 Task: Reply to email with the signature Caleb Scott with the subject Apology from softage.1@softage.net with the message Can you please provide more information about the new company branding initiative? with CC to softage.9@softage.net with an attached document Privacy_policy.pdf
Action: Mouse moved to (465, 588)
Screenshot: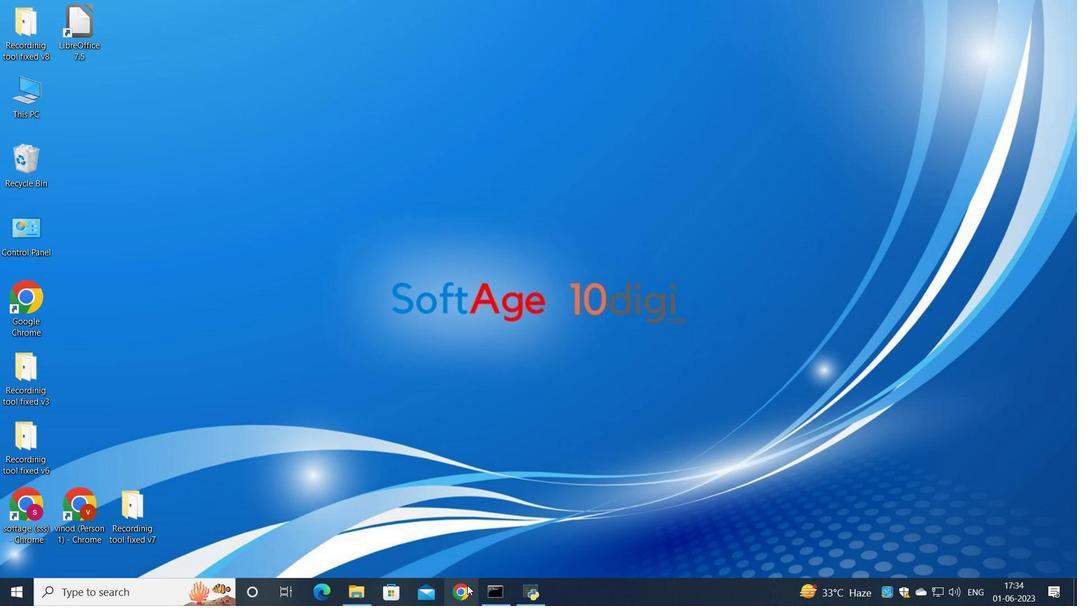 
Action: Mouse pressed left at (465, 588)
Screenshot: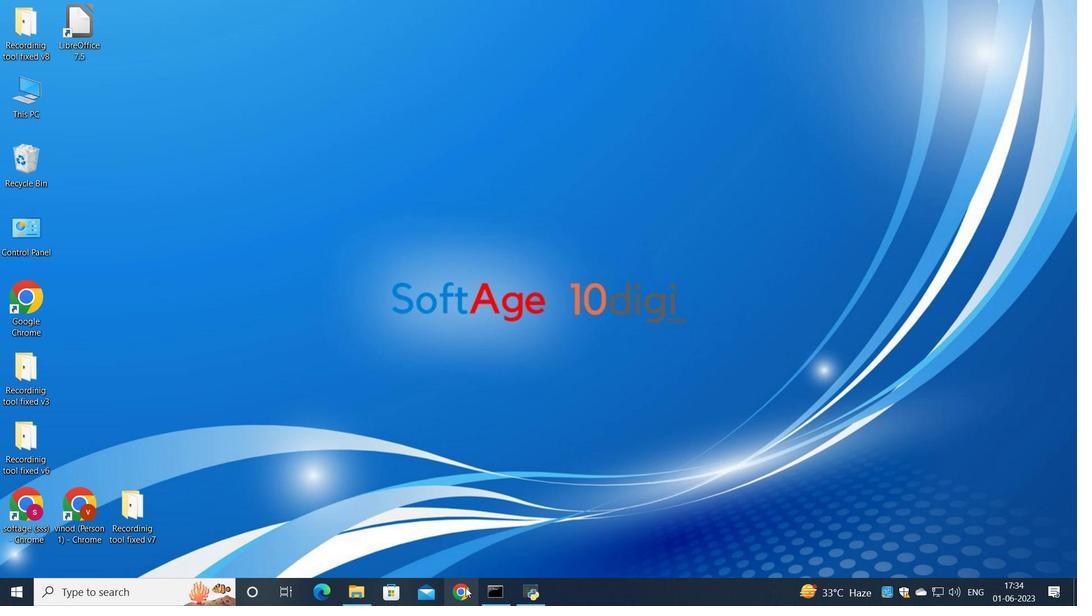 
Action: Mouse moved to (473, 372)
Screenshot: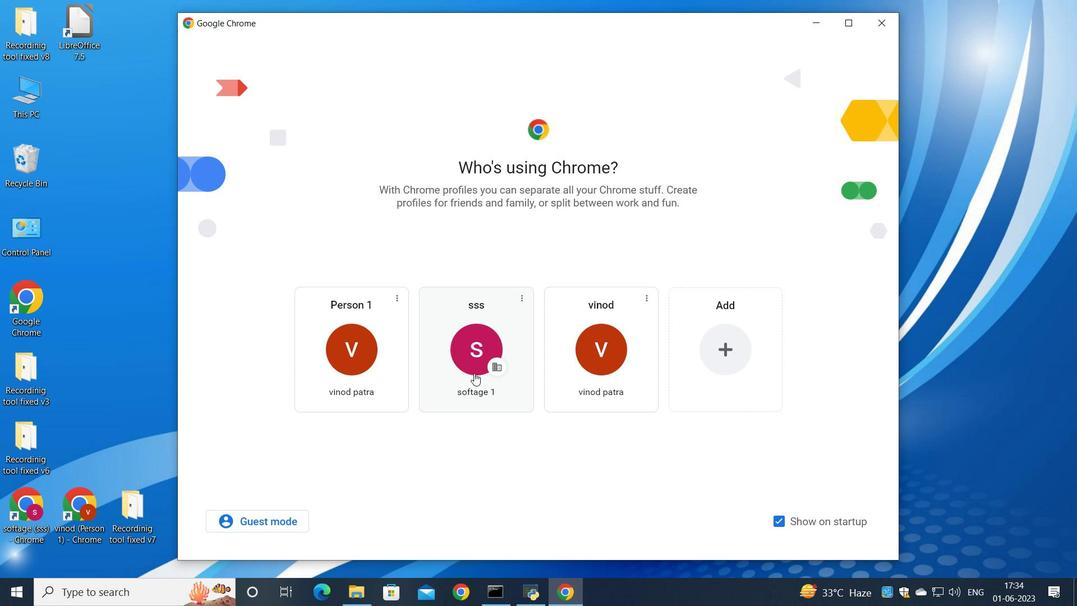 
Action: Mouse pressed left at (473, 372)
Screenshot: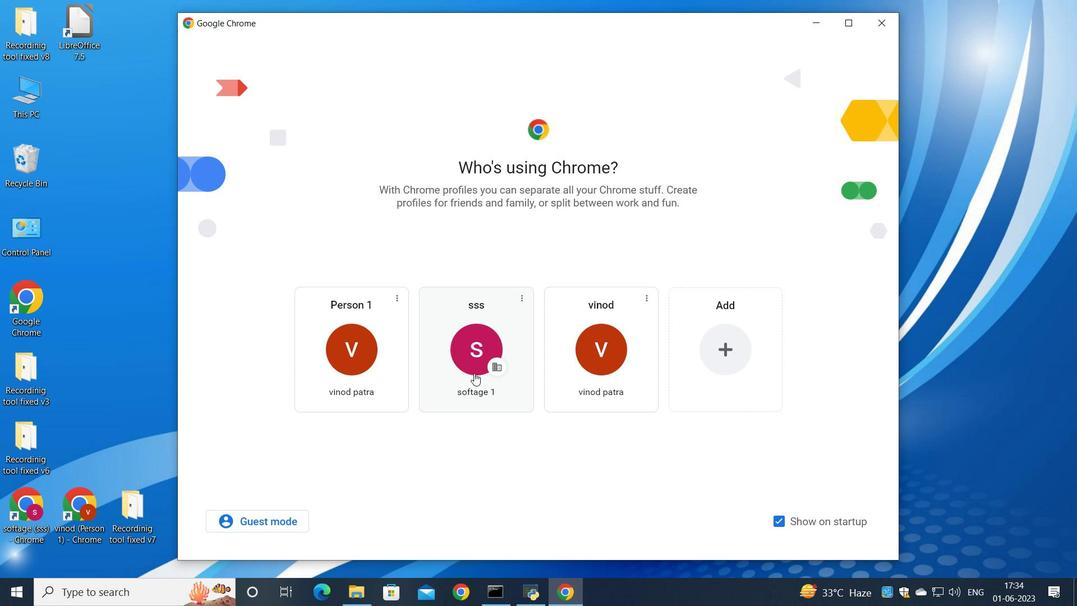 
Action: Mouse moved to (948, 97)
Screenshot: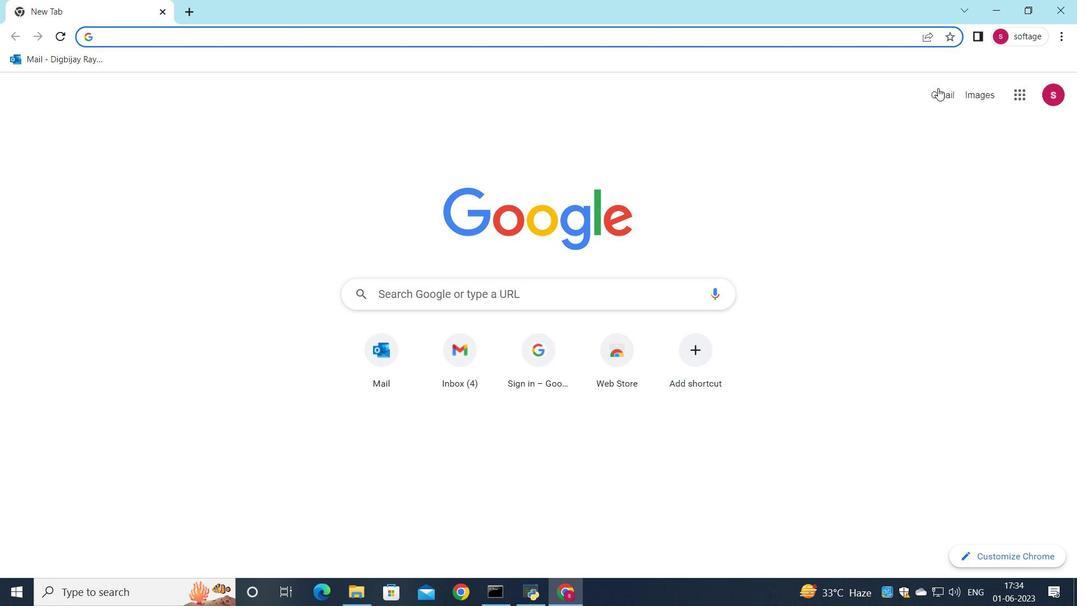 
Action: Mouse pressed left at (948, 97)
Screenshot: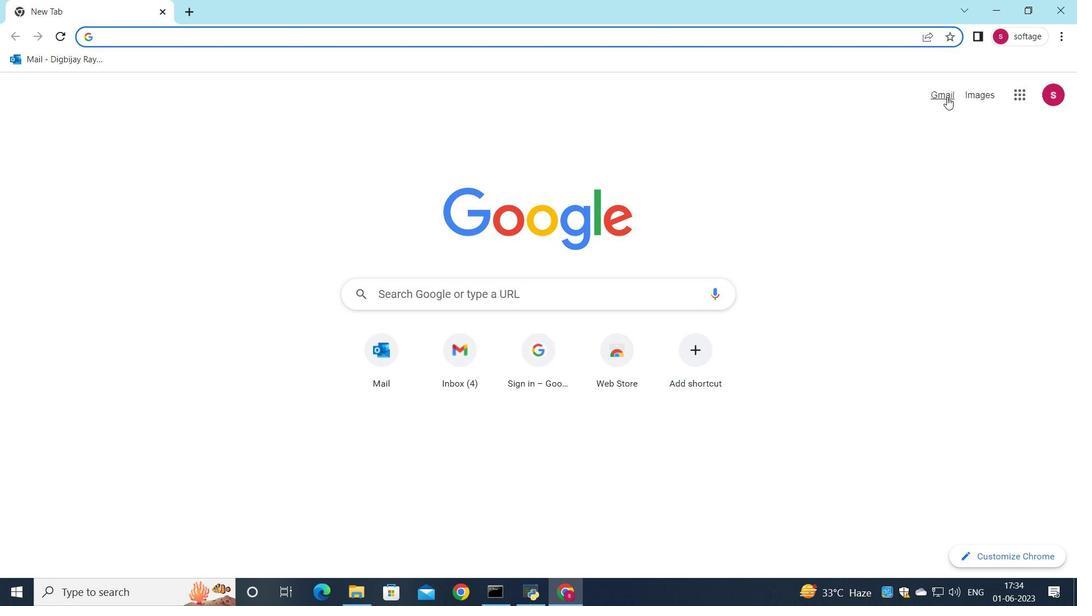 
Action: Mouse moved to (912, 98)
Screenshot: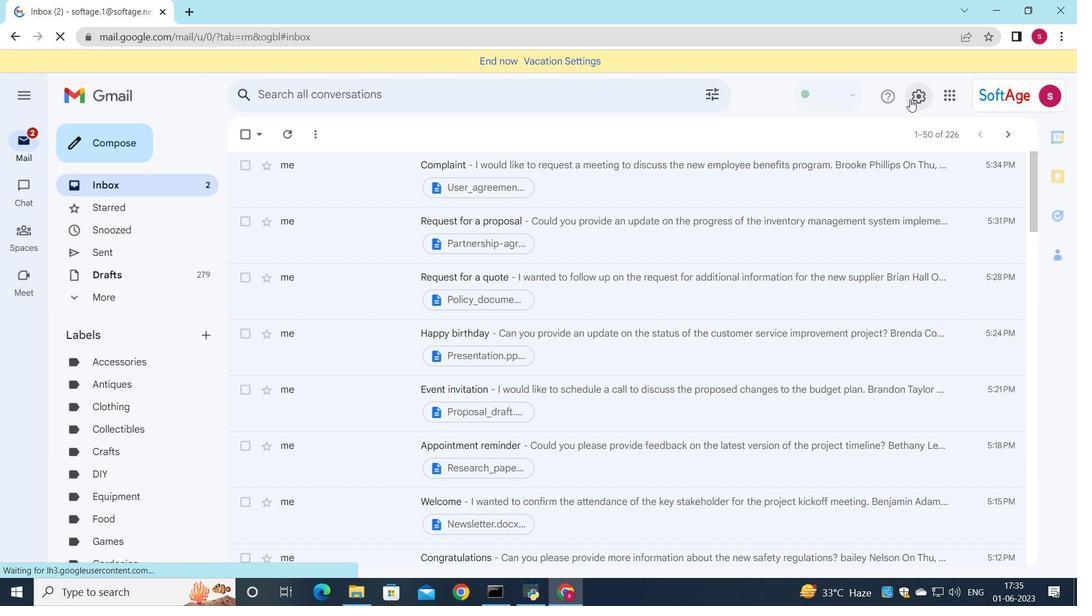 
Action: Mouse pressed left at (912, 98)
Screenshot: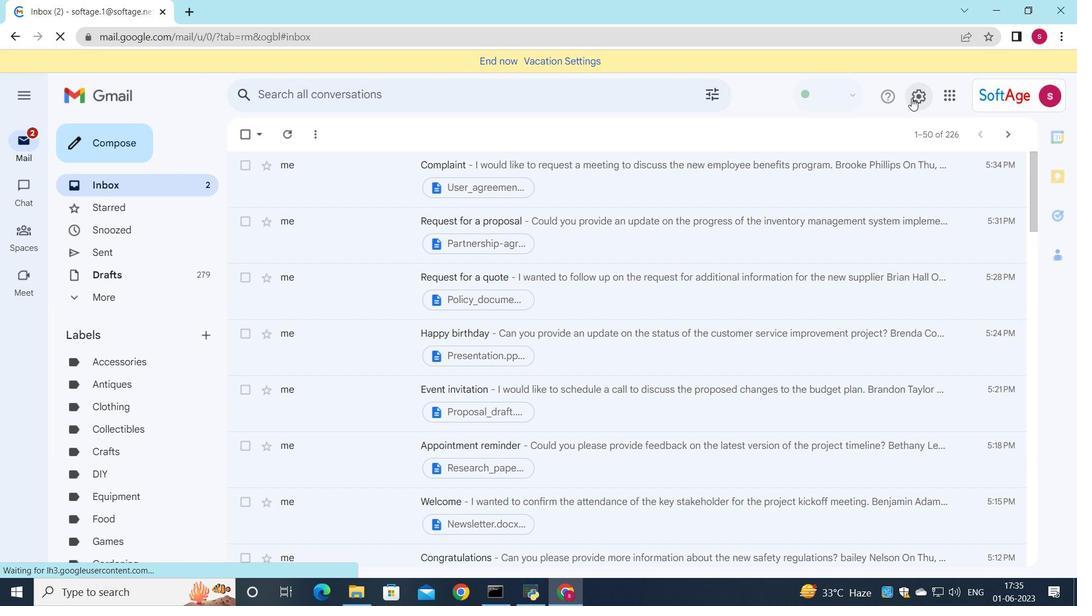 
Action: Mouse moved to (873, 153)
Screenshot: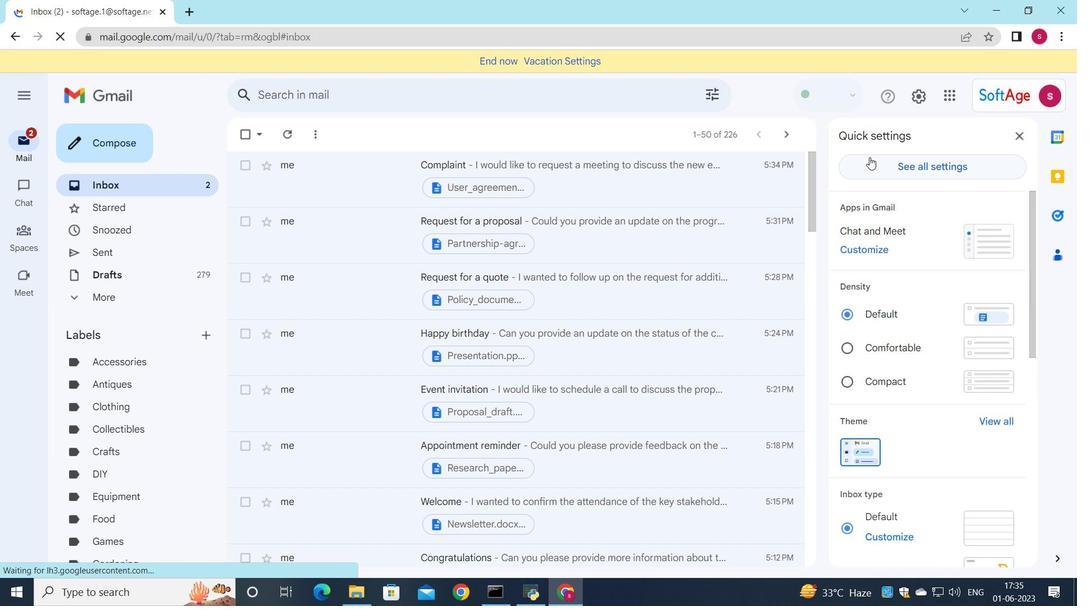 
Action: Mouse pressed left at (873, 153)
Screenshot: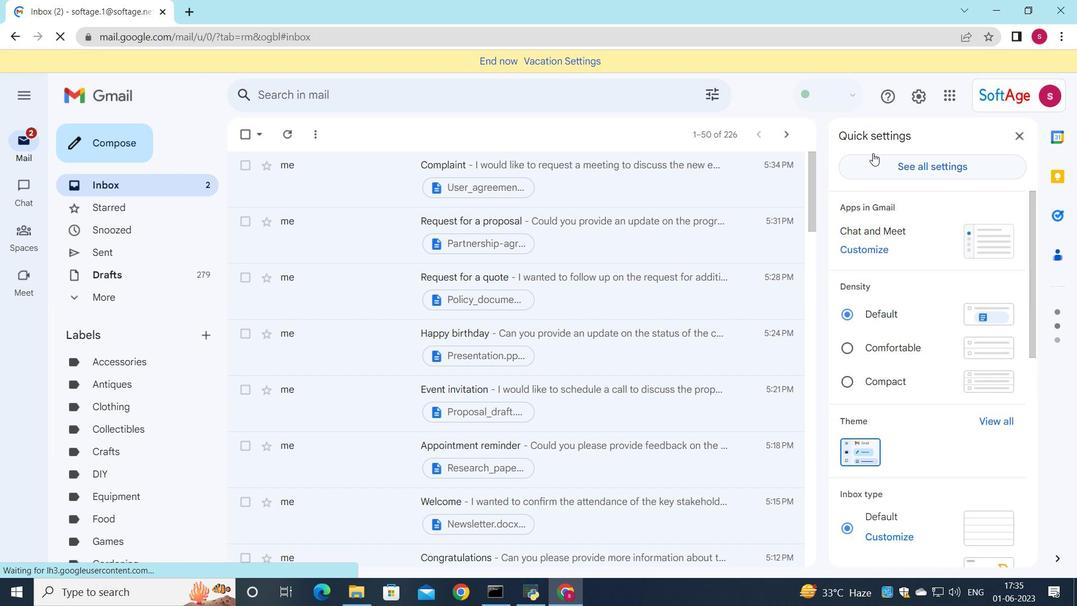 
Action: Mouse moved to (879, 169)
Screenshot: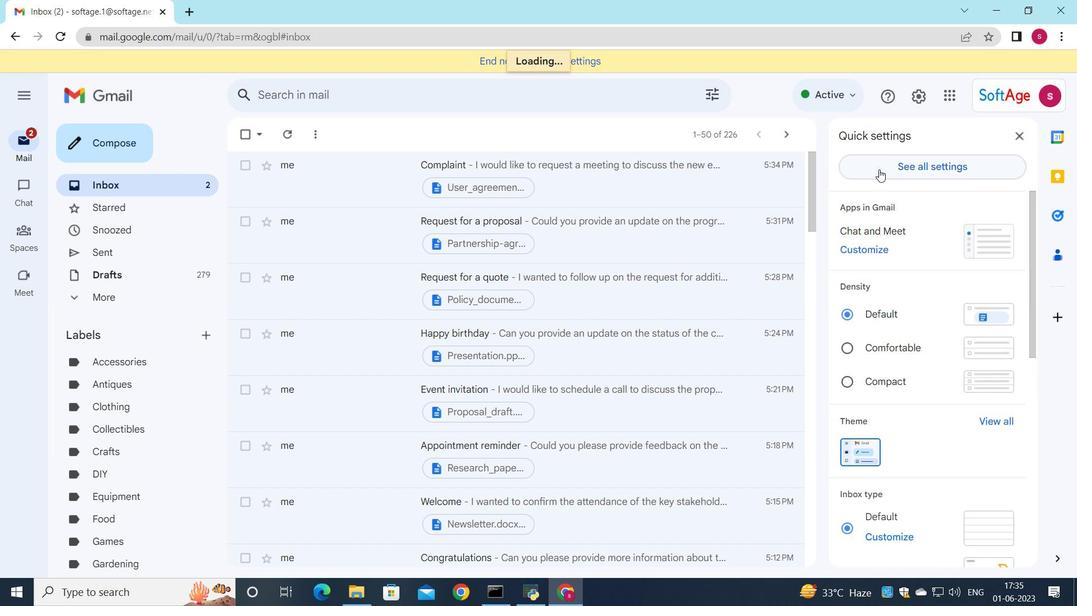 
Action: Mouse pressed left at (879, 169)
Screenshot: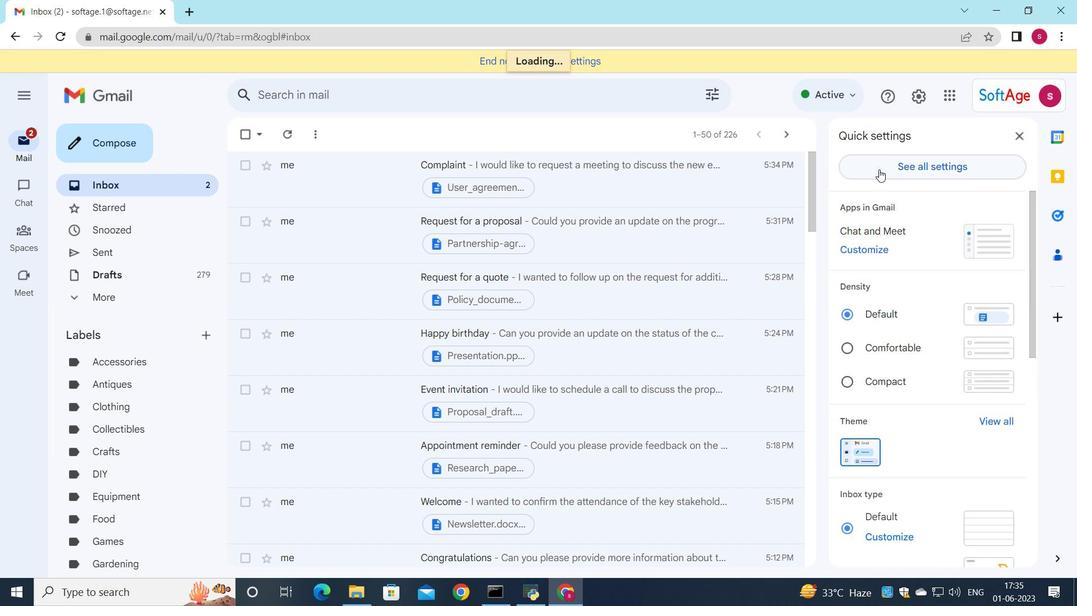 
Action: Mouse moved to (584, 250)
Screenshot: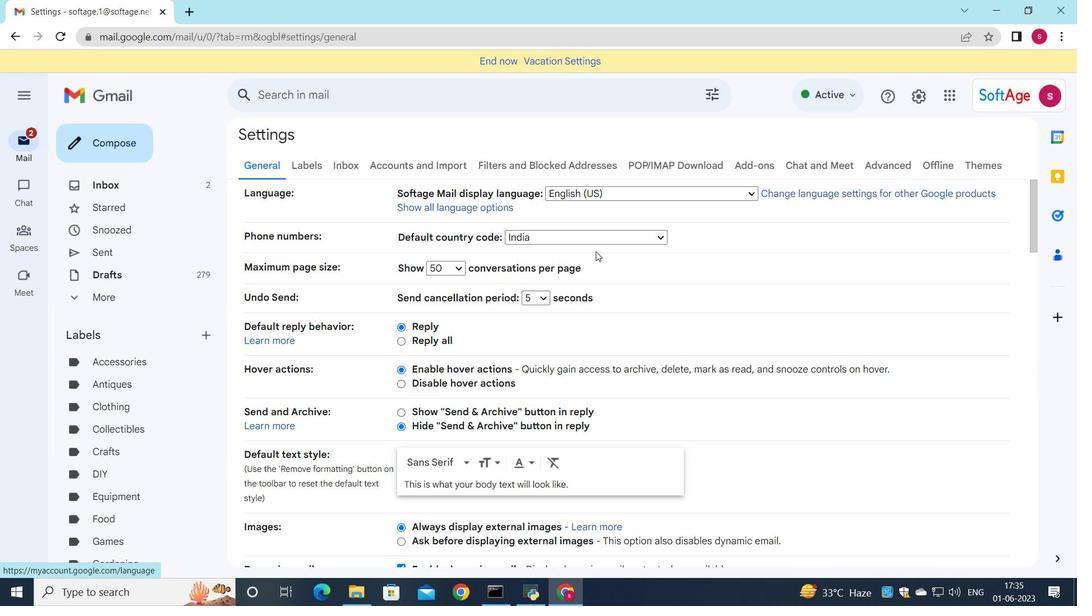 
Action: Mouse scrolled (584, 249) with delta (0, 0)
Screenshot: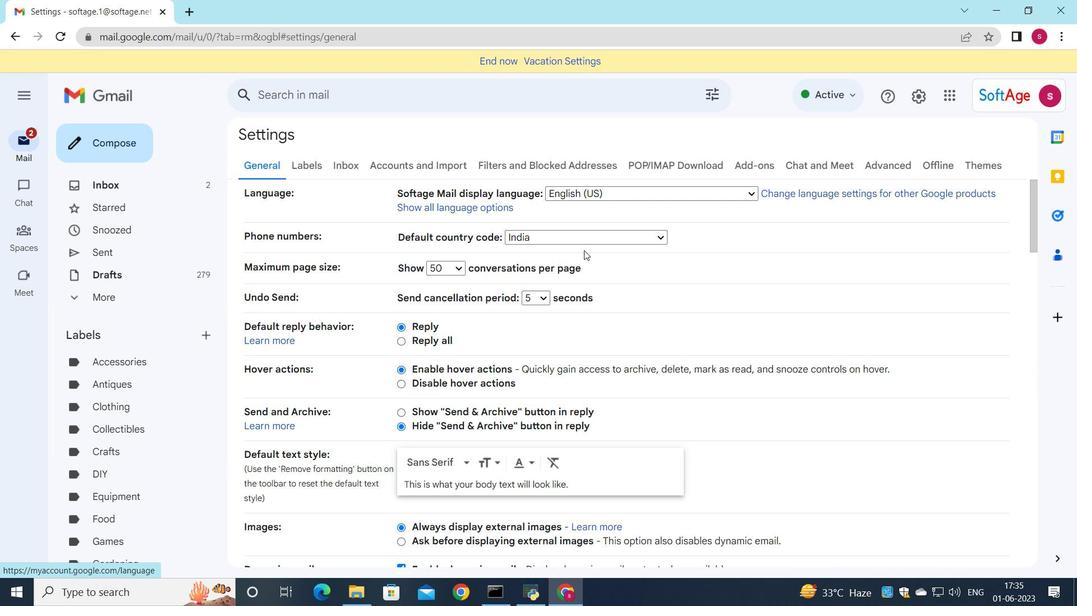 
Action: Mouse scrolled (584, 249) with delta (0, 0)
Screenshot: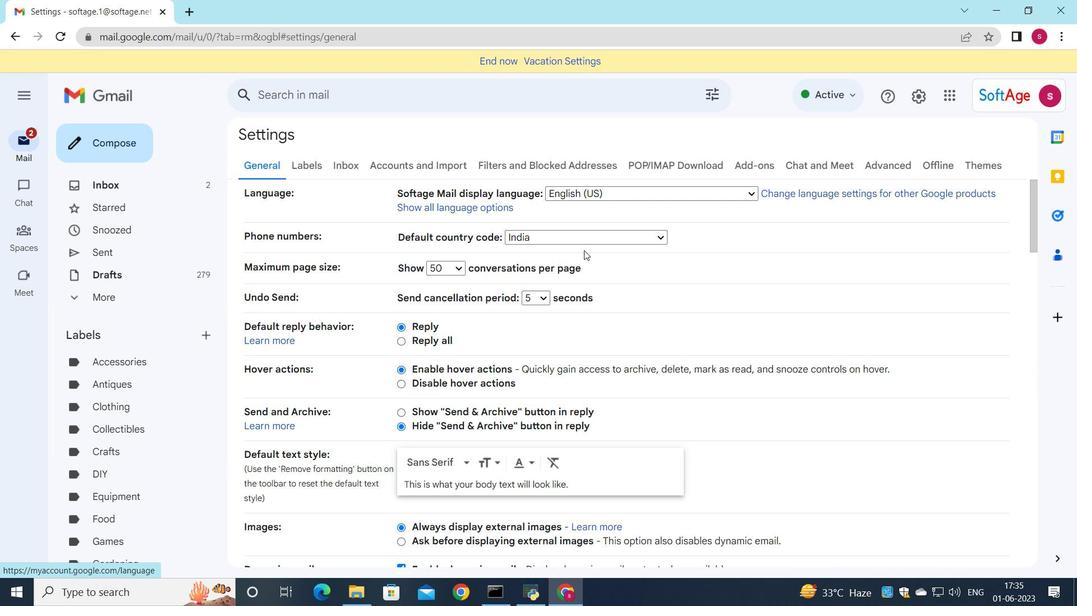 
Action: Mouse scrolled (584, 249) with delta (0, 0)
Screenshot: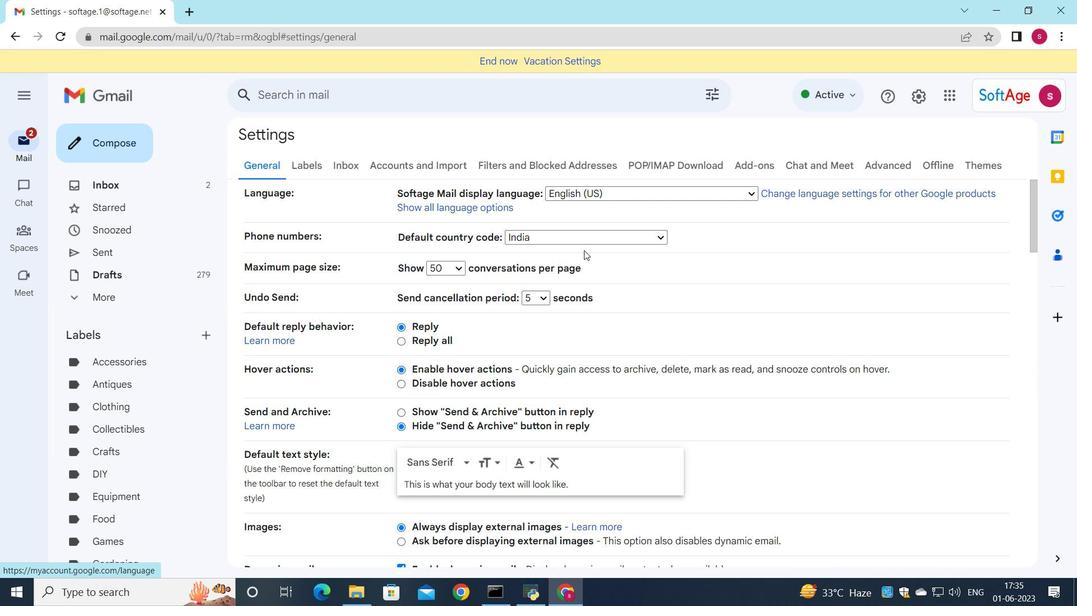 
Action: Mouse scrolled (584, 249) with delta (0, 0)
Screenshot: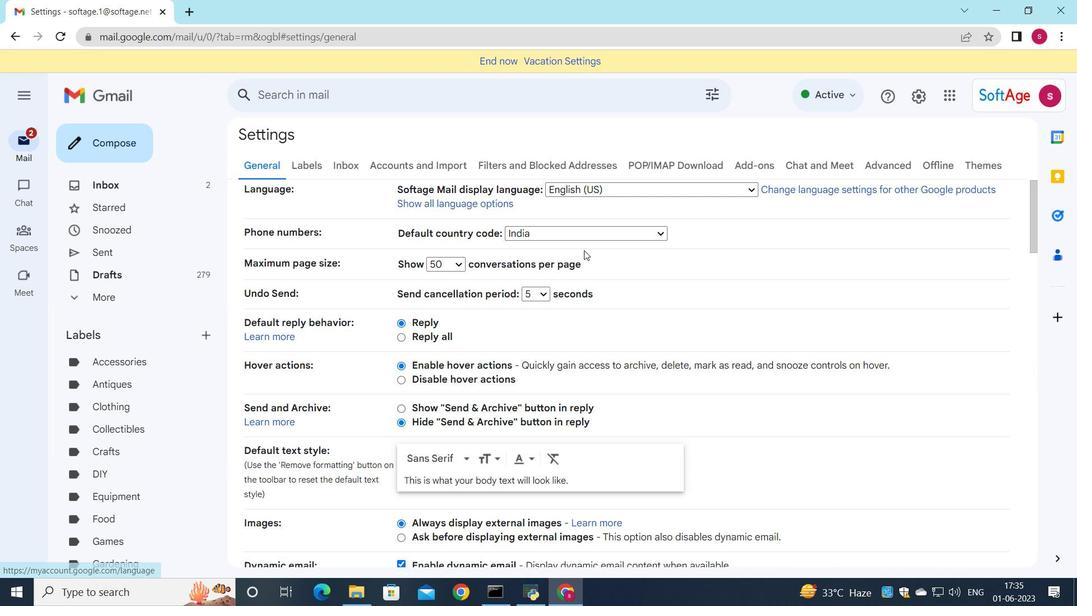 
Action: Mouse scrolled (584, 249) with delta (0, 0)
Screenshot: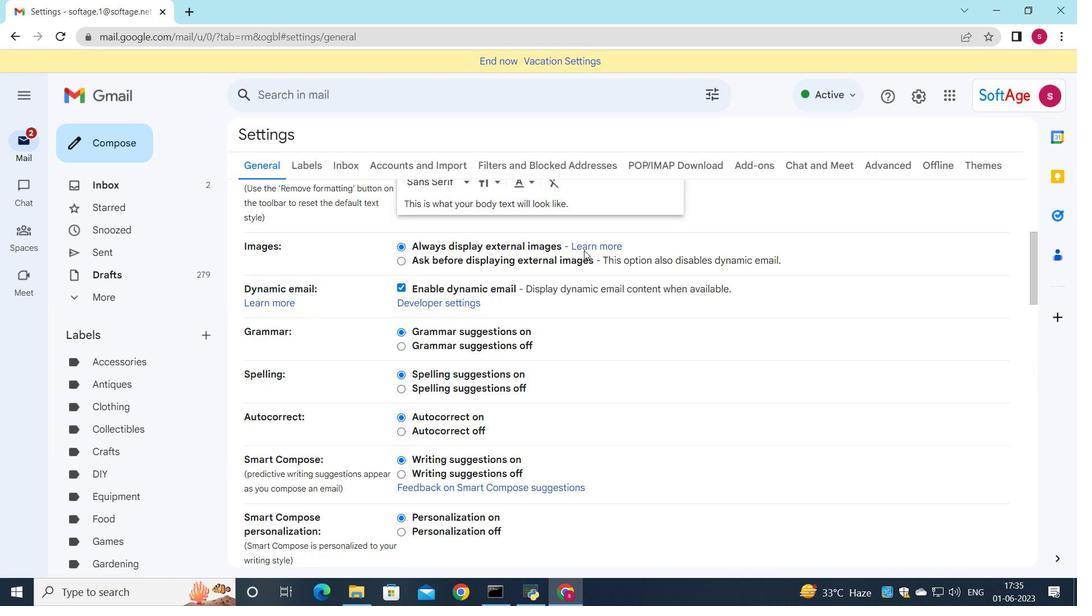 
Action: Mouse scrolled (584, 249) with delta (0, 0)
Screenshot: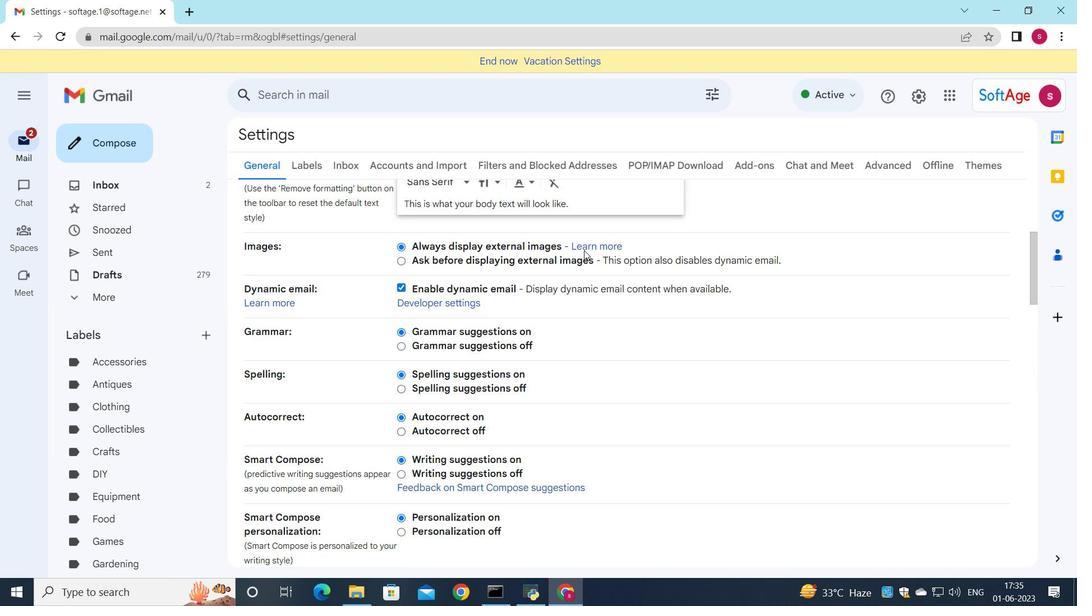 
Action: Mouse scrolled (584, 249) with delta (0, 0)
Screenshot: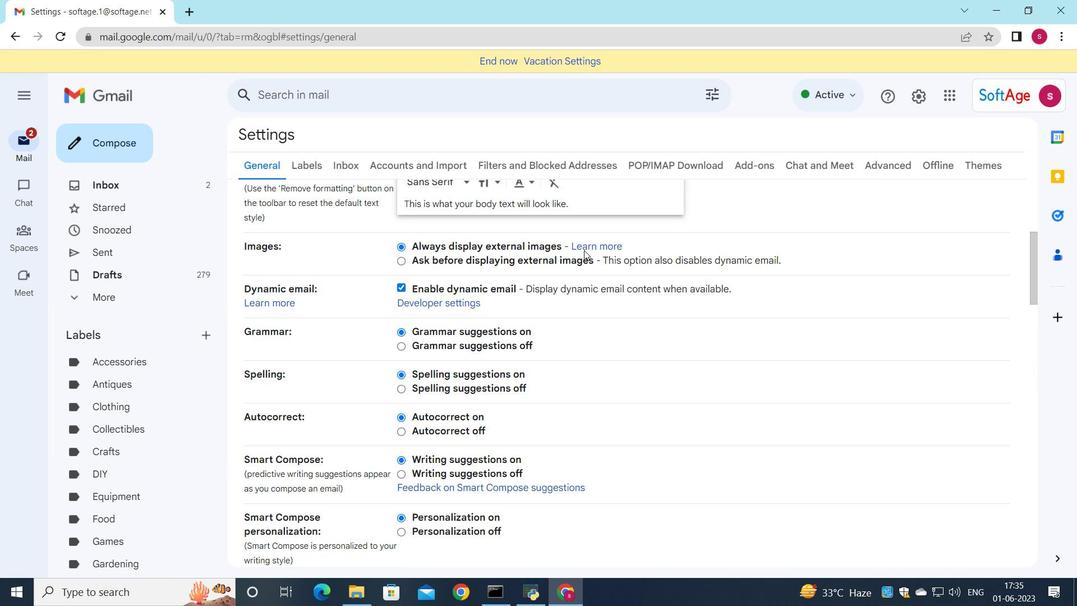 
Action: Mouse scrolled (584, 249) with delta (0, 0)
Screenshot: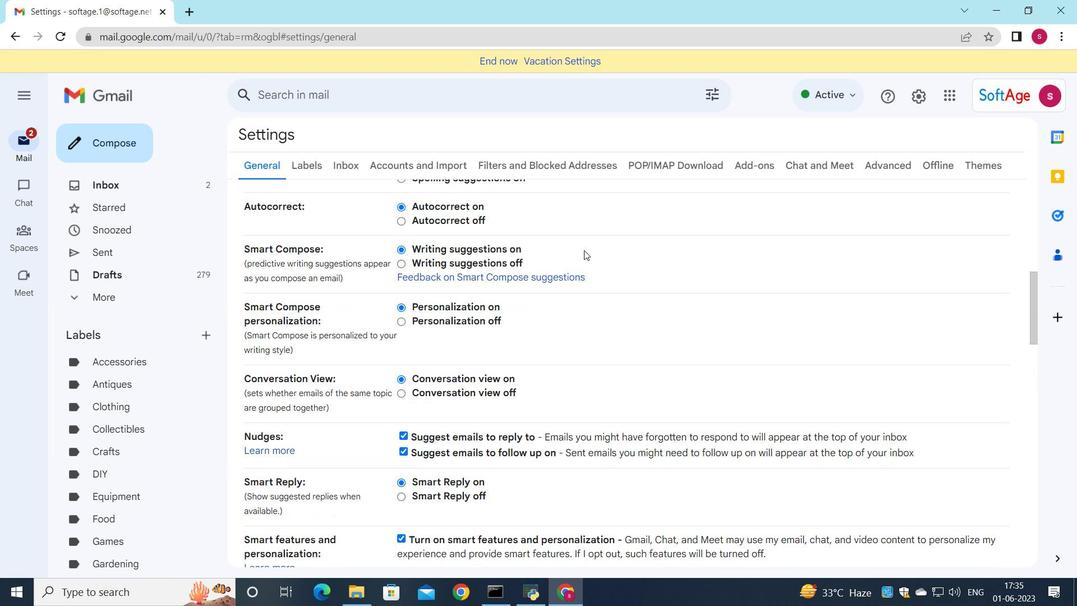 
Action: Mouse scrolled (584, 249) with delta (0, 0)
Screenshot: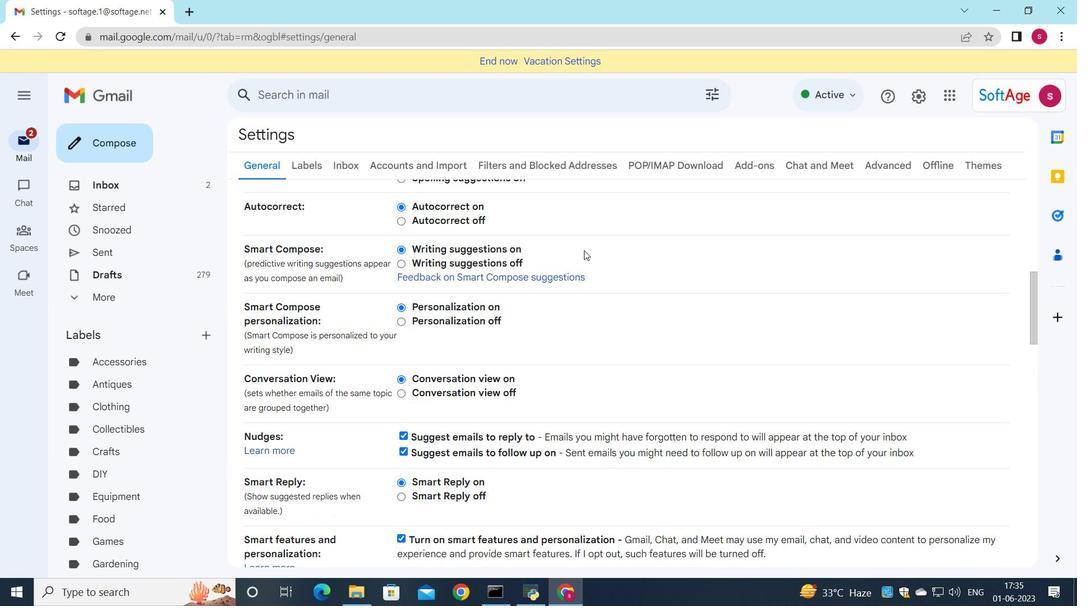 
Action: Mouse scrolled (584, 249) with delta (0, 0)
Screenshot: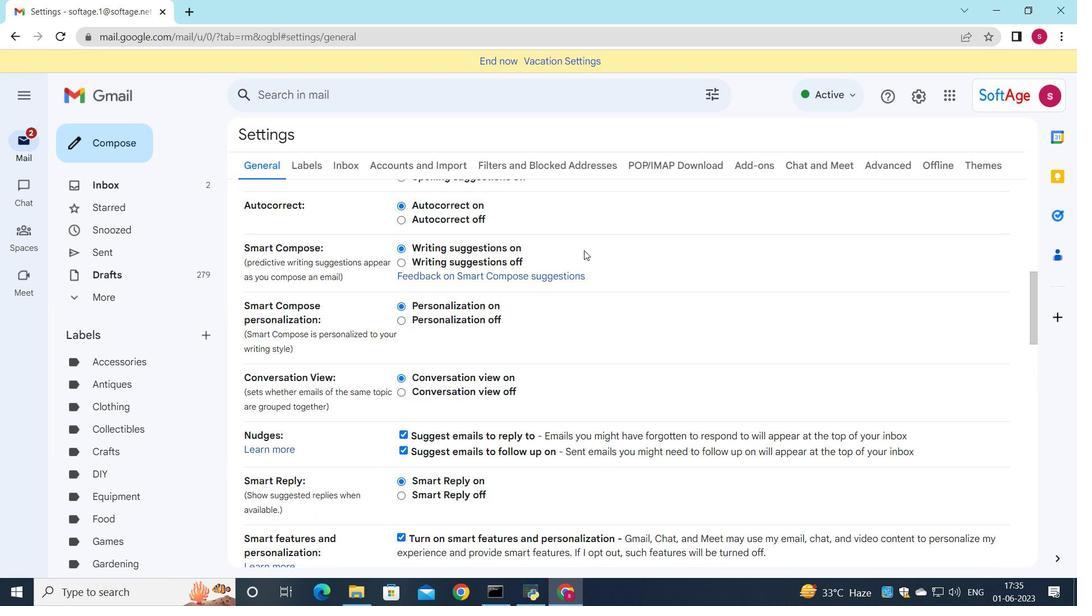 
Action: Mouse moved to (581, 229)
Screenshot: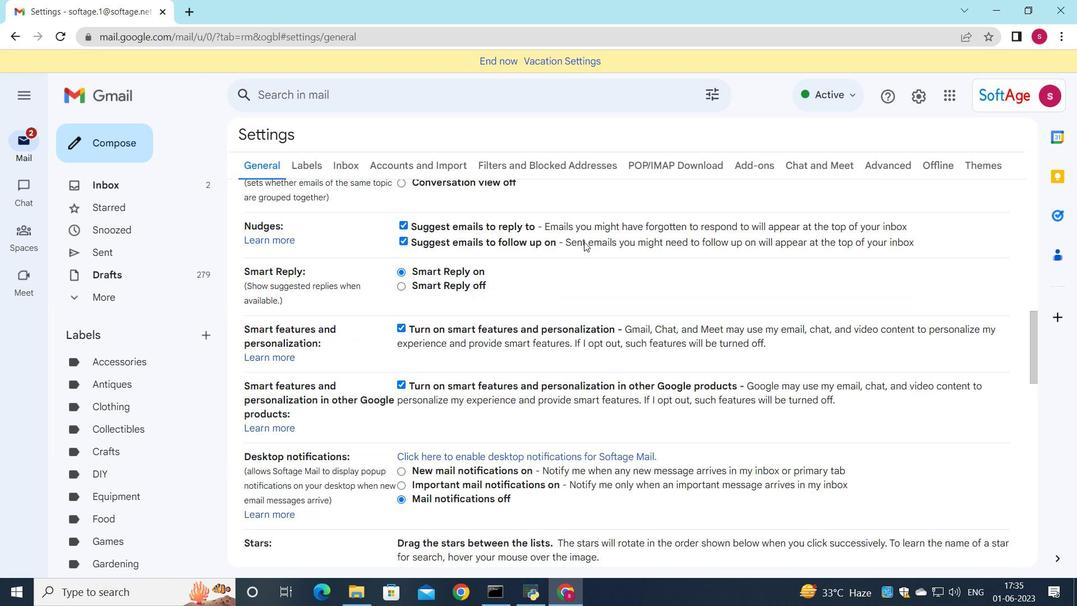 
Action: Mouse scrolled (581, 228) with delta (0, 0)
Screenshot: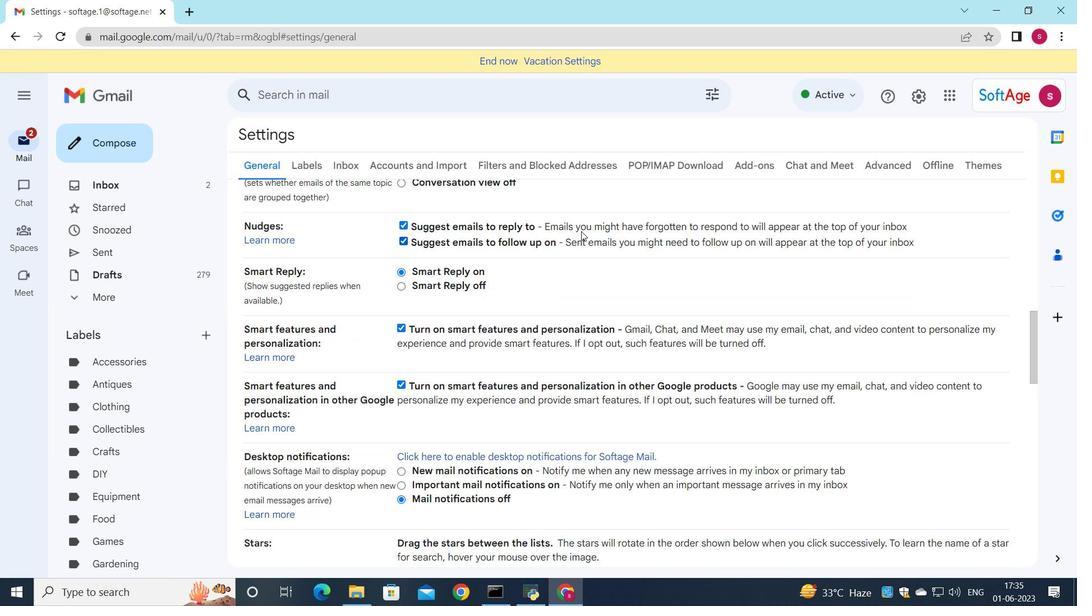 
Action: Mouse scrolled (581, 228) with delta (0, 0)
Screenshot: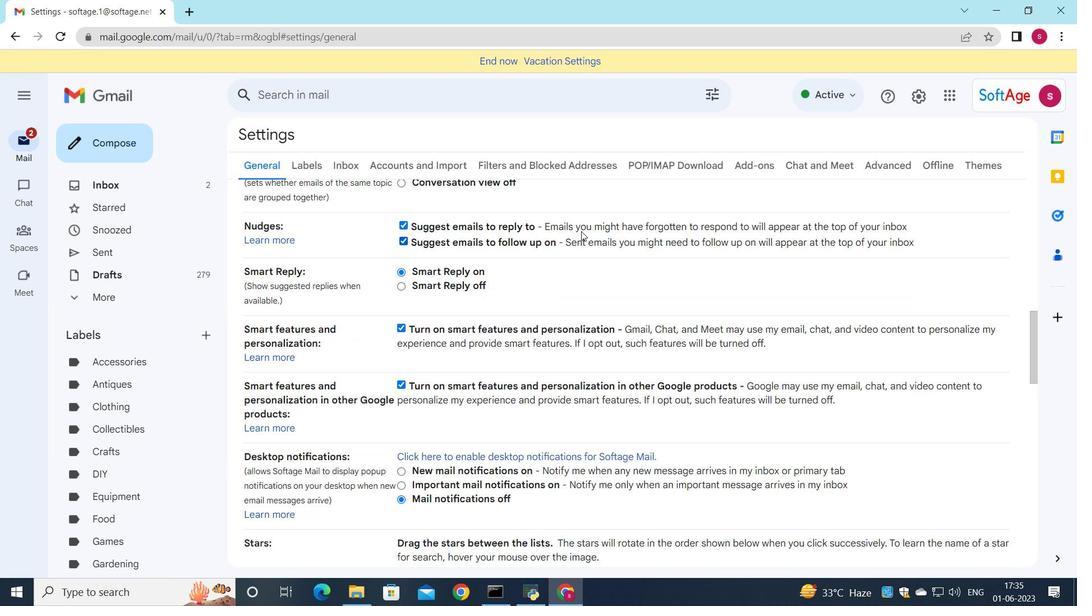
Action: Mouse scrolled (581, 228) with delta (0, 0)
Screenshot: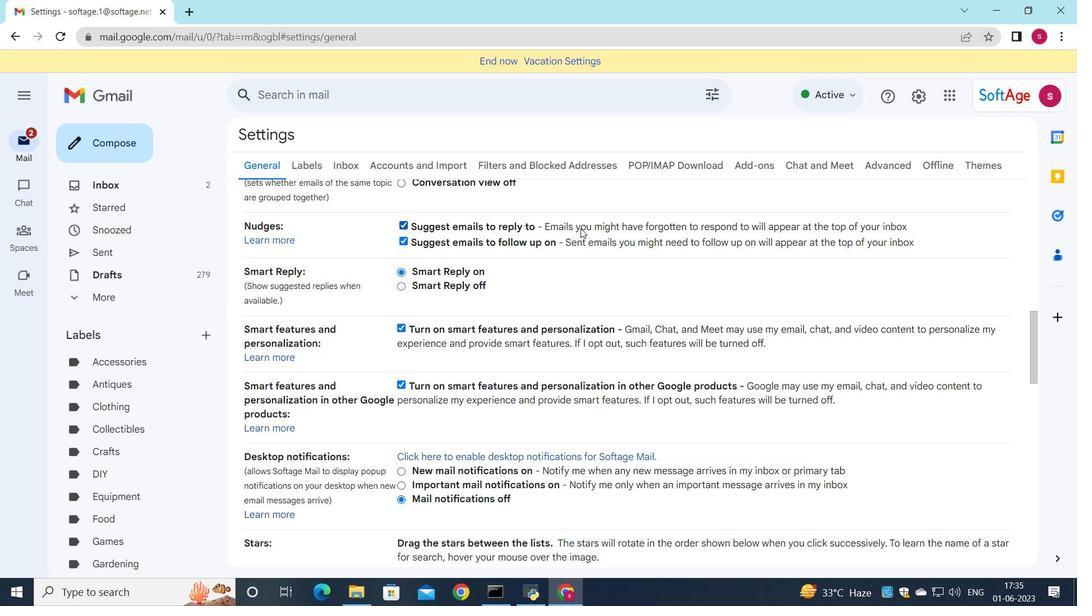 
Action: Mouse scrolled (581, 228) with delta (0, 0)
Screenshot: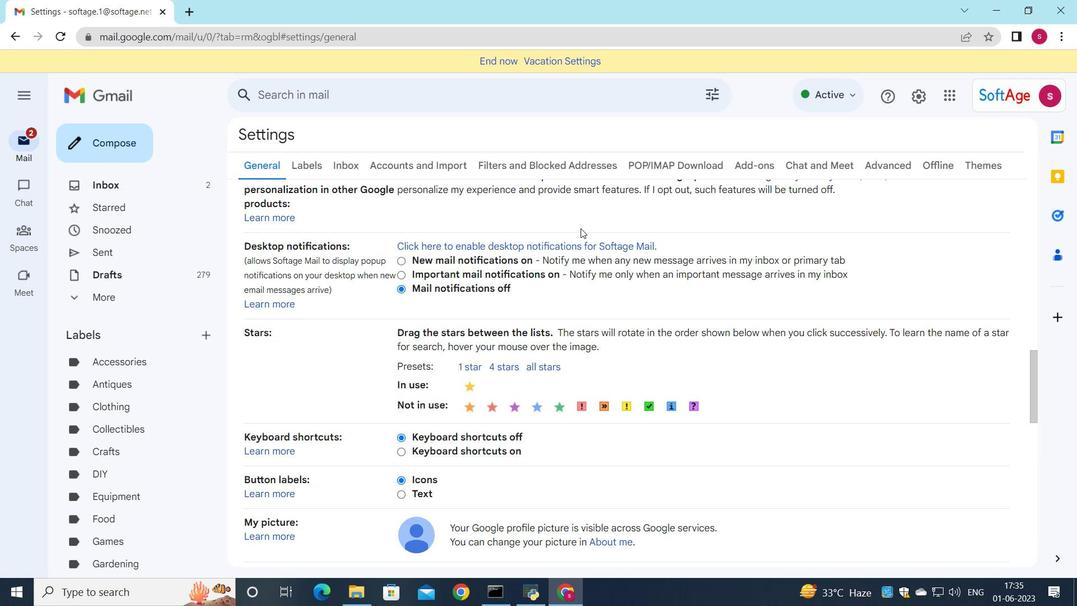 
Action: Mouse scrolled (581, 228) with delta (0, 0)
Screenshot: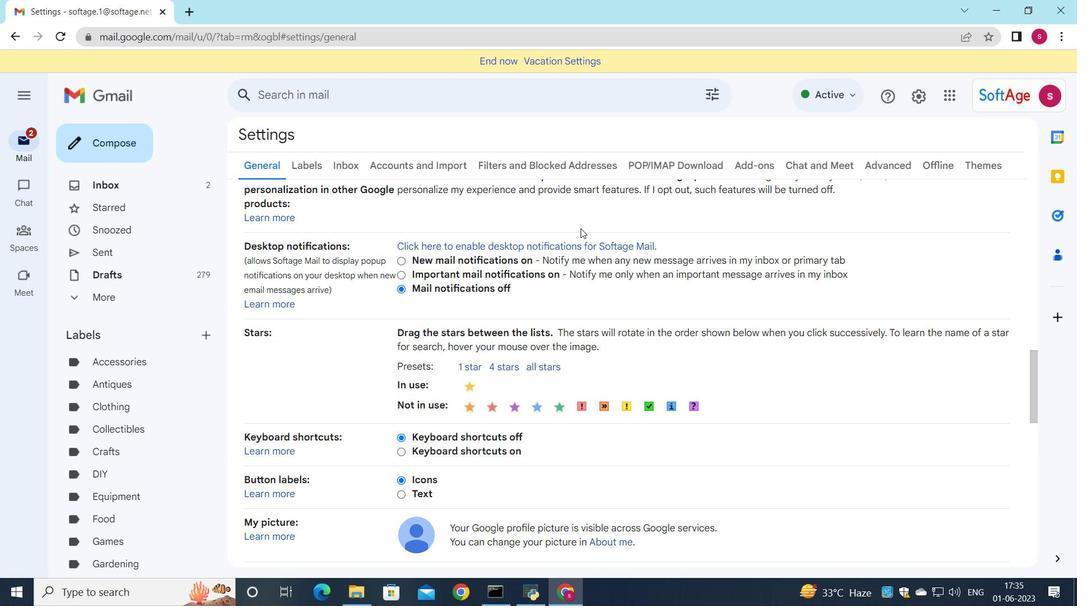 
Action: Mouse moved to (573, 229)
Screenshot: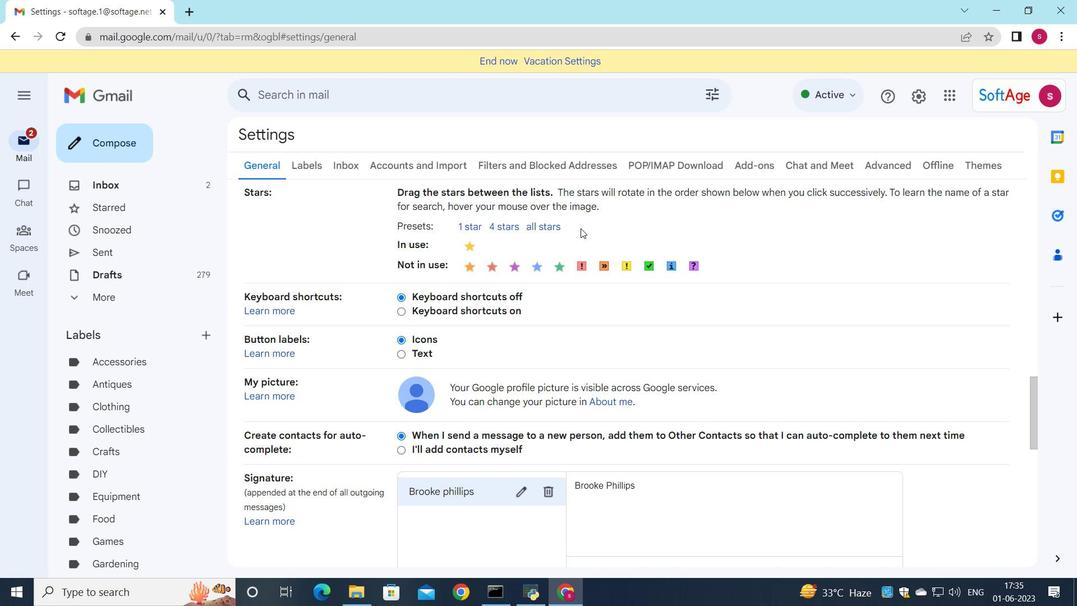 
Action: Mouse scrolled (573, 228) with delta (0, 0)
Screenshot: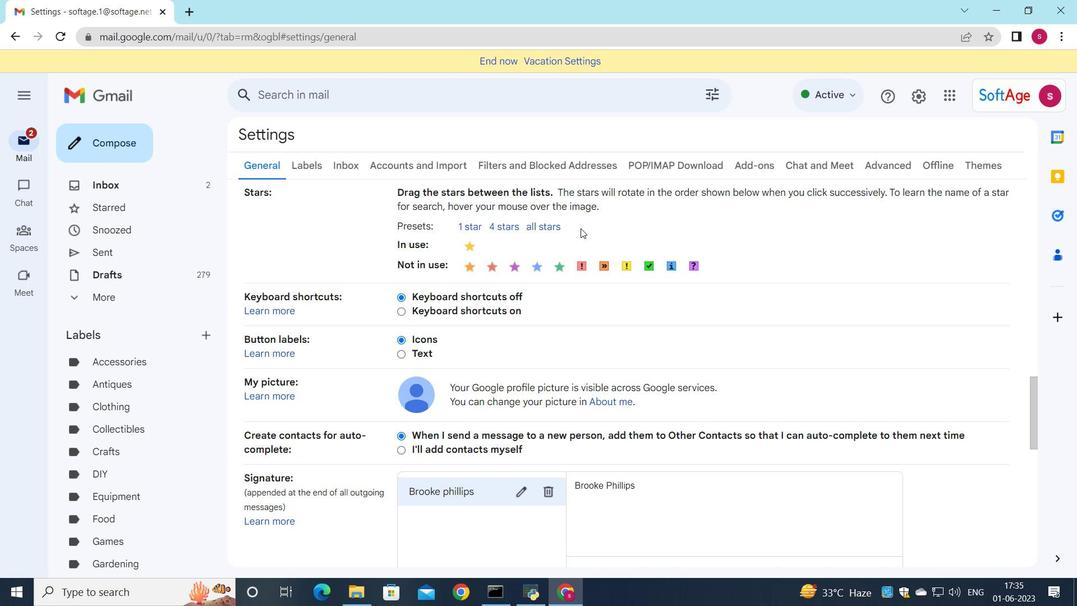 
Action: Mouse scrolled (573, 228) with delta (0, 0)
Screenshot: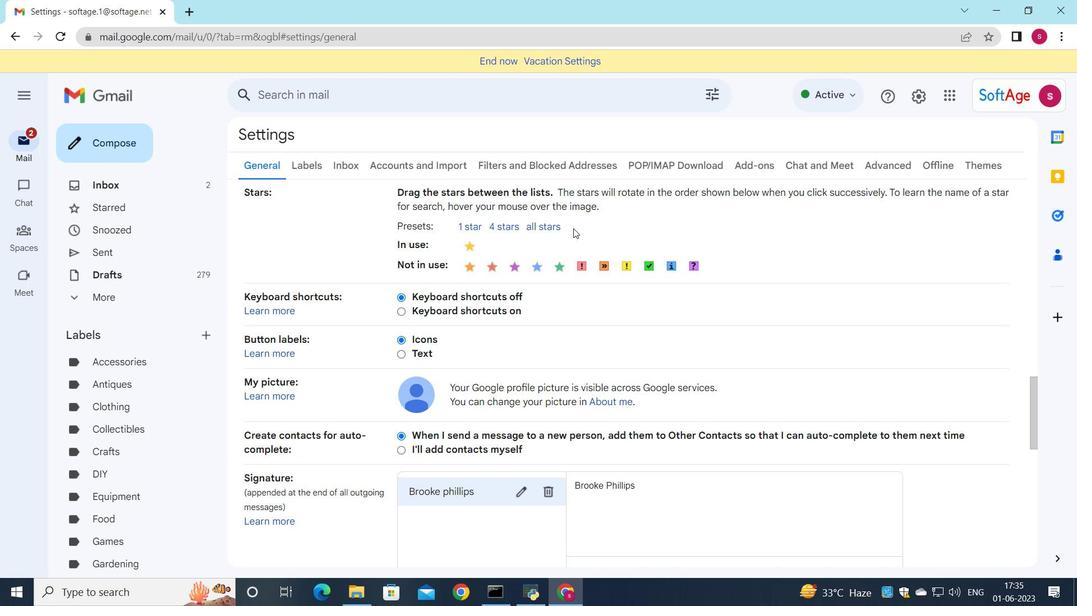 
Action: Mouse moved to (554, 346)
Screenshot: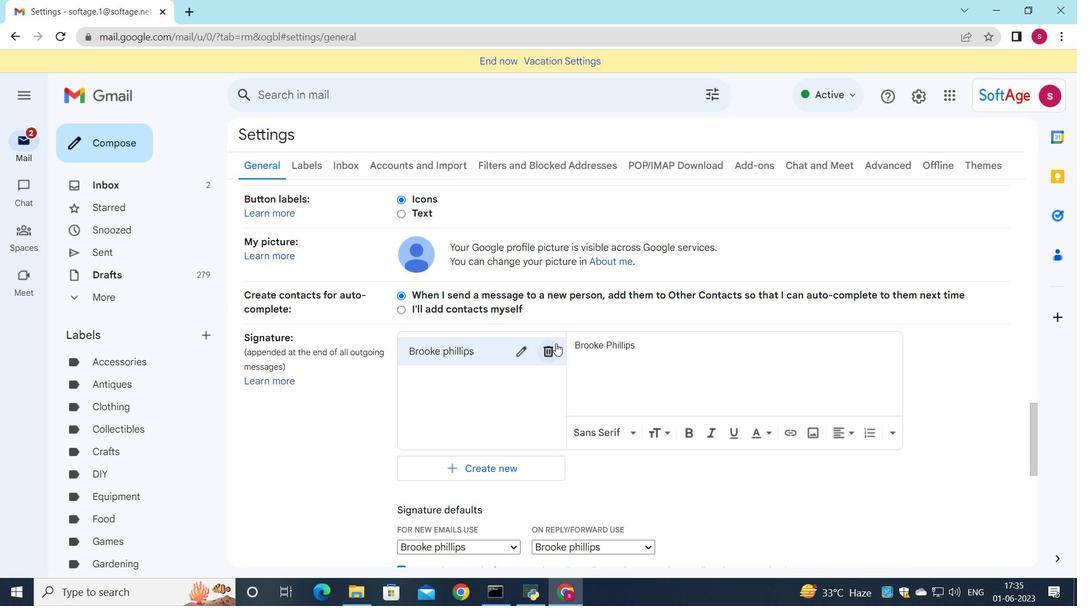
Action: Mouse pressed left at (554, 346)
Screenshot: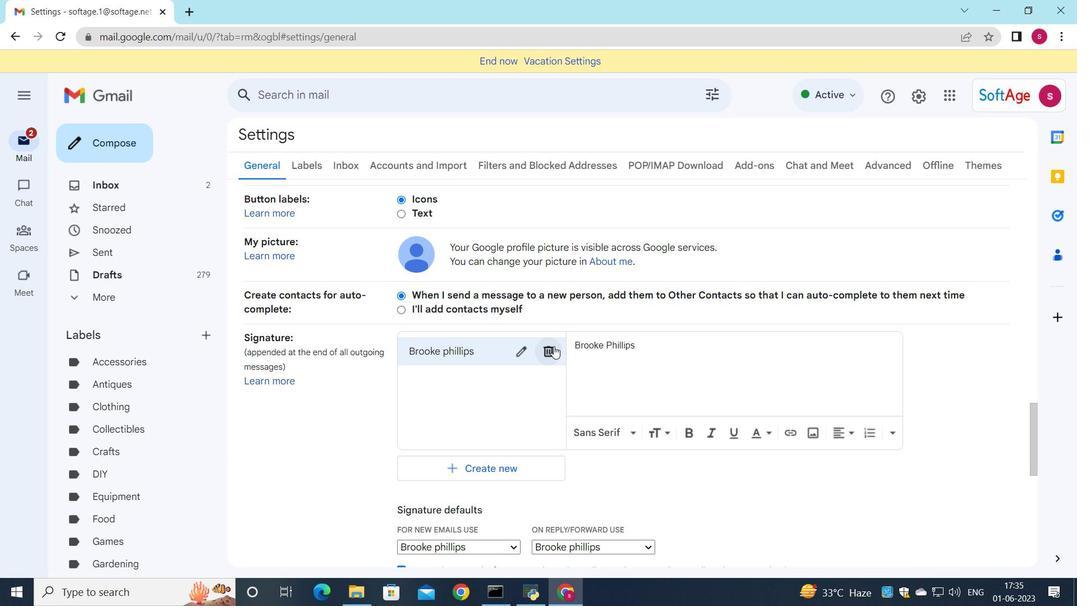 
Action: Mouse moved to (649, 346)
Screenshot: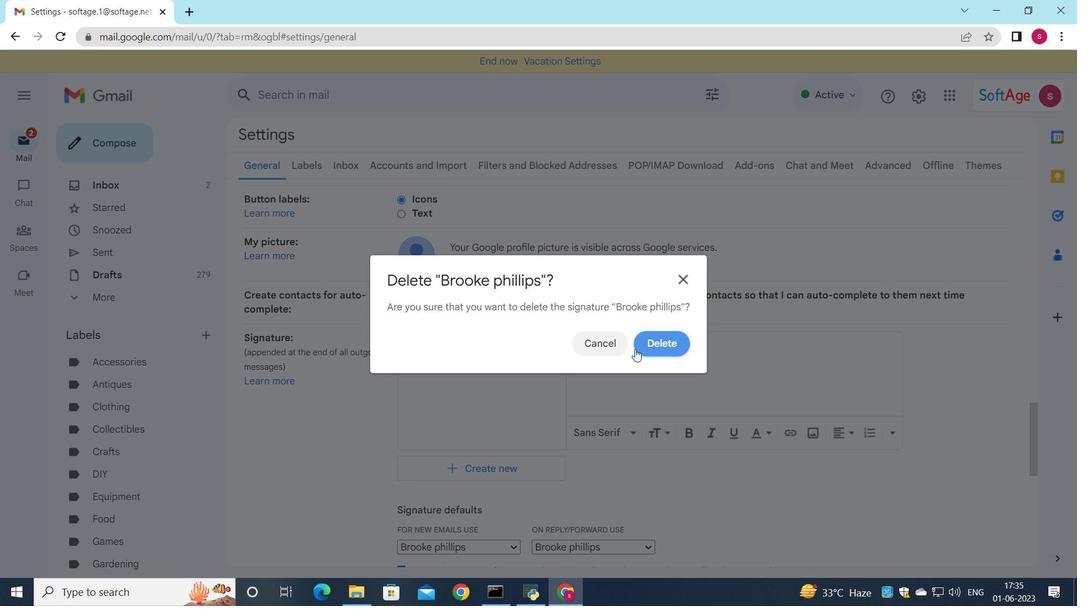 
Action: Mouse pressed left at (649, 346)
Screenshot: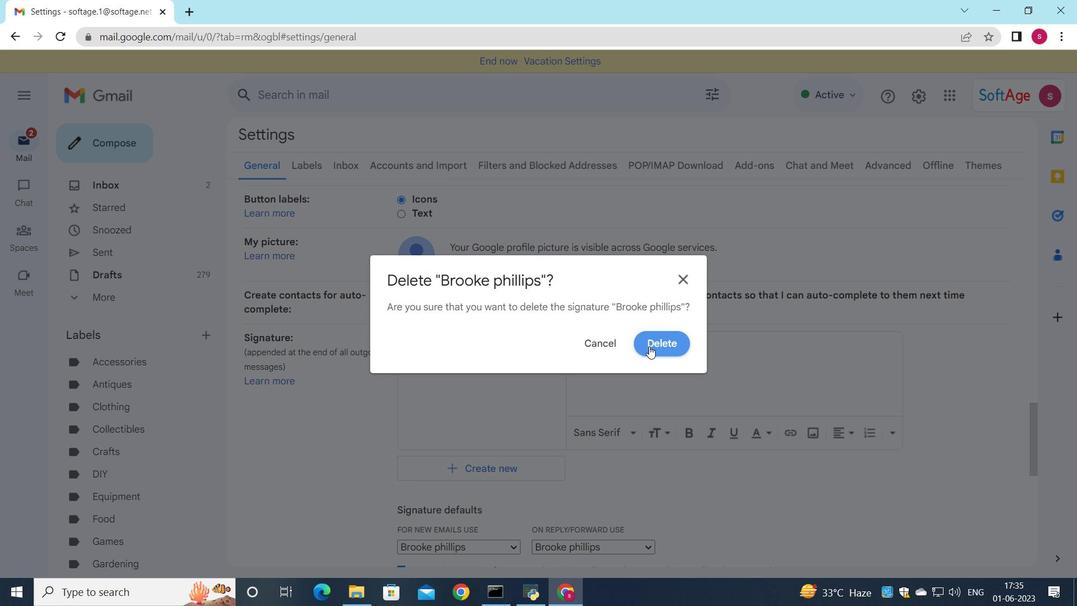 
Action: Mouse moved to (470, 364)
Screenshot: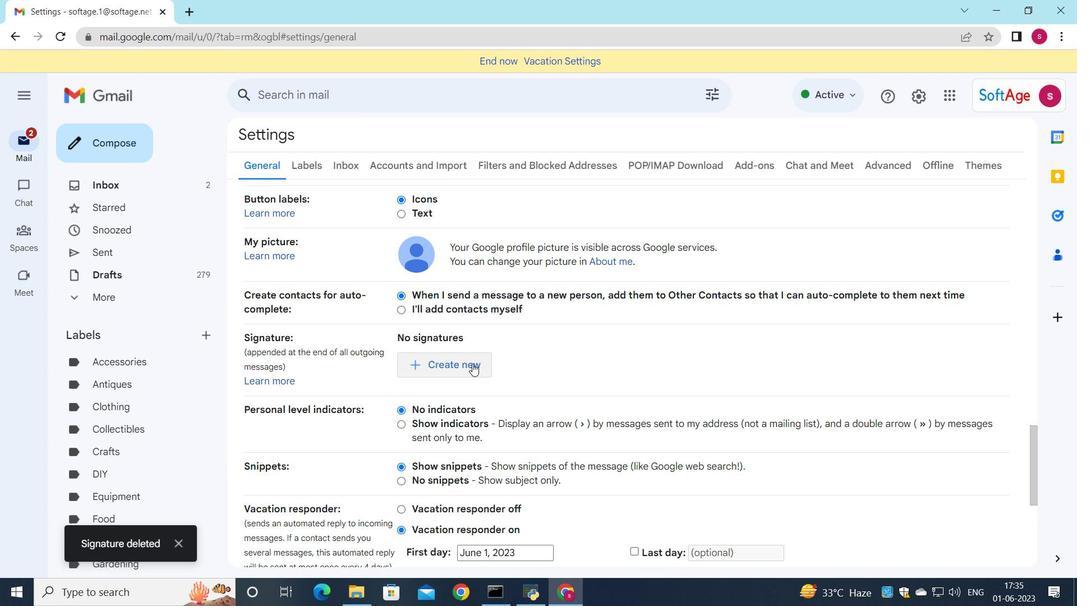 
Action: Mouse pressed left at (470, 364)
Screenshot: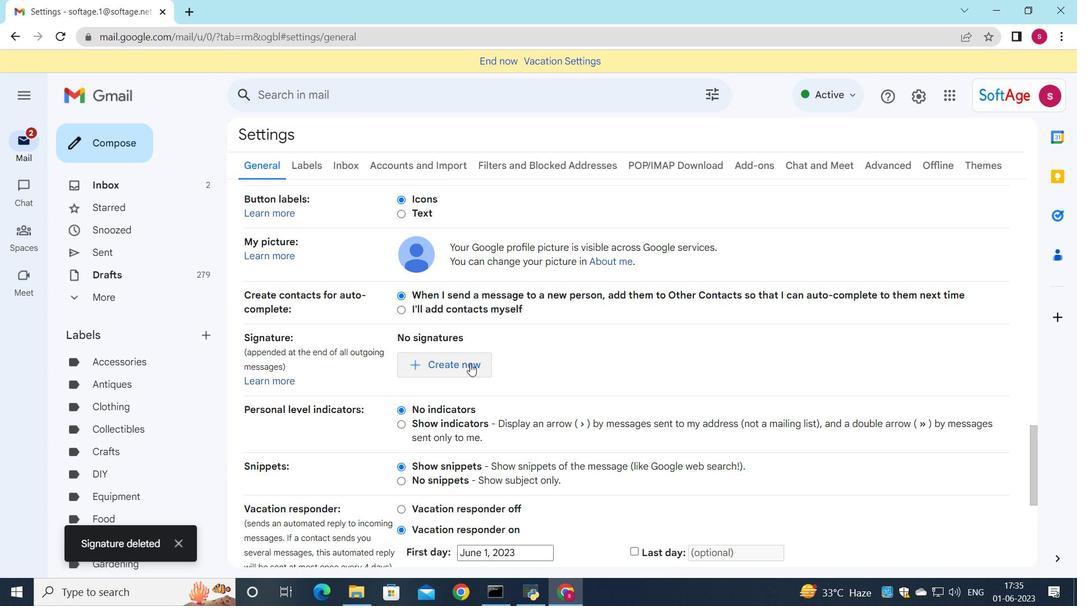 
Action: Mouse moved to (714, 271)
Screenshot: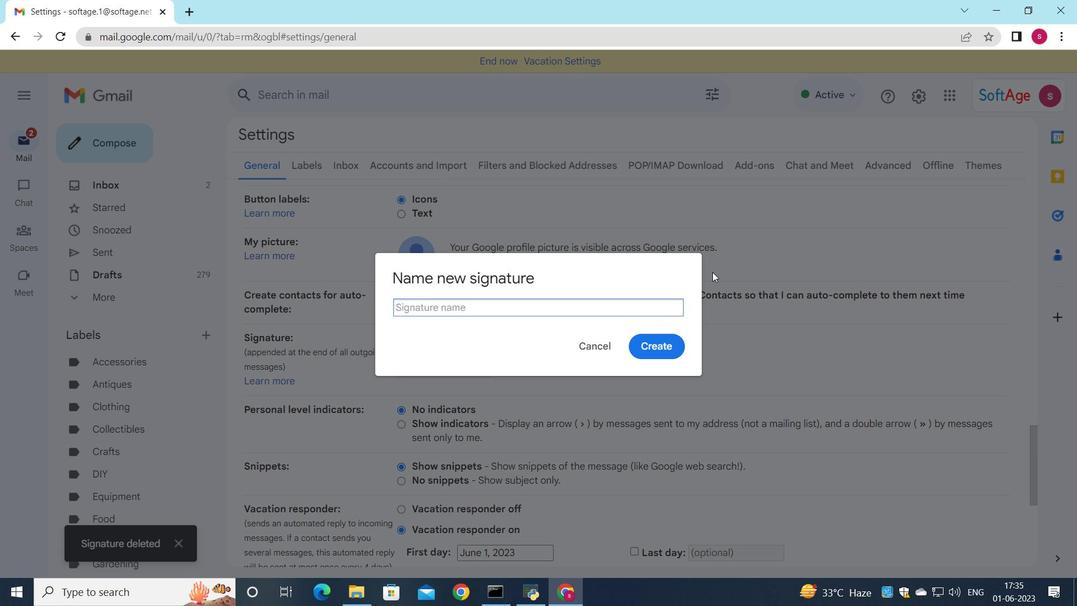 
Action: Key pressed <Key.shift>caleb<Key.space><Key.shift>Scott
Screenshot: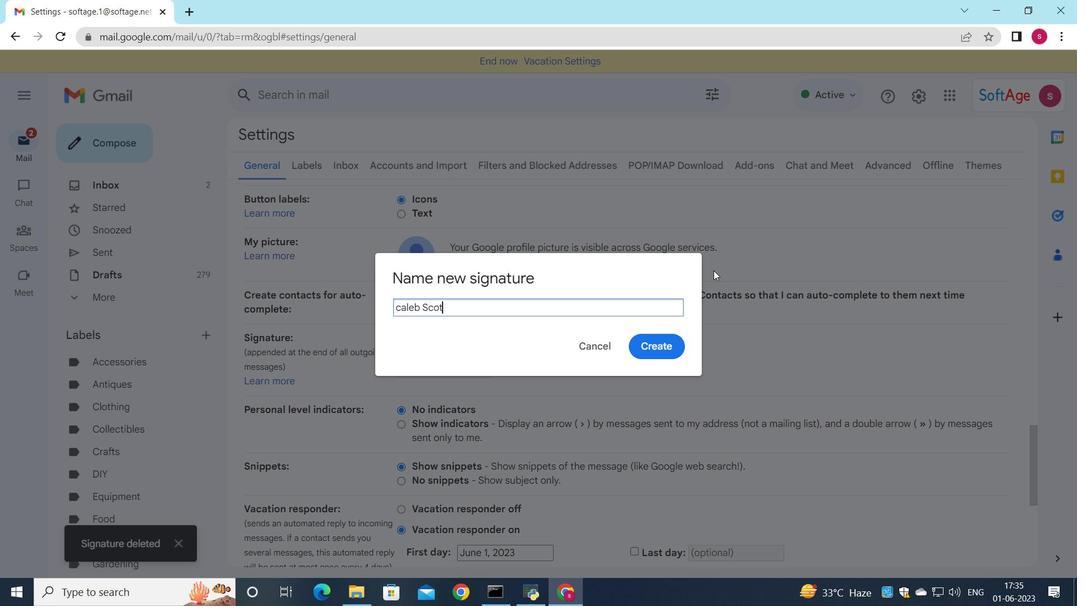 
Action: Mouse moved to (403, 309)
Screenshot: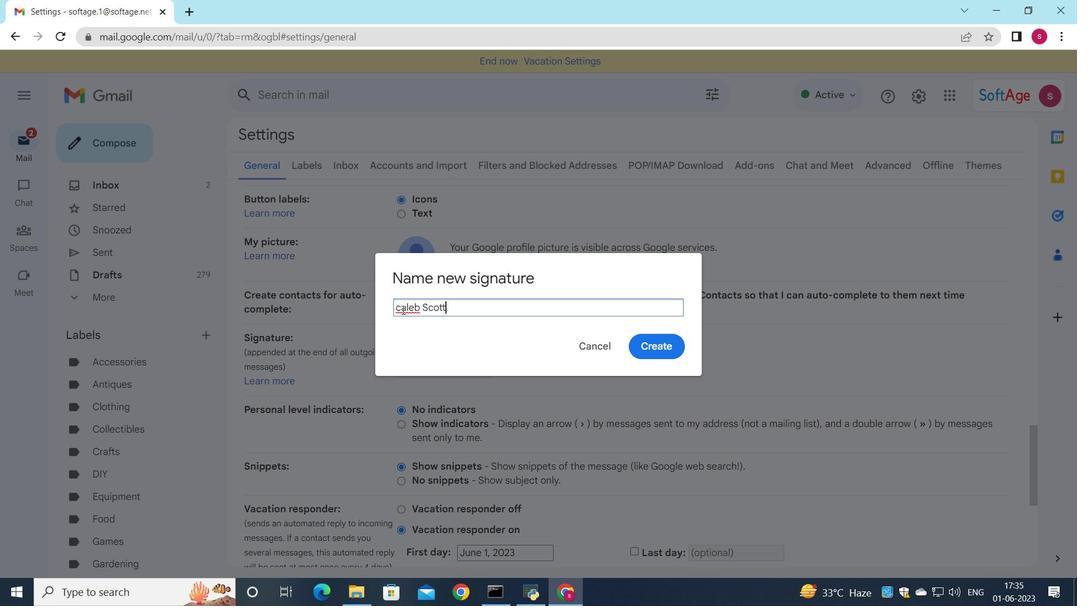 
Action: Mouse pressed left at (403, 309)
Screenshot: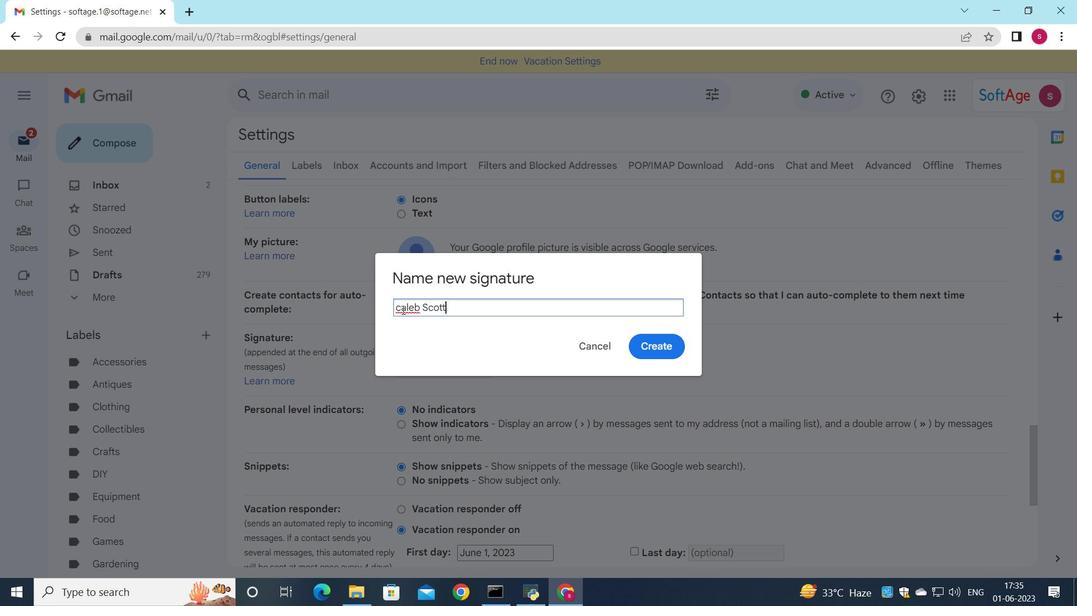 
Action: Key pressed <Key.backspace><Key.shift>C
Screenshot: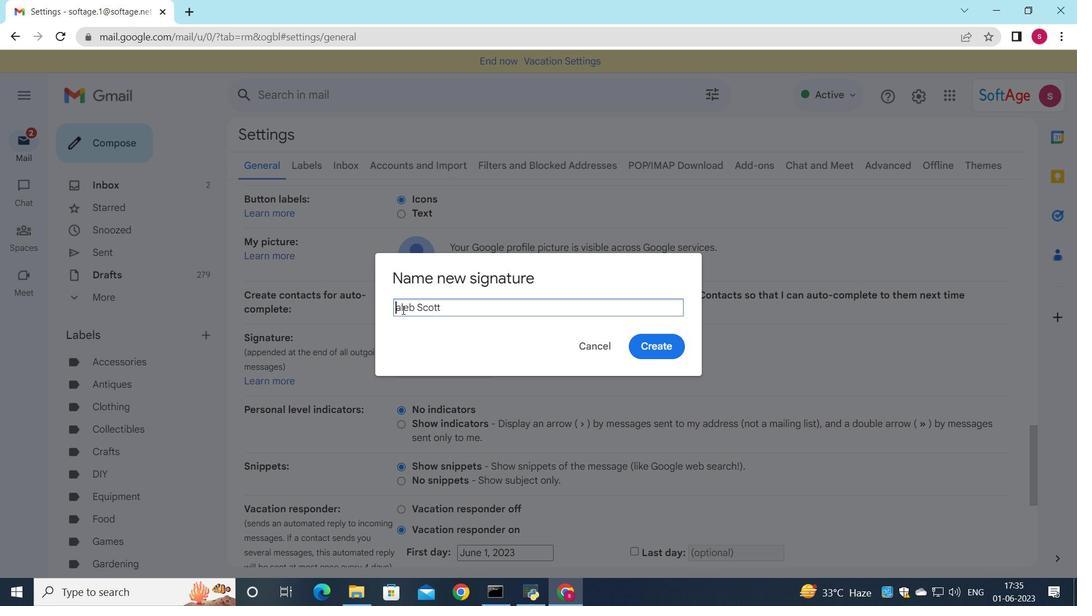 
Action: Mouse moved to (652, 343)
Screenshot: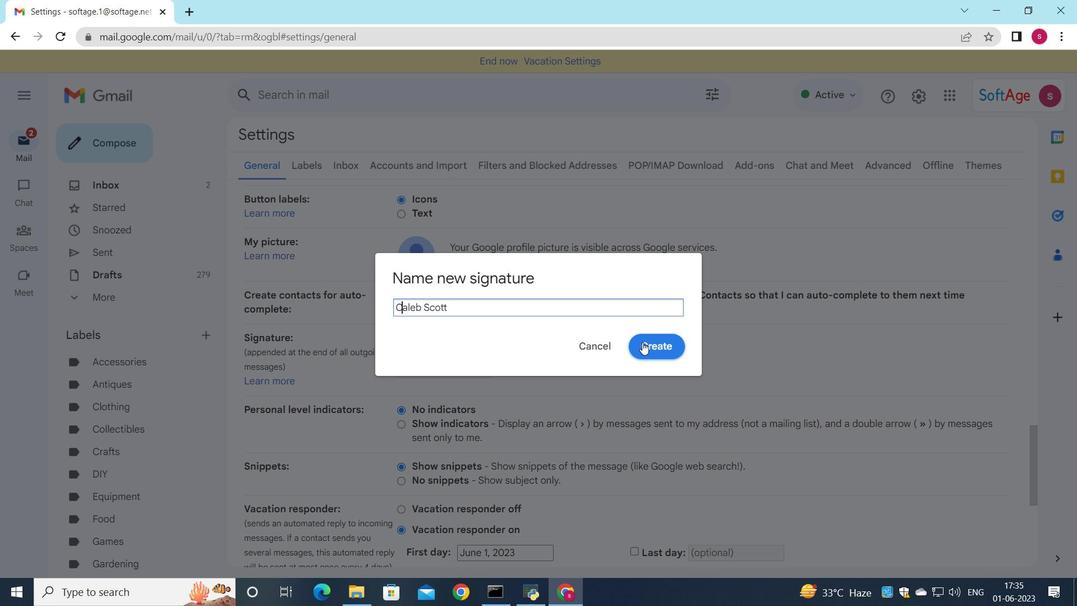 
Action: Mouse pressed left at (652, 343)
Screenshot: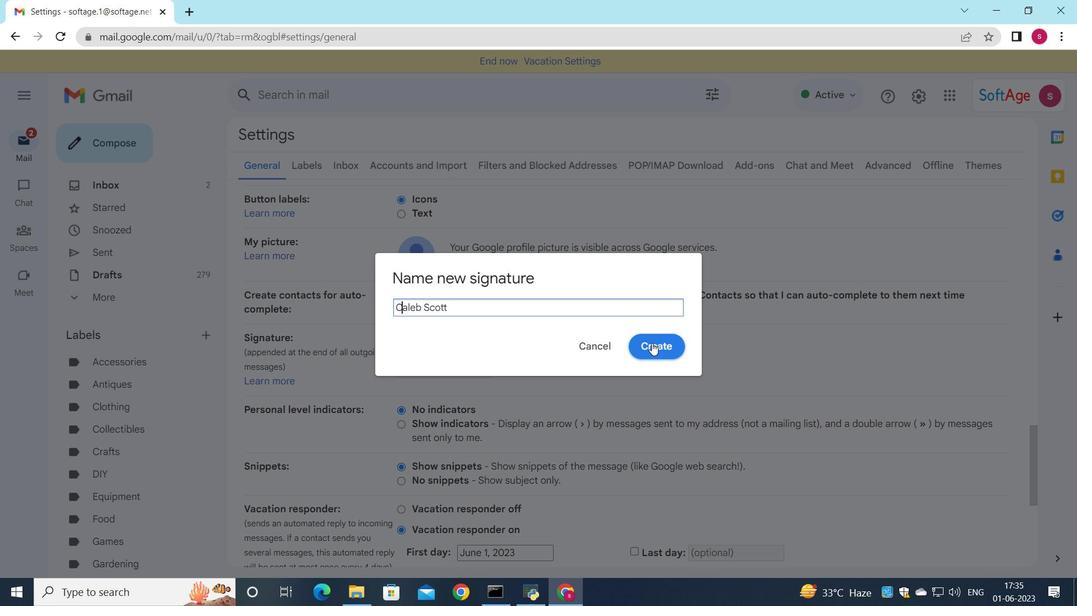 
Action: Mouse moved to (649, 343)
Screenshot: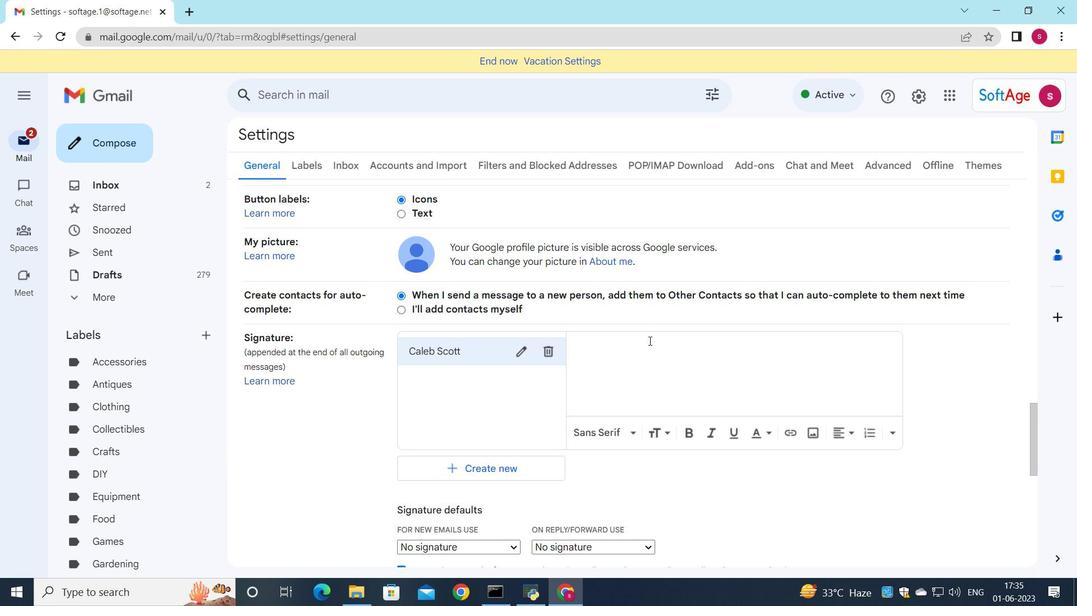 
Action: Mouse pressed left at (649, 343)
Screenshot: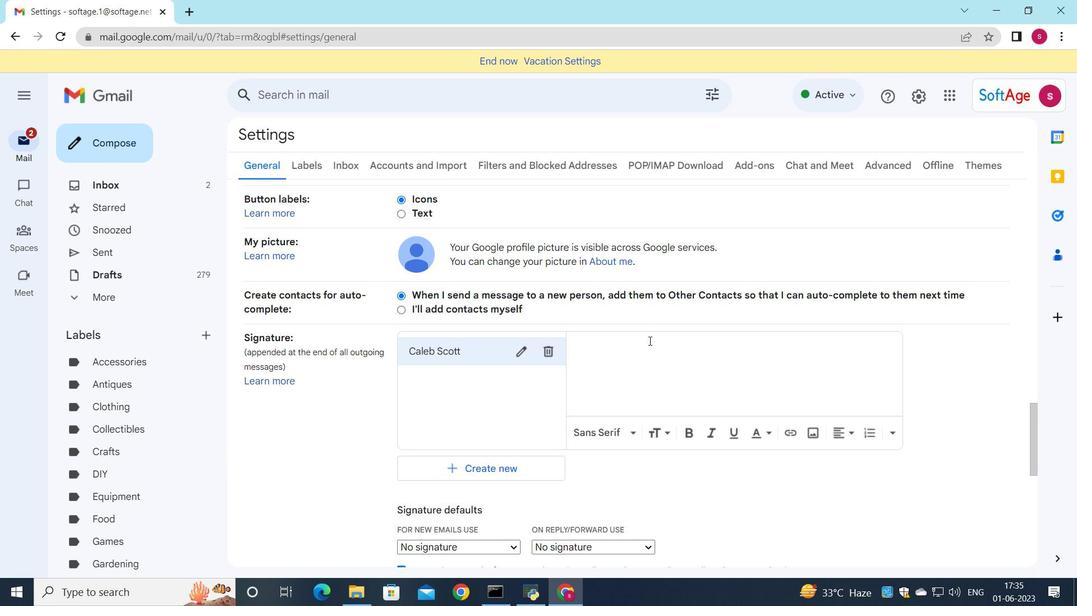 
Action: Mouse moved to (649, 343)
Screenshot: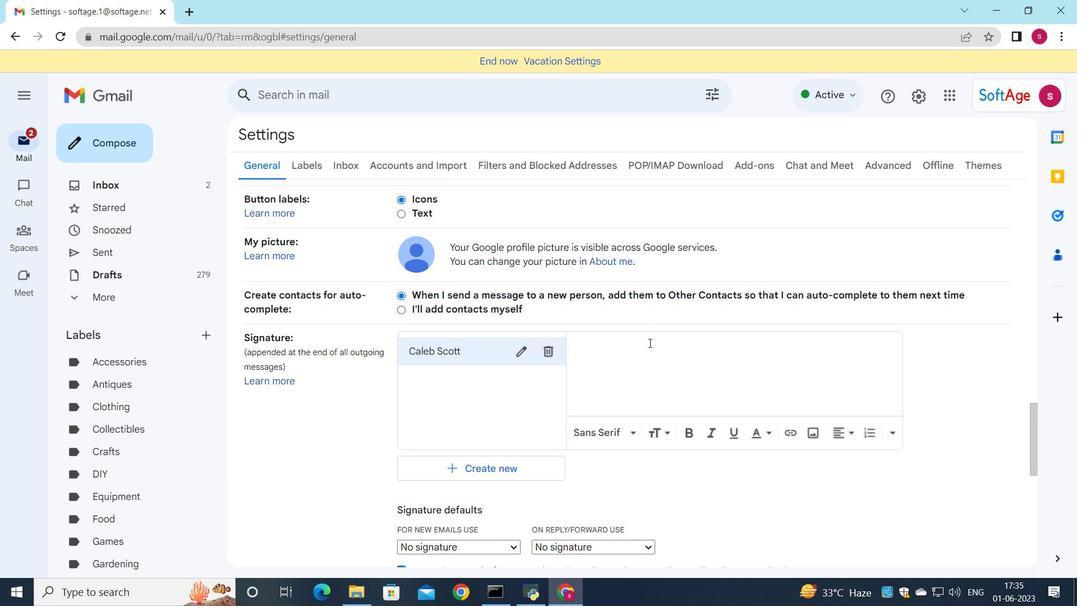 
Action: Key pressed <Key.shift>Caleb<Key.space><Key.shift>Sci<Key.backspace>ott
Screenshot: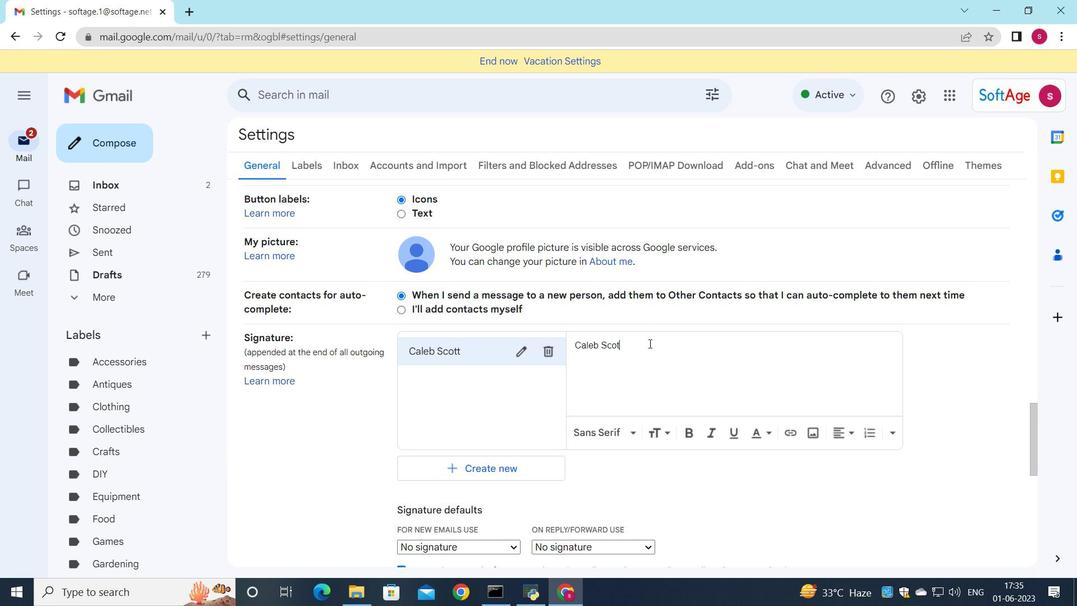 
Action: Mouse scrolled (649, 343) with delta (0, 0)
Screenshot: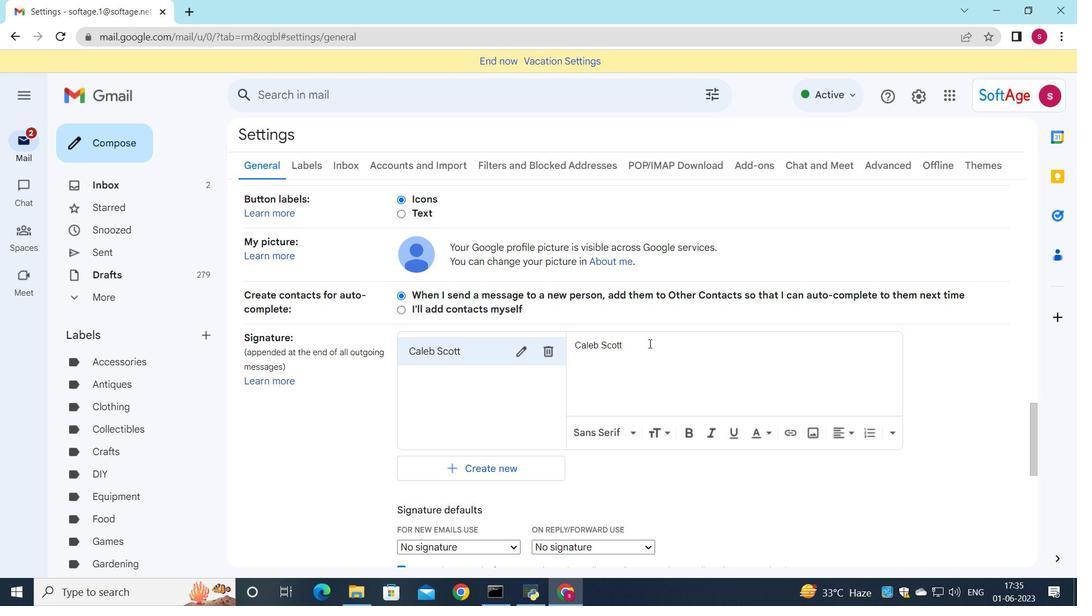 
Action: Mouse scrolled (649, 343) with delta (0, 0)
Screenshot: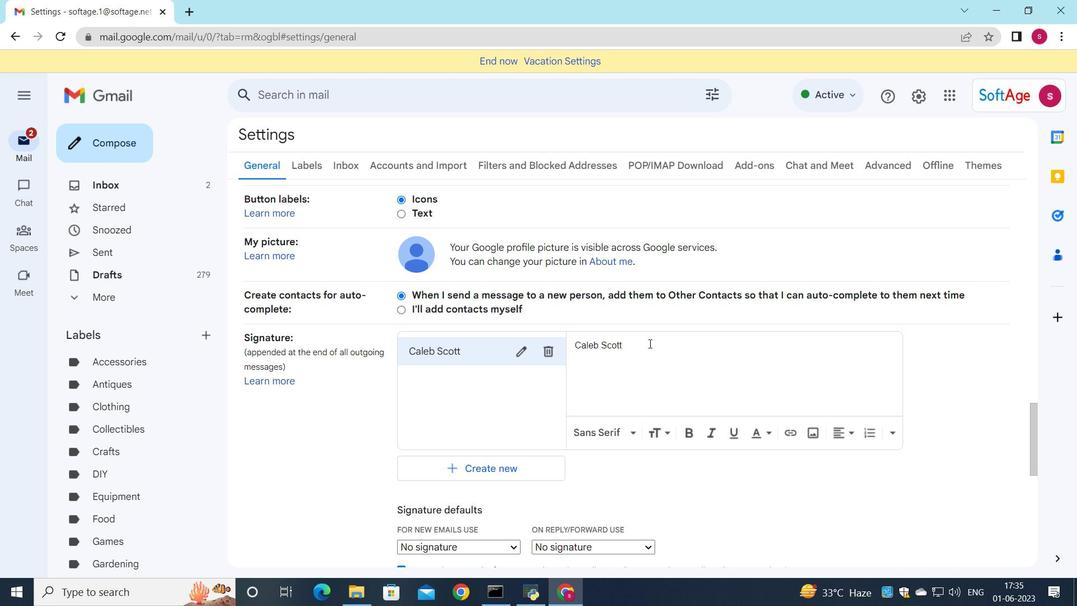 
Action: Mouse scrolled (649, 343) with delta (0, 0)
Screenshot: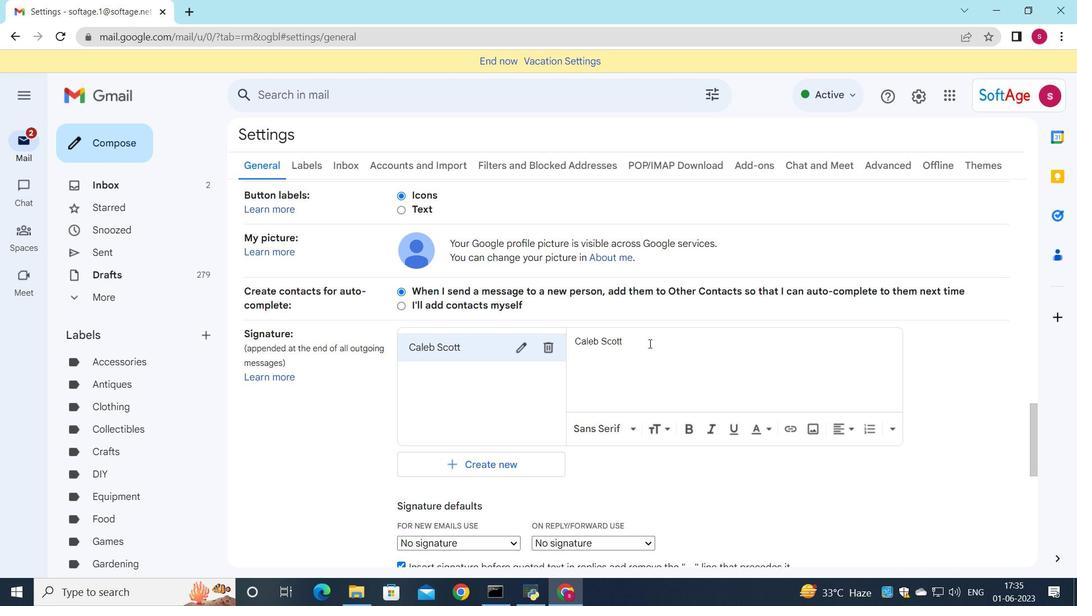 
Action: Mouse moved to (488, 337)
Screenshot: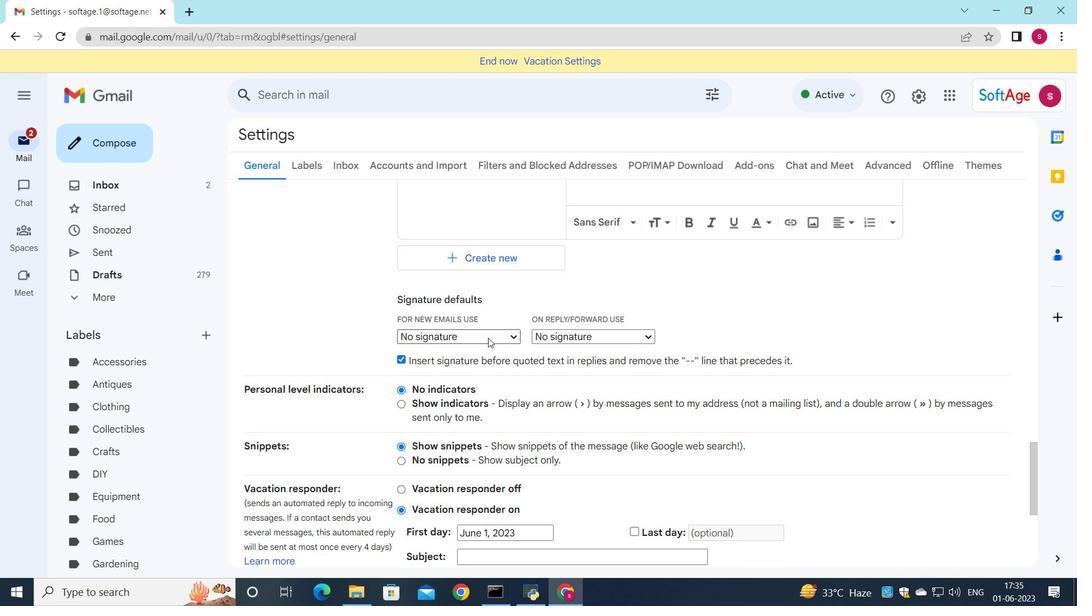 
Action: Mouse pressed left at (488, 337)
Screenshot: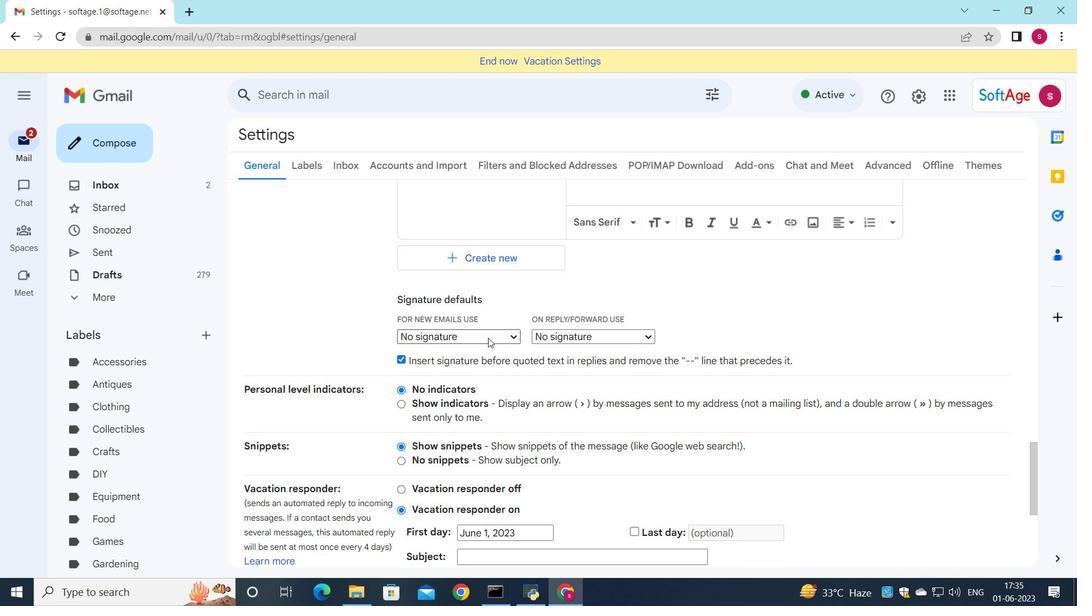 
Action: Mouse moved to (488, 365)
Screenshot: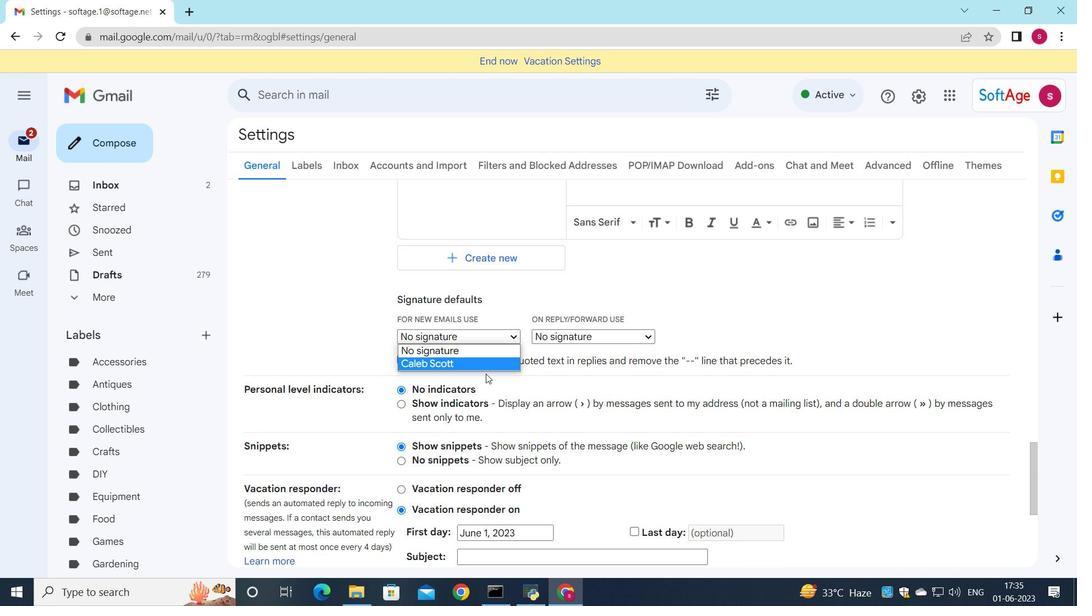 
Action: Mouse pressed left at (488, 365)
Screenshot: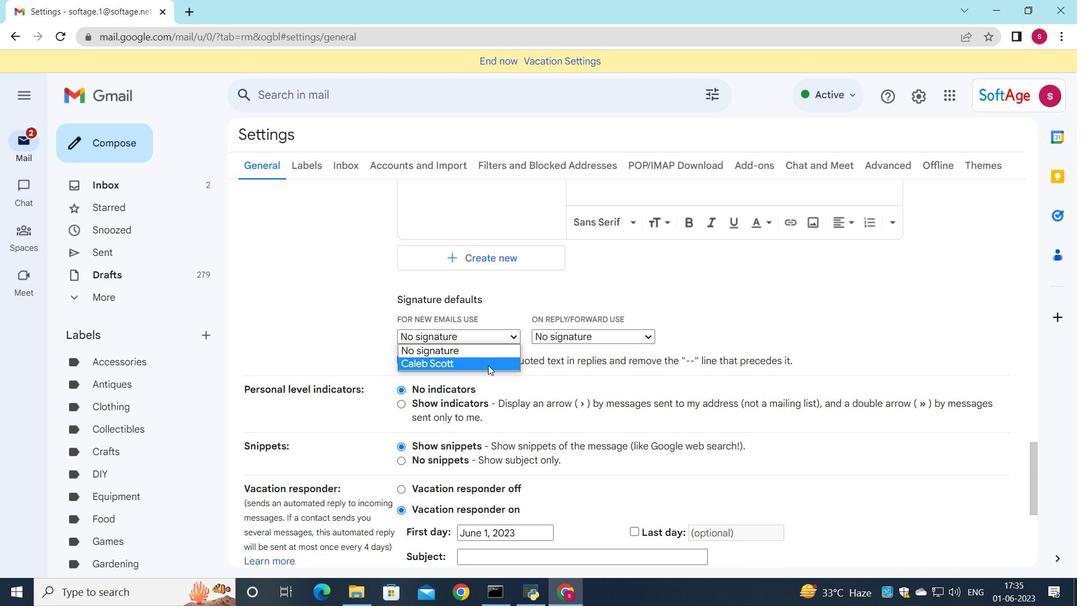 
Action: Mouse moved to (585, 341)
Screenshot: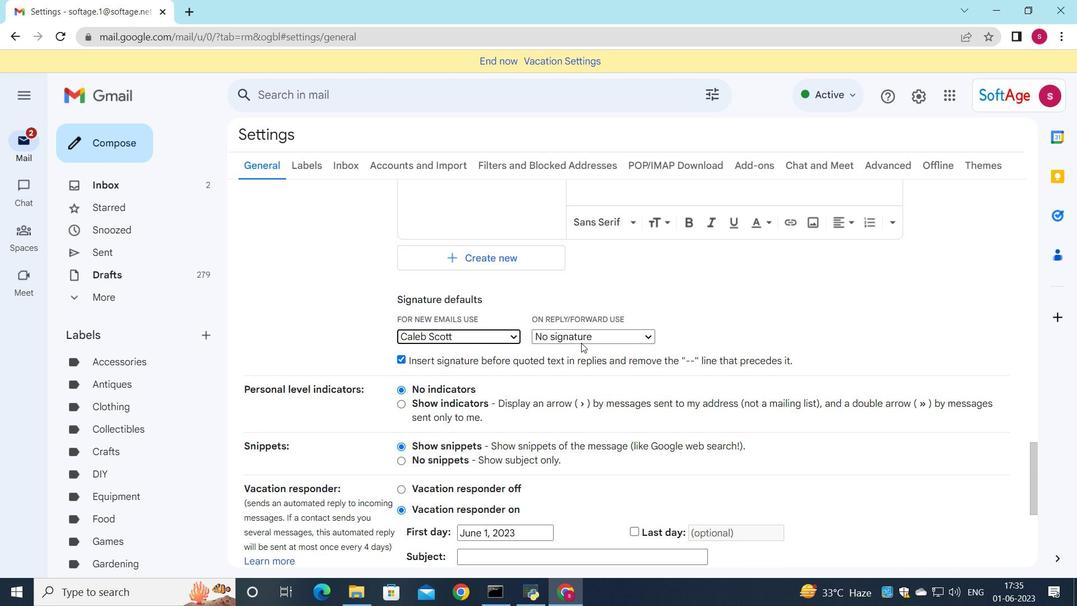 
Action: Mouse pressed left at (585, 341)
Screenshot: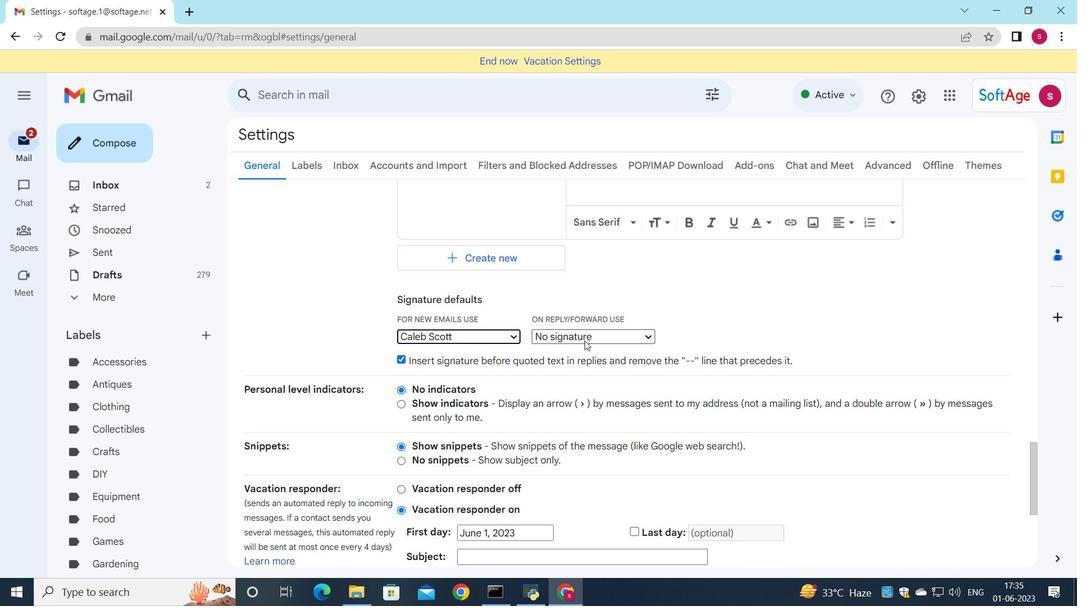 
Action: Mouse moved to (576, 360)
Screenshot: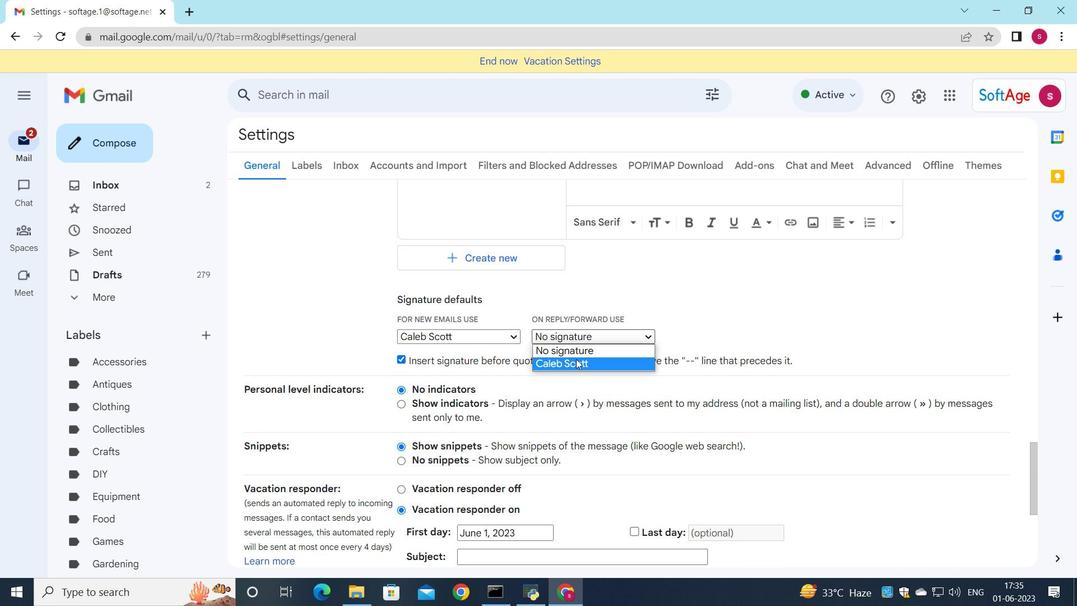 
Action: Mouse pressed left at (576, 360)
Screenshot: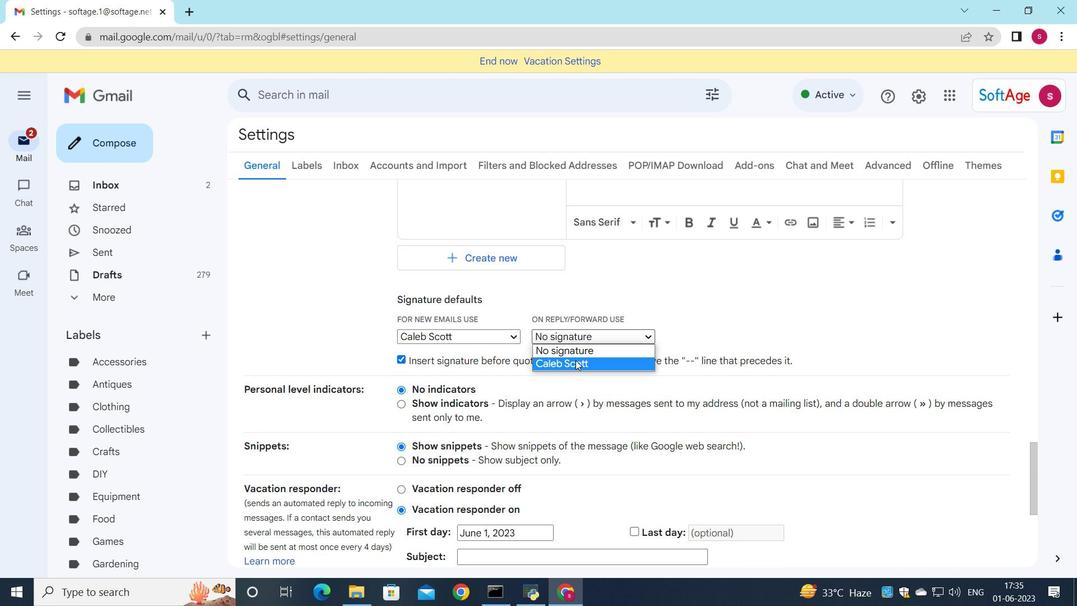 
Action: Mouse moved to (515, 303)
Screenshot: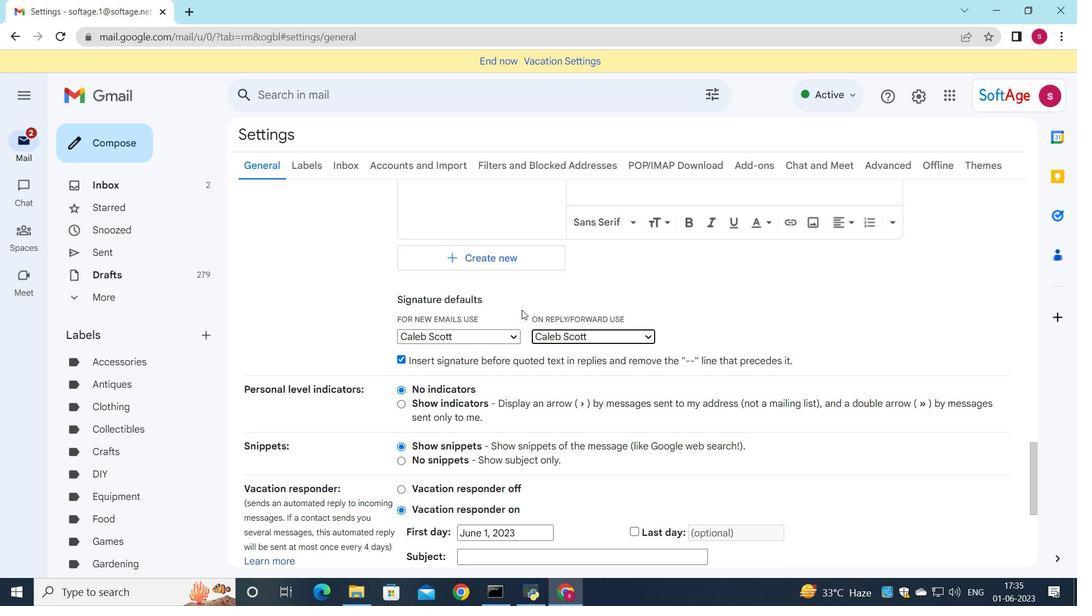 
Action: Mouse scrolled (515, 303) with delta (0, 0)
Screenshot: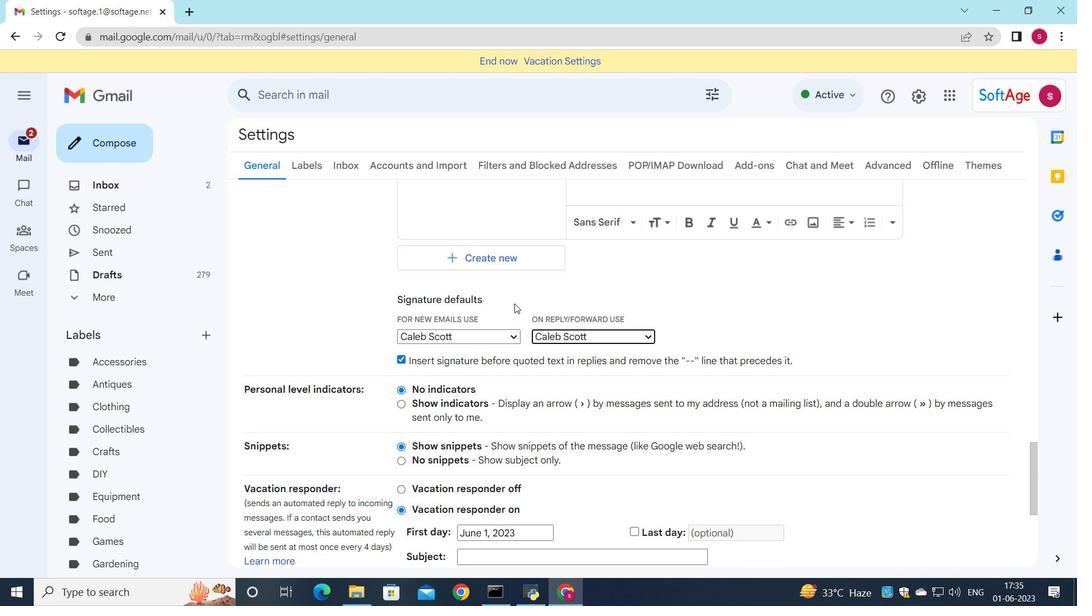 
Action: Mouse scrolled (515, 303) with delta (0, 0)
Screenshot: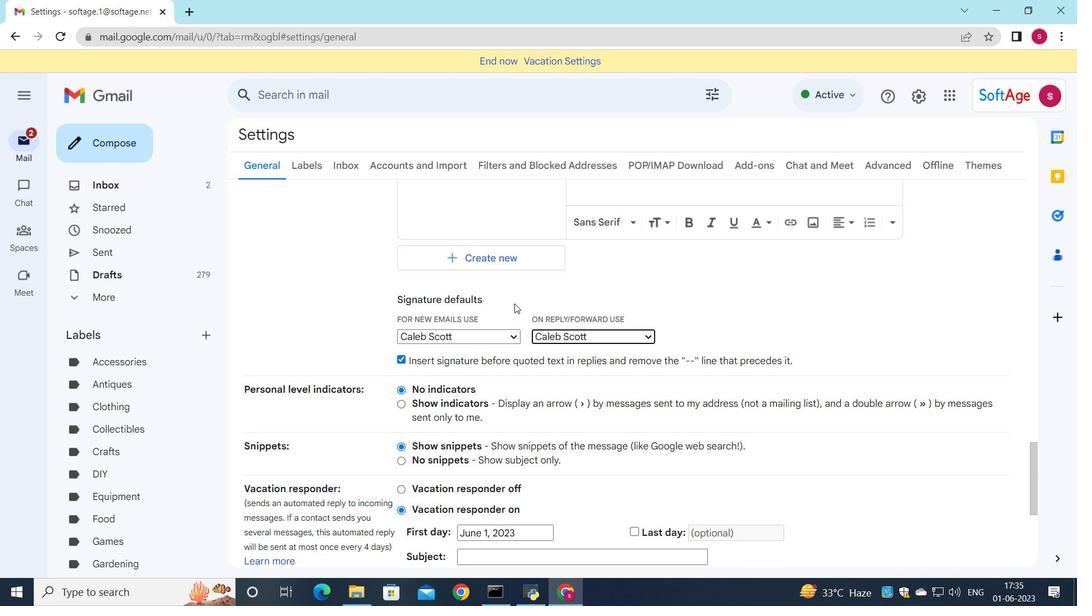 
Action: Mouse moved to (515, 304)
Screenshot: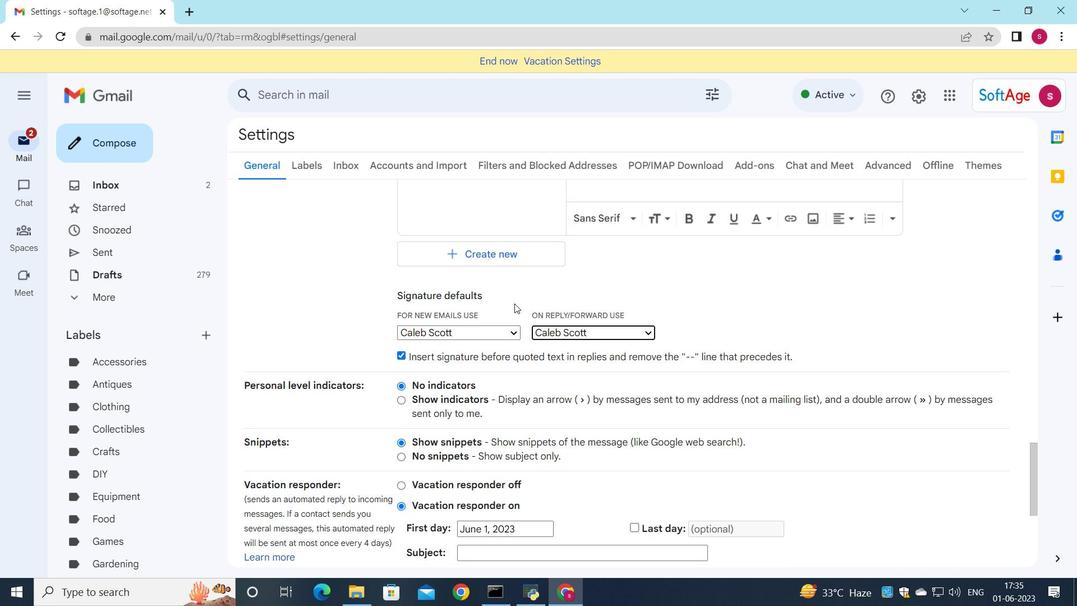 
Action: Mouse scrolled (515, 304) with delta (0, 0)
Screenshot: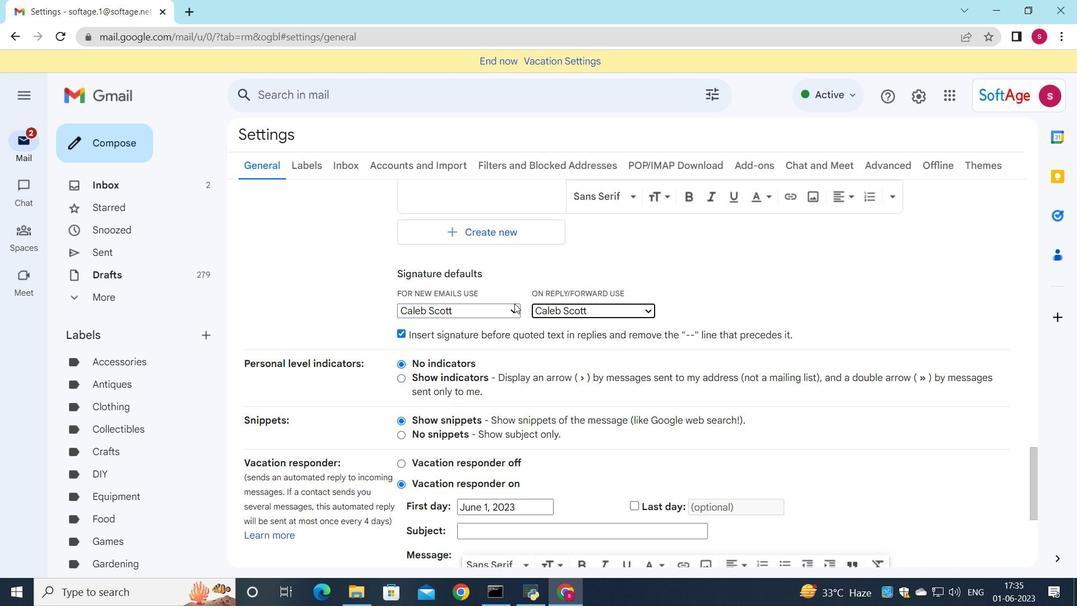 
Action: Mouse moved to (515, 304)
Screenshot: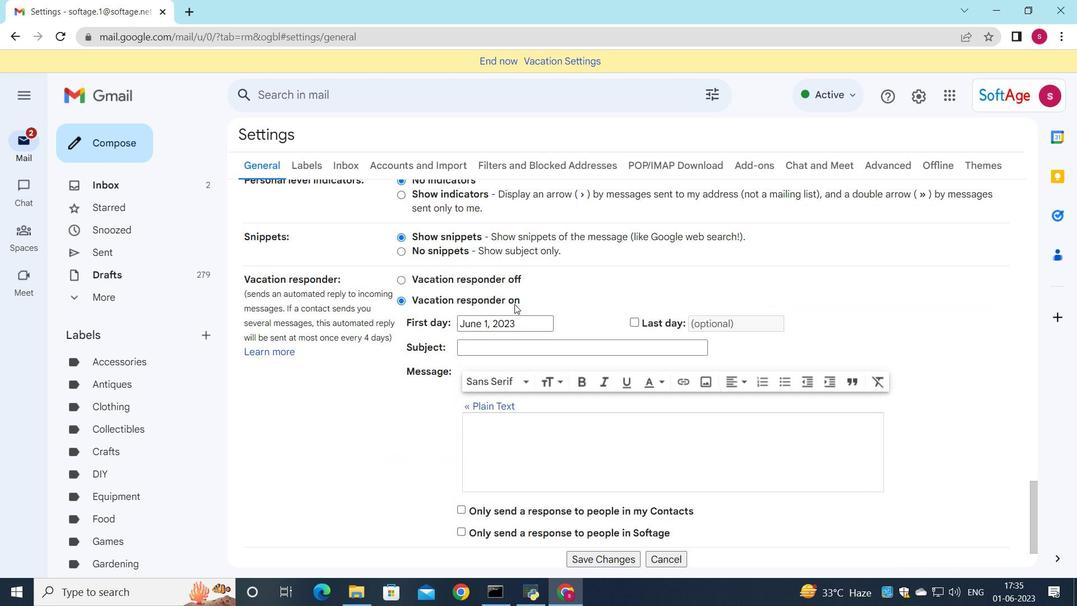 
Action: Mouse scrolled (515, 303) with delta (0, 0)
Screenshot: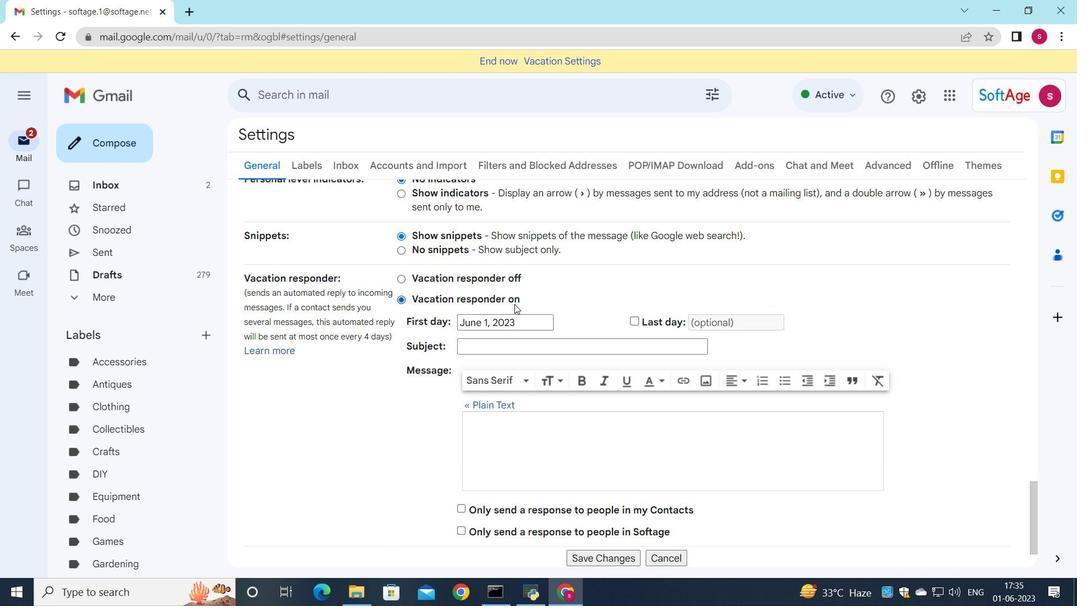 
Action: Mouse moved to (516, 308)
Screenshot: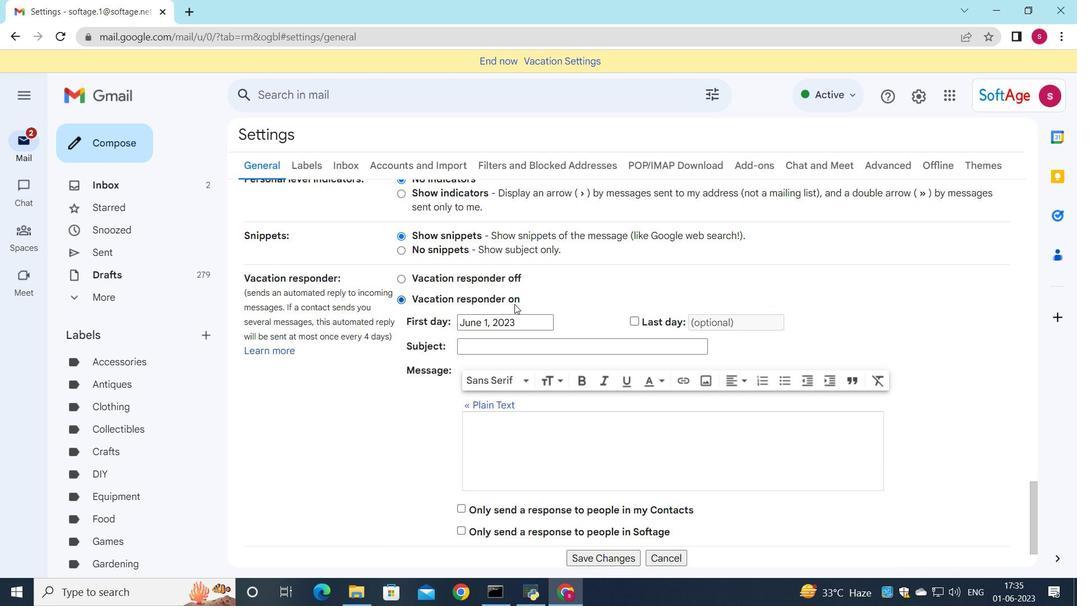 
Action: Mouse scrolled (516, 308) with delta (0, 0)
Screenshot: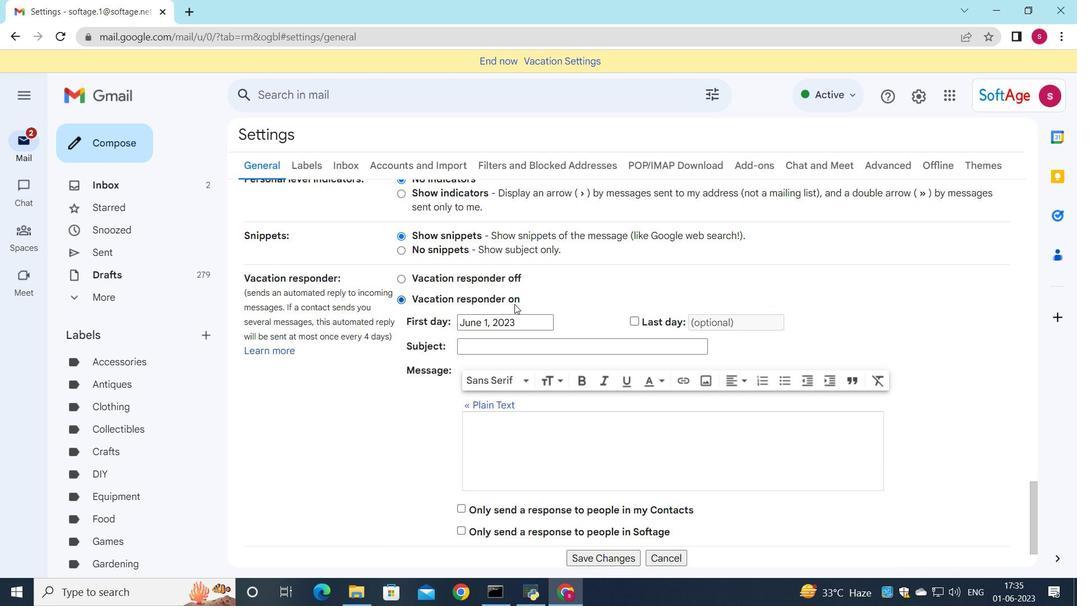 
Action: Mouse moved to (527, 332)
Screenshot: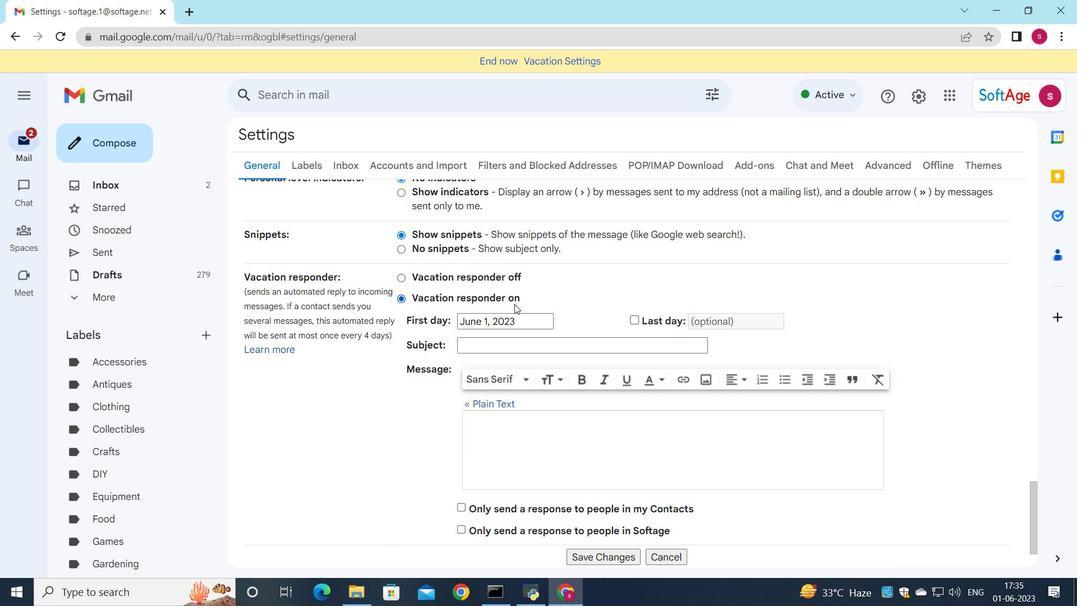
Action: Mouse scrolled (525, 327) with delta (0, 0)
Screenshot: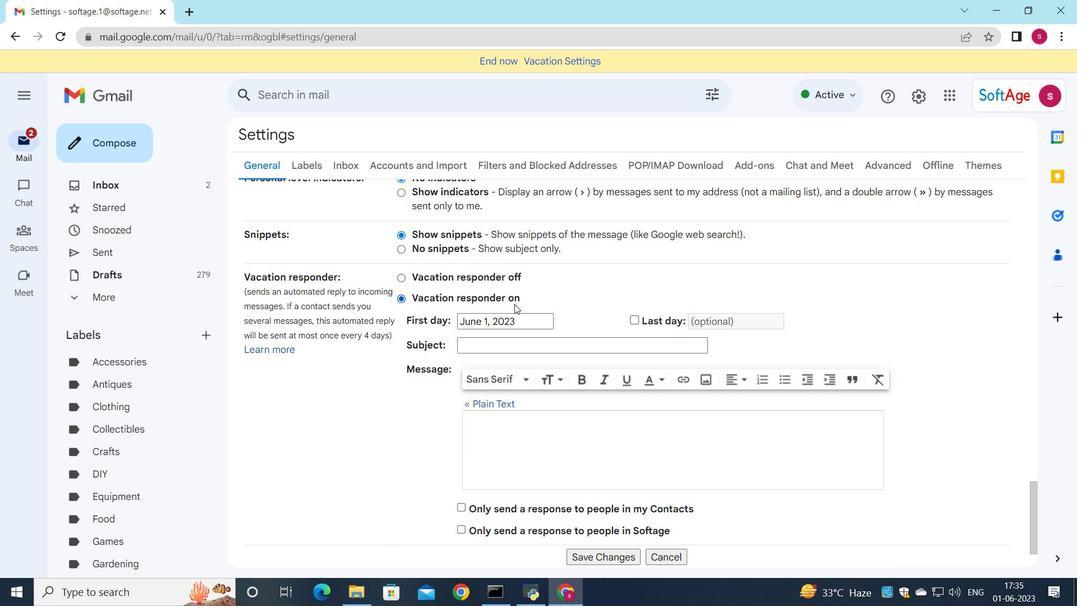 
Action: Mouse moved to (546, 361)
Screenshot: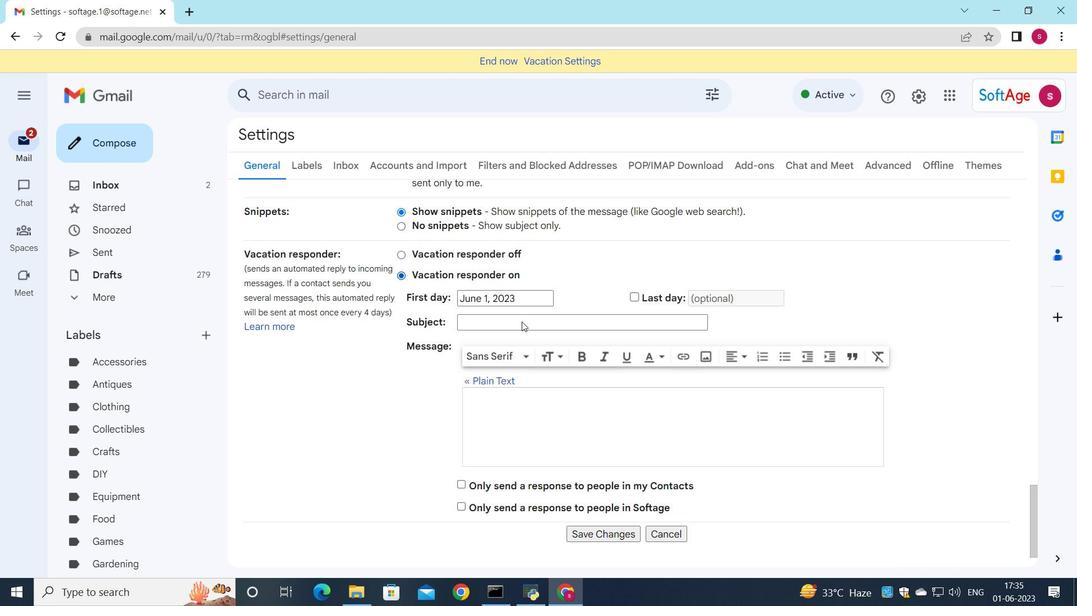 
Action: Mouse scrolled (546, 360) with delta (0, 0)
Screenshot: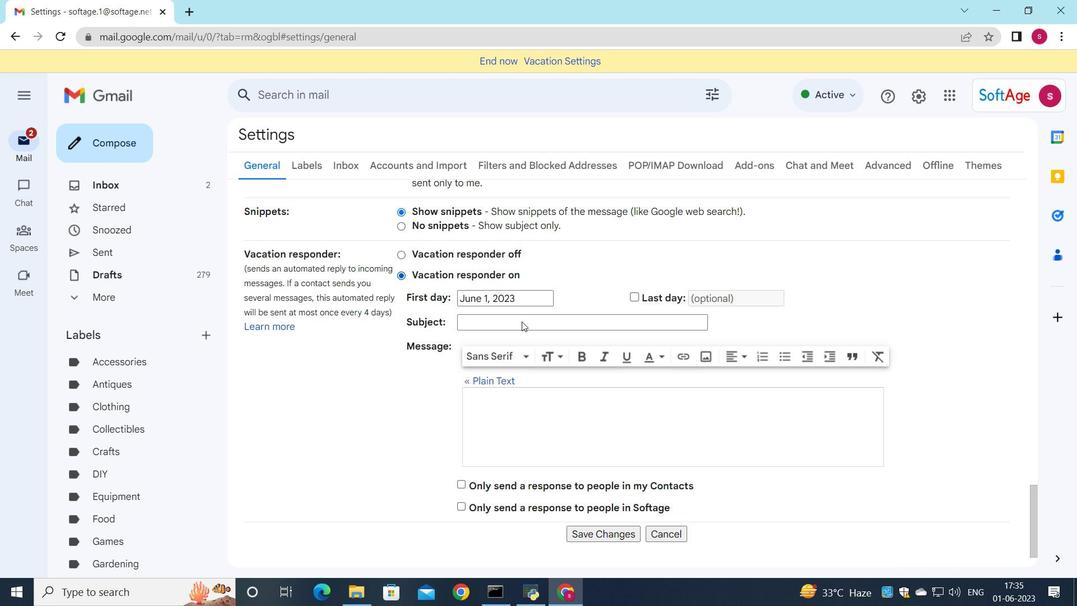 
Action: Mouse moved to (585, 494)
Screenshot: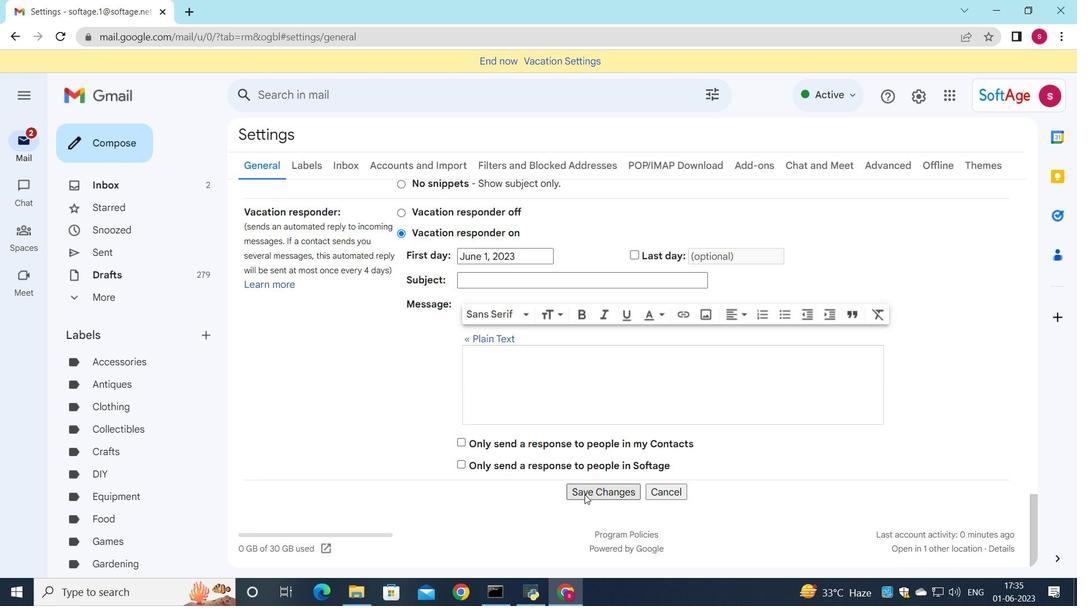 
Action: Mouse pressed left at (585, 494)
Screenshot: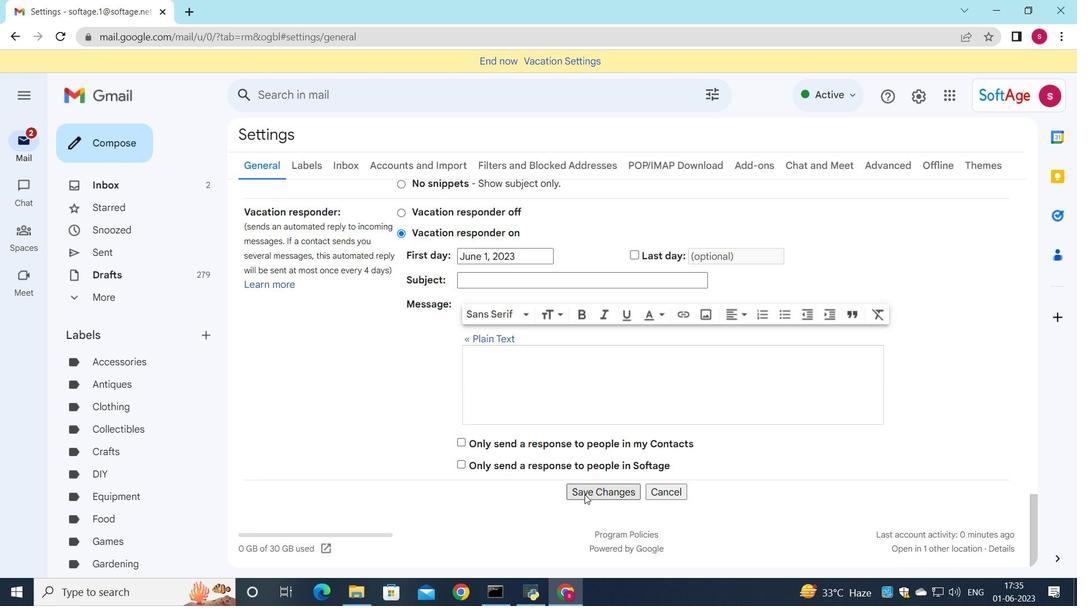 
Action: Mouse moved to (508, 302)
Screenshot: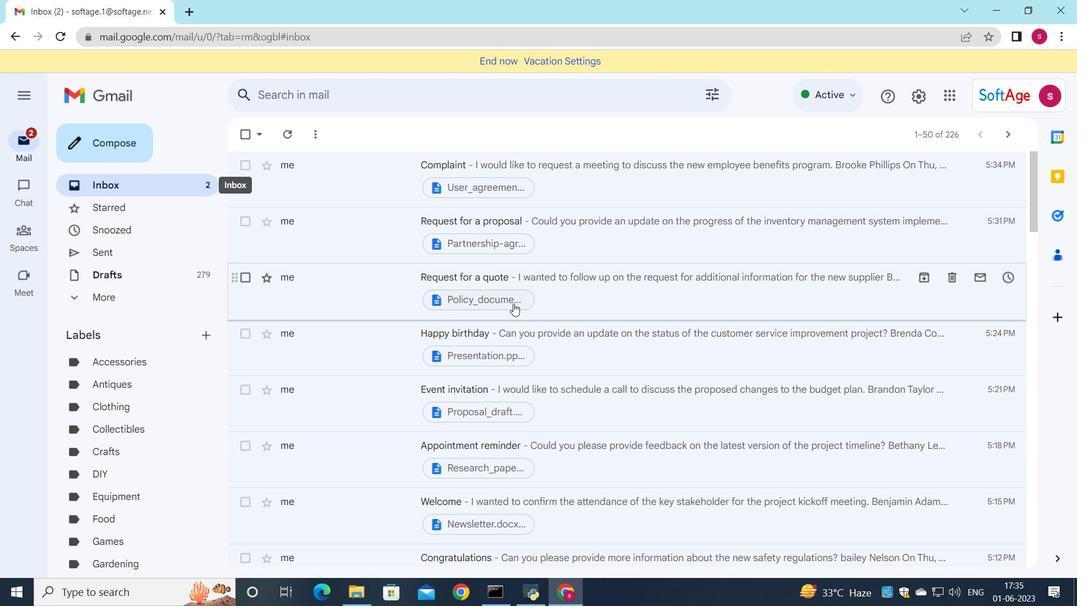 
Action: Mouse scrolled (508, 302) with delta (0, 0)
Screenshot: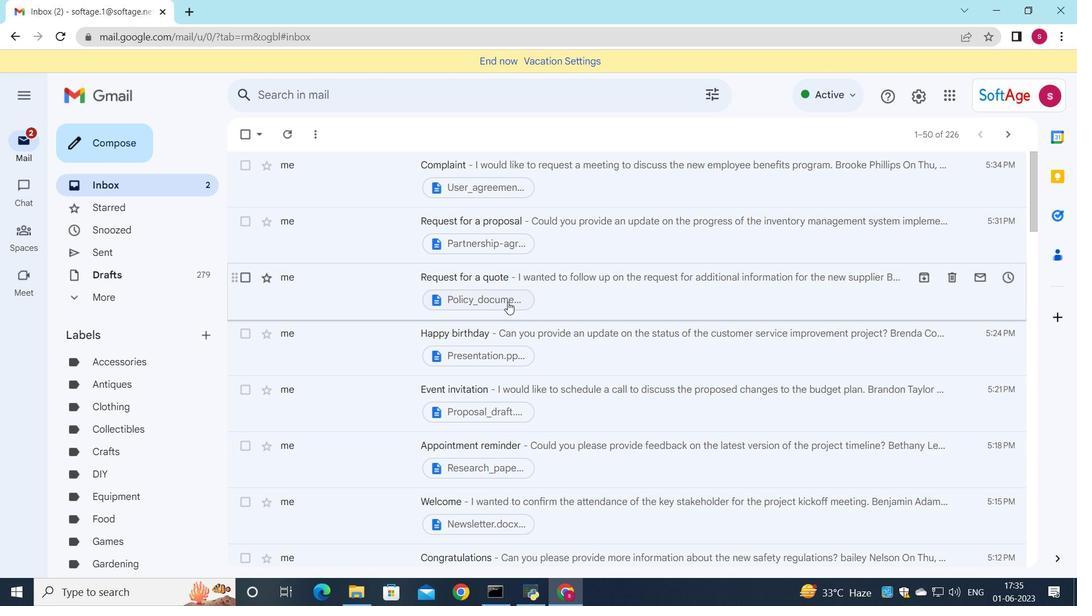 
Action: Mouse scrolled (508, 302) with delta (0, 0)
Screenshot: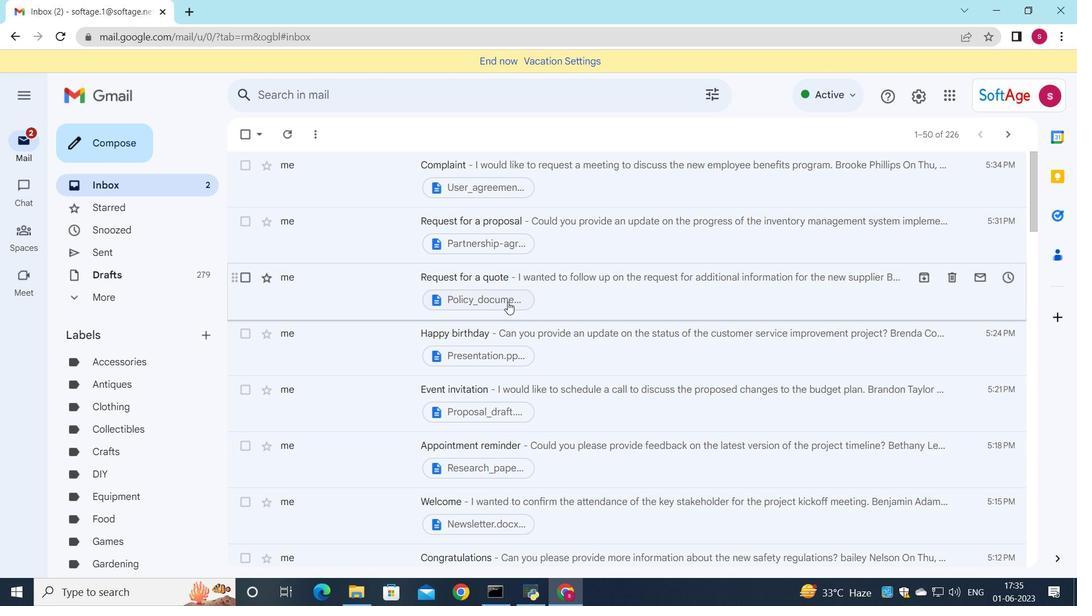 
Action: Mouse scrolled (508, 302) with delta (0, 0)
Screenshot: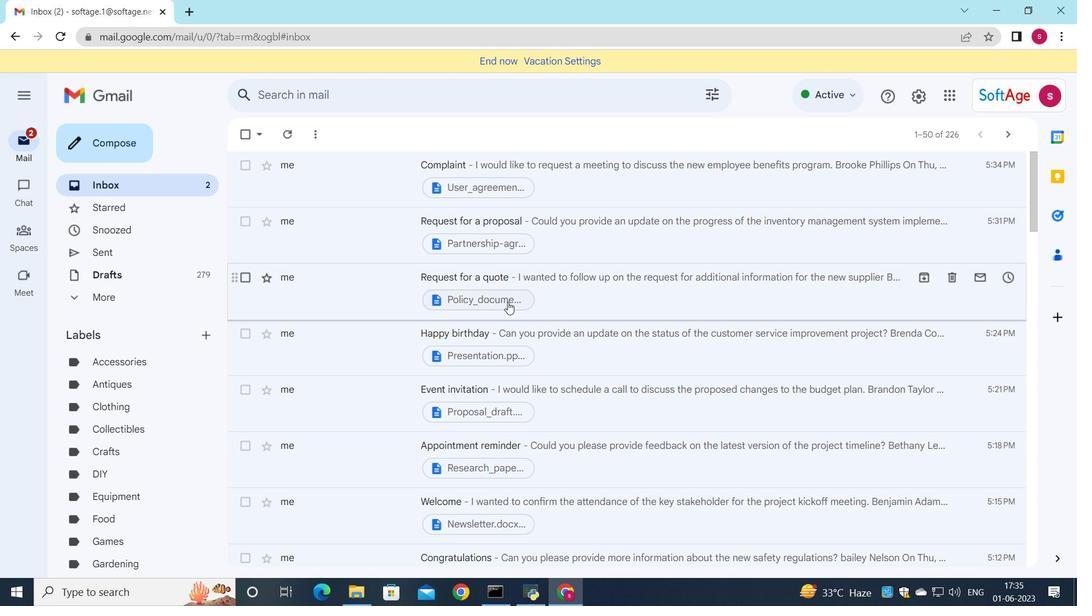
Action: Mouse scrolled (508, 302) with delta (0, 0)
Screenshot: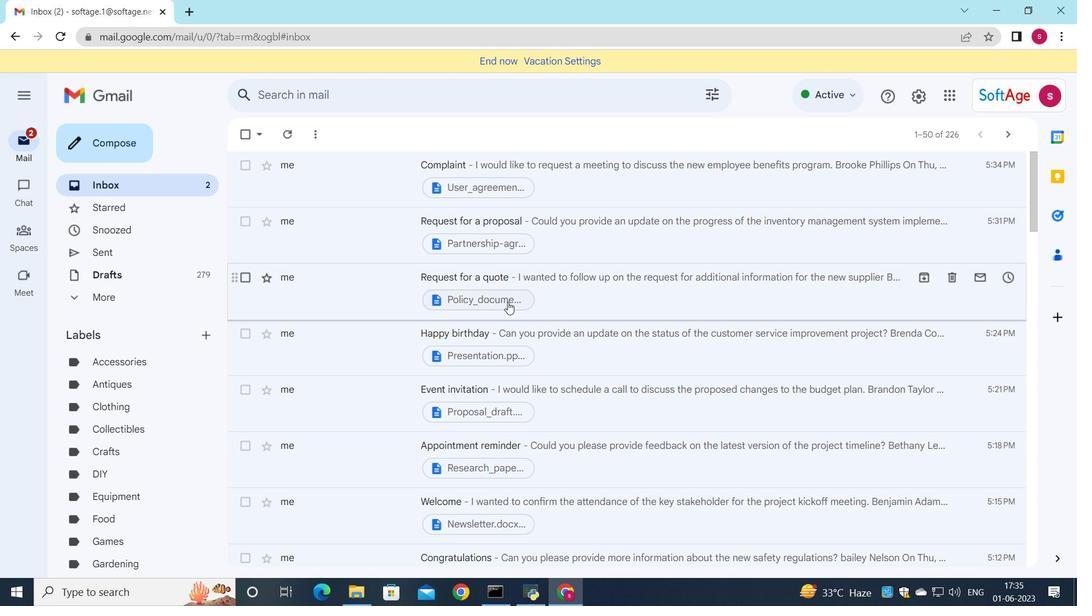 
Action: Mouse moved to (506, 303)
Screenshot: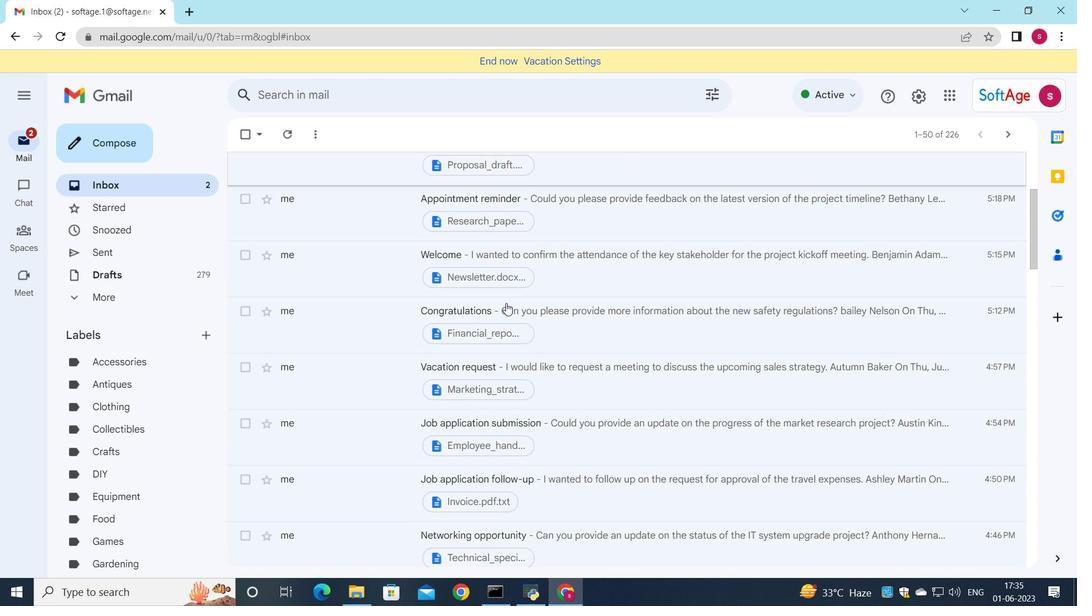 
Action: Mouse scrolled (506, 302) with delta (0, 0)
Screenshot: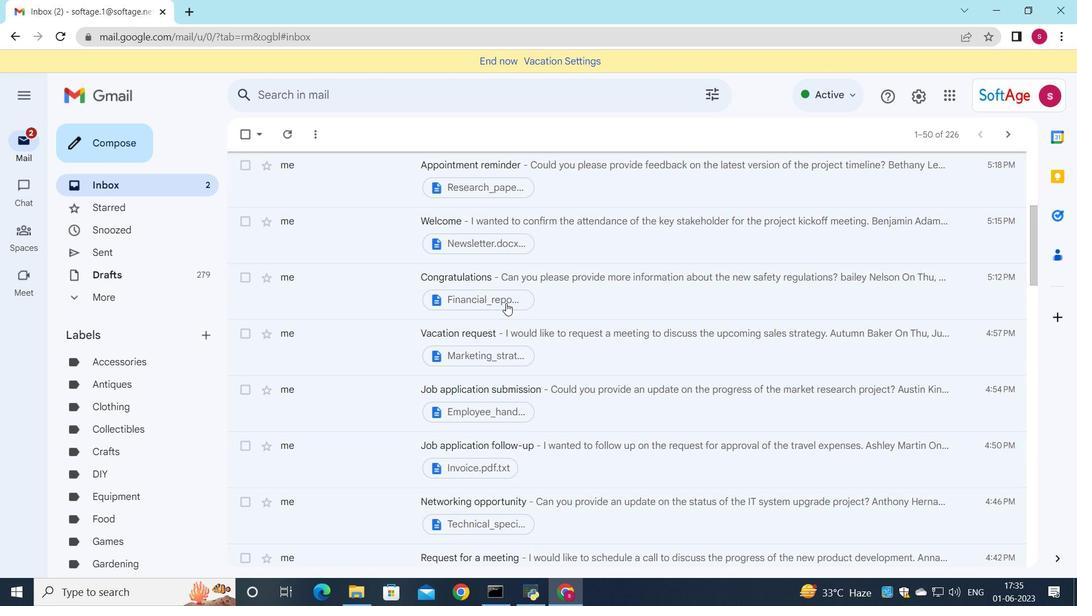 
Action: Mouse scrolled (506, 302) with delta (0, 0)
Screenshot: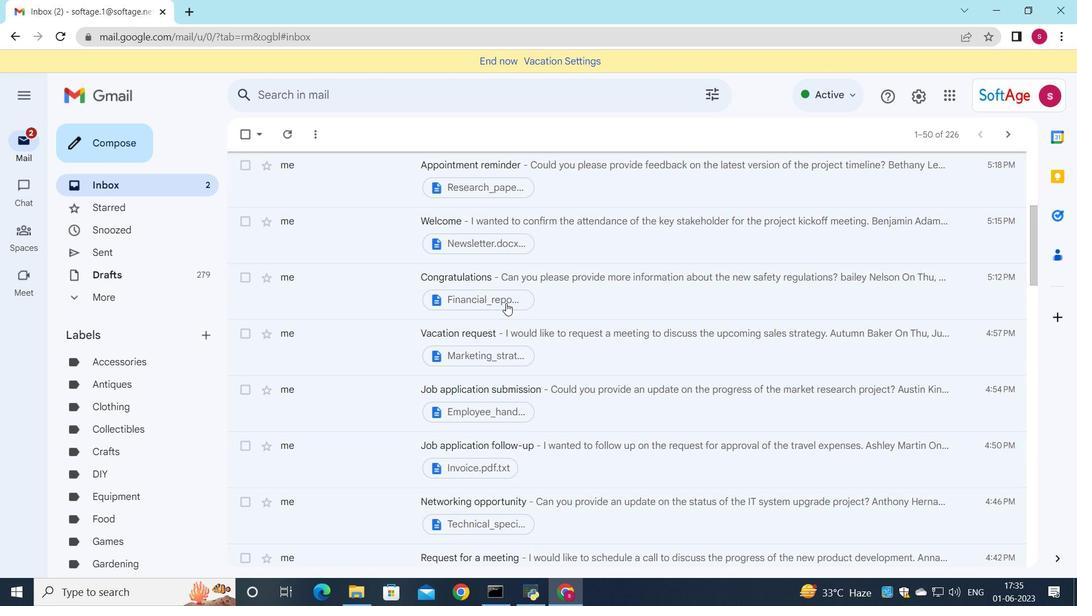 
Action: Mouse scrolled (506, 302) with delta (0, 0)
Screenshot: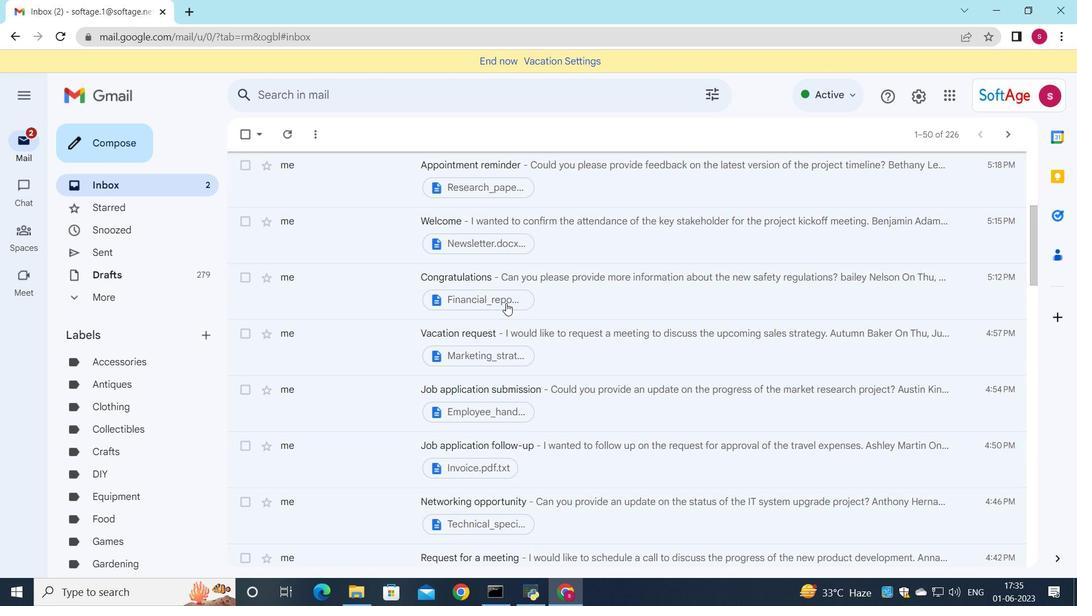 
Action: Mouse moved to (505, 303)
Screenshot: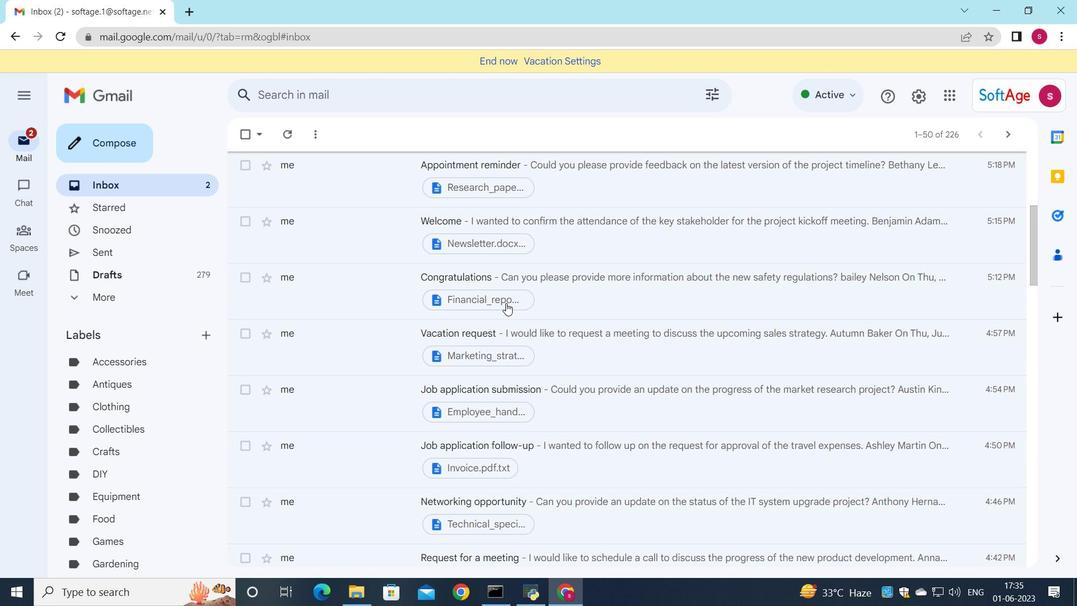 
Action: Mouse scrolled (505, 302) with delta (0, 0)
Screenshot: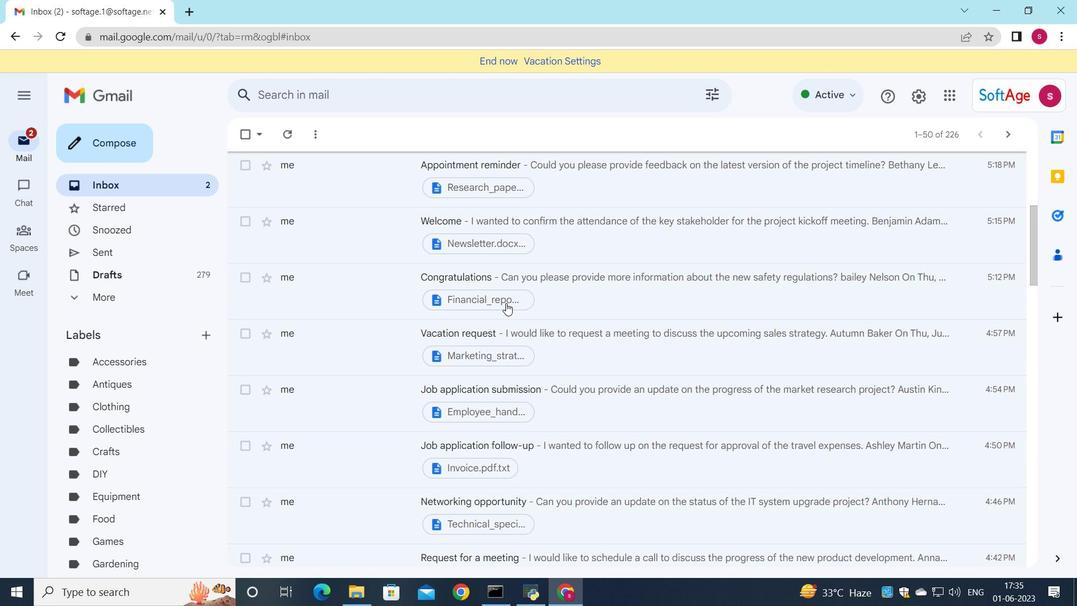 
Action: Mouse moved to (499, 305)
Screenshot: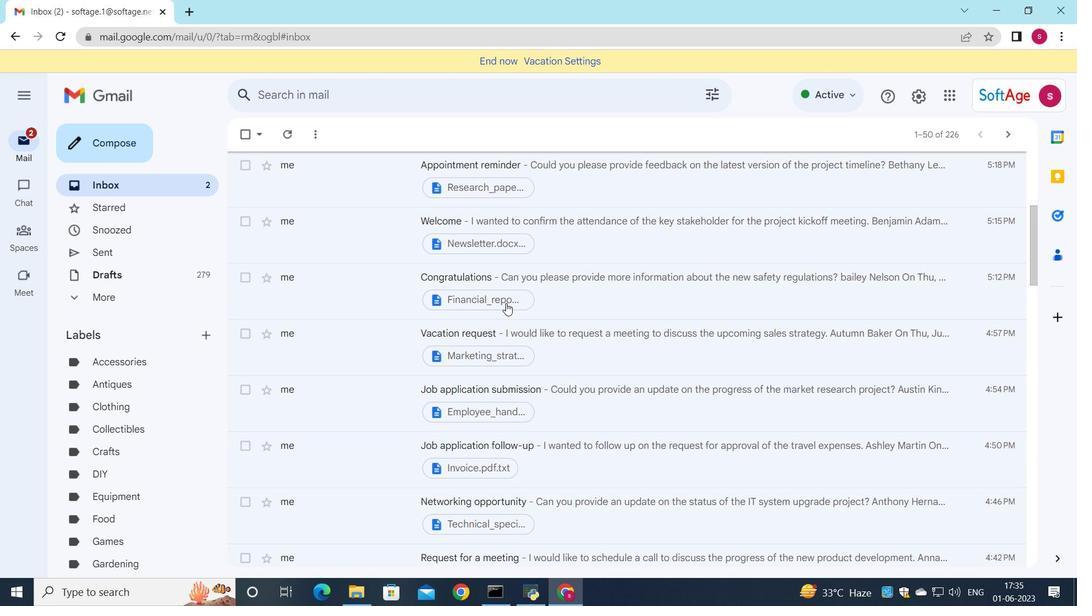 
Action: Mouse scrolled (499, 305) with delta (0, 0)
Screenshot: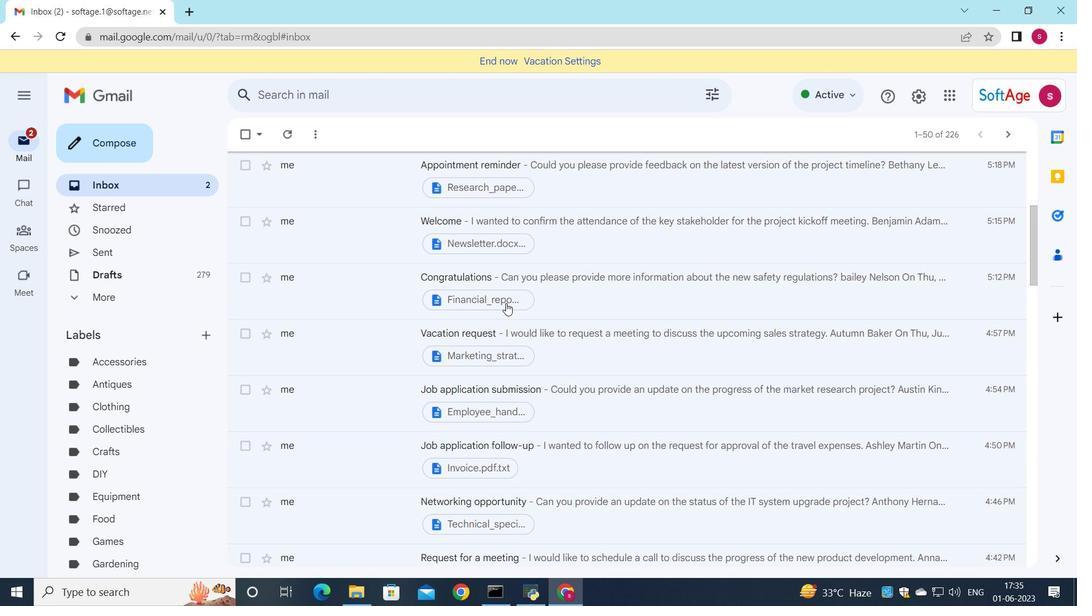 
Action: Mouse moved to (491, 296)
Screenshot: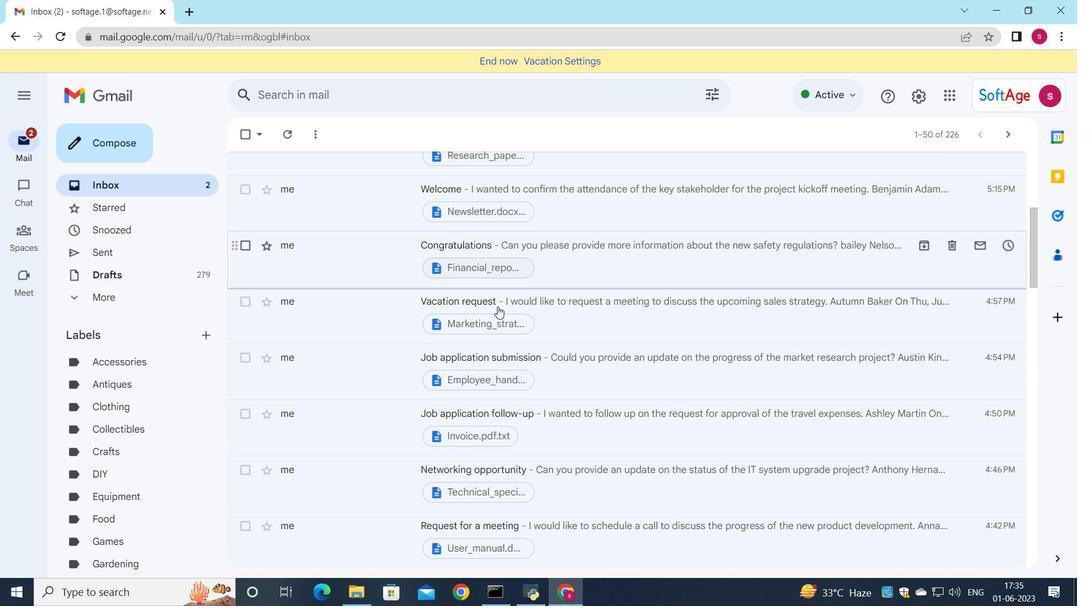 
Action: Mouse scrolled (491, 295) with delta (0, 0)
Screenshot: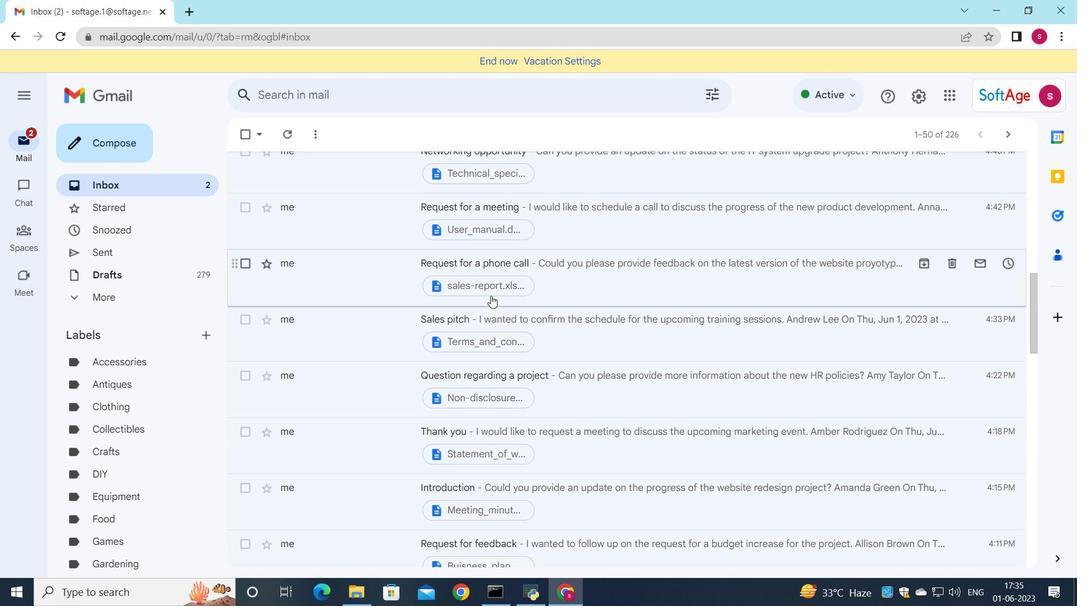 
Action: Mouse scrolled (491, 295) with delta (0, 0)
Screenshot: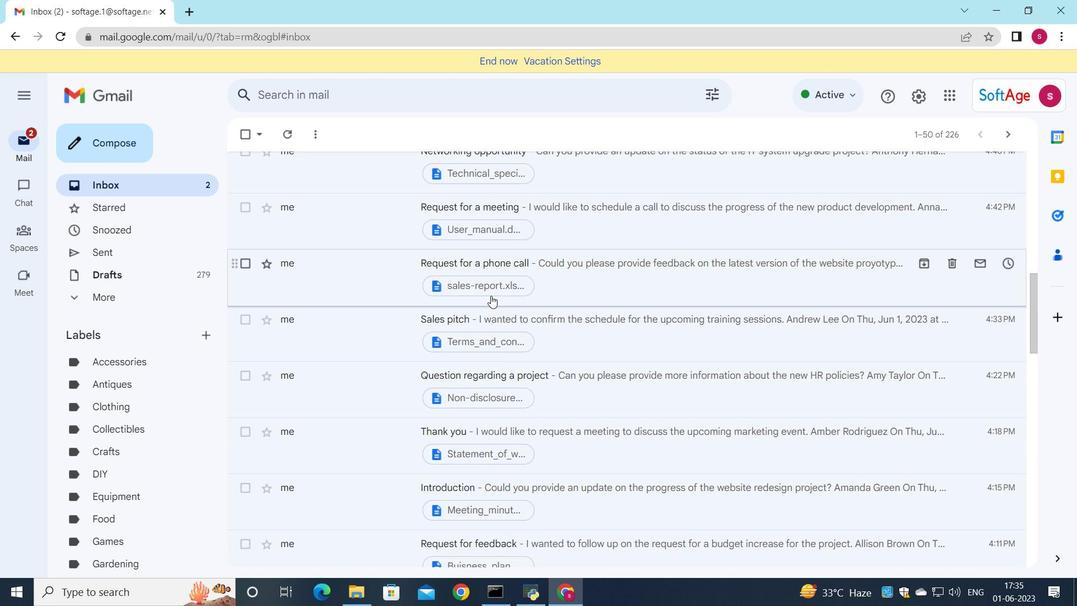 
Action: Mouse scrolled (491, 295) with delta (0, 0)
Screenshot: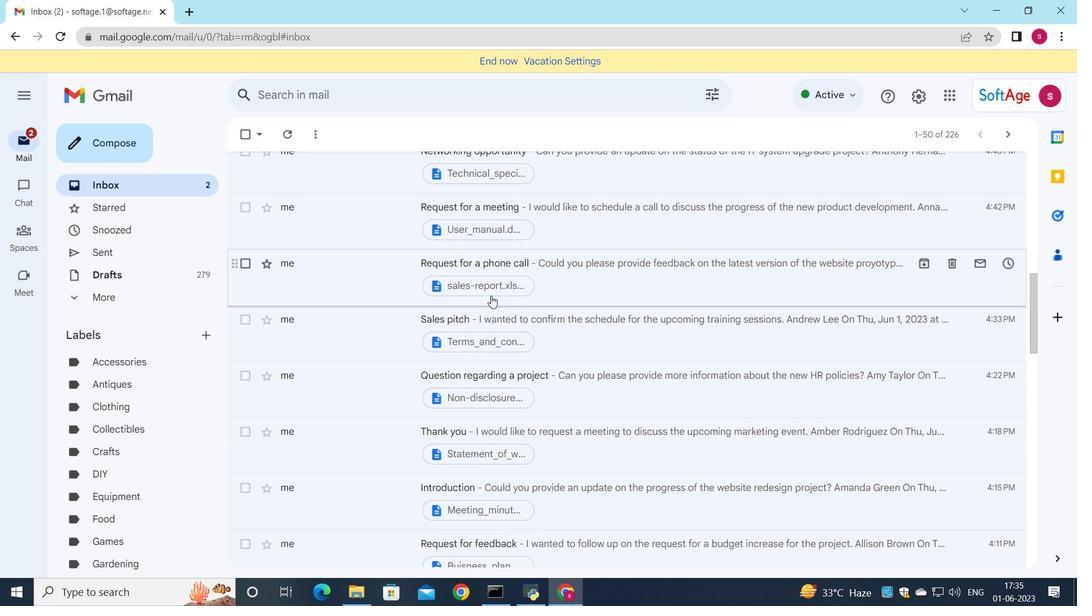 
Action: Mouse moved to (491, 296)
Screenshot: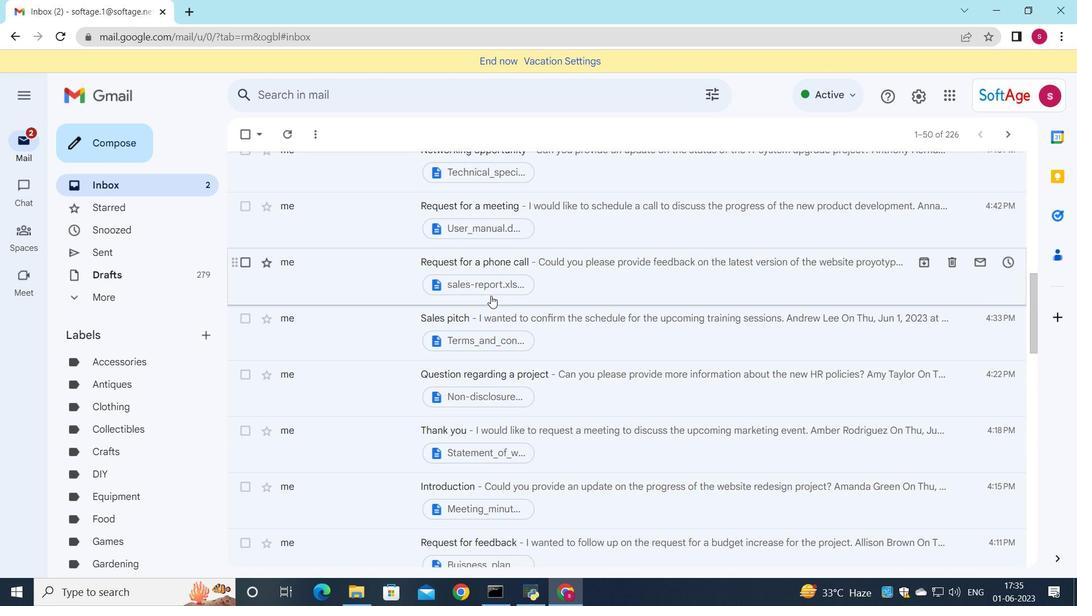 
Action: Mouse scrolled (491, 296) with delta (0, 0)
Screenshot: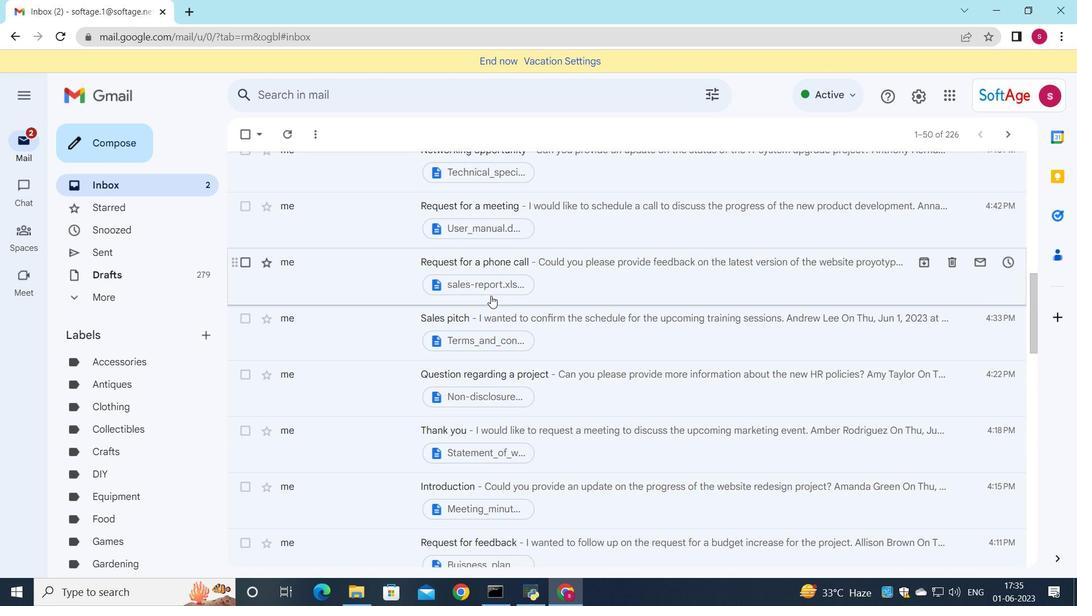 
Action: Mouse moved to (496, 296)
Screenshot: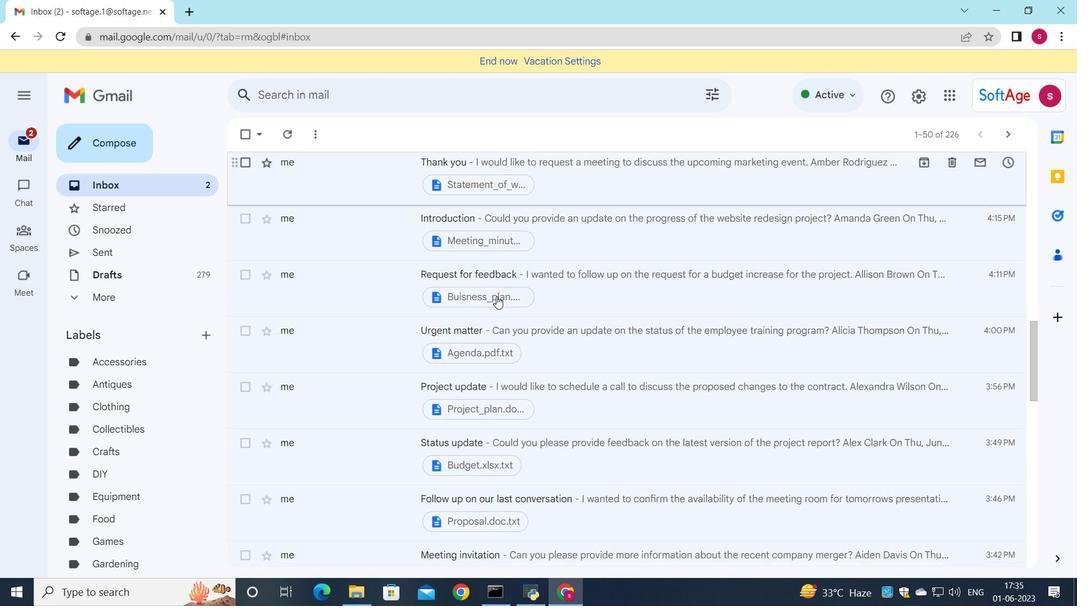 
Action: Mouse scrolled (496, 295) with delta (0, 0)
Screenshot: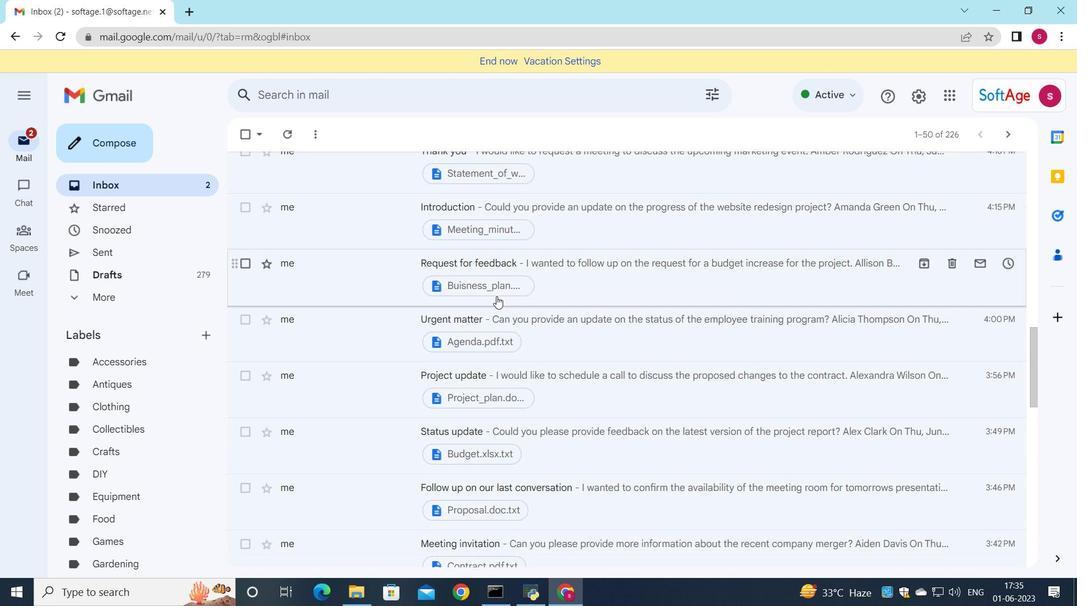 
Action: Mouse scrolled (496, 295) with delta (0, 0)
Screenshot: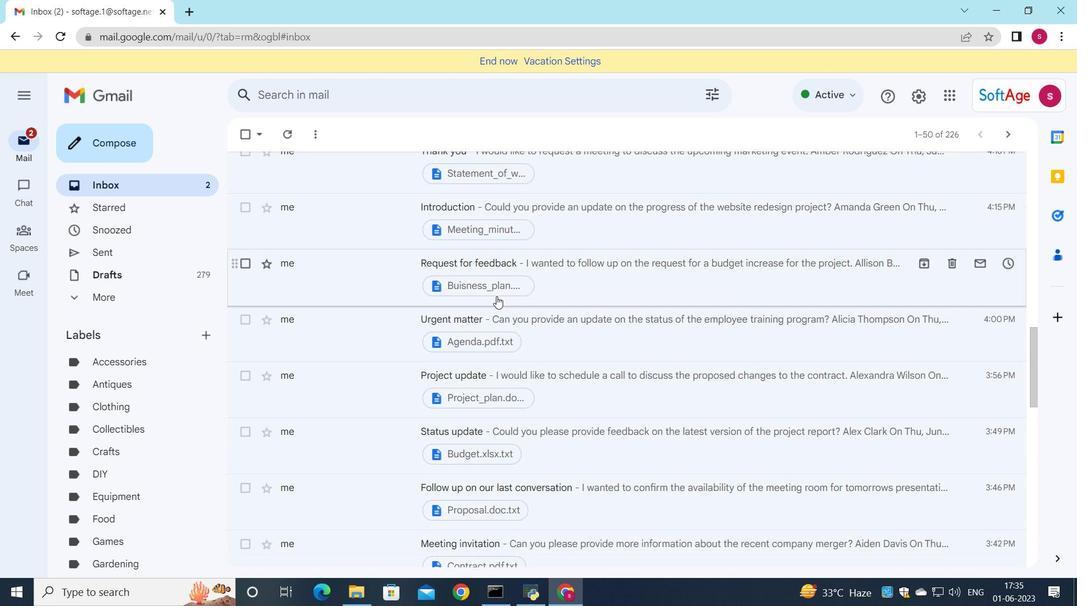 
Action: Mouse scrolled (496, 295) with delta (0, 0)
Screenshot: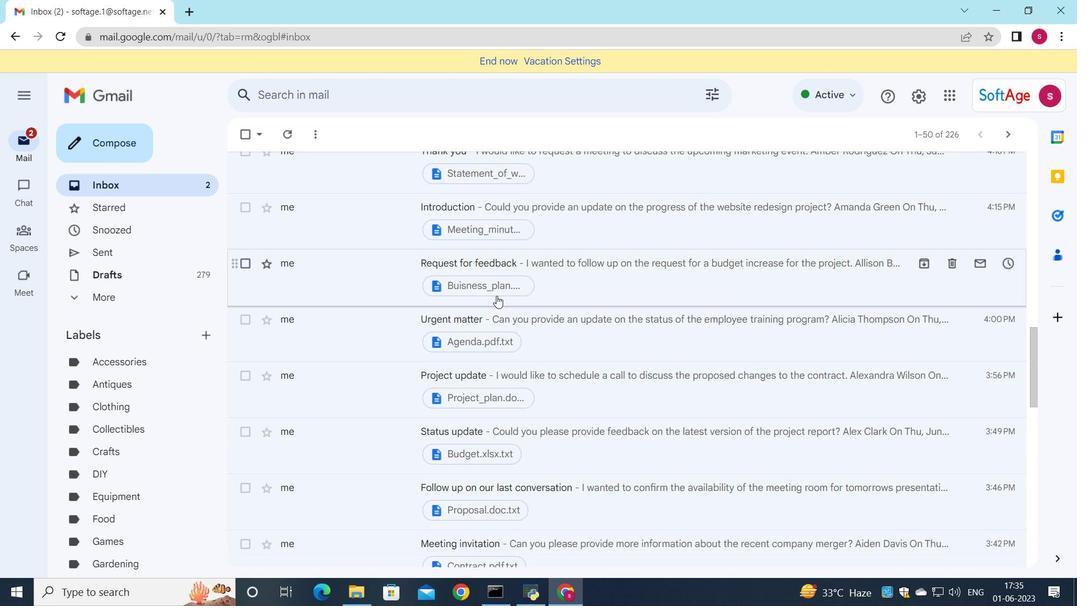 
Action: Mouse scrolled (496, 295) with delta (0, 0)
Screenshot: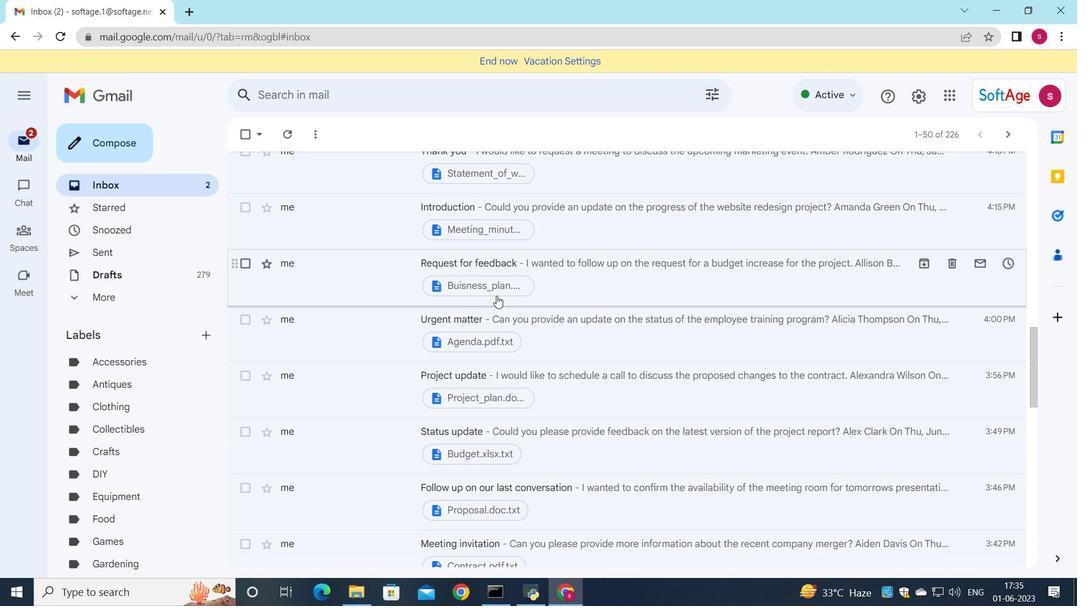 
Action: Mouse scrolled (496, 295) with delta (0, 0)
Screenshot: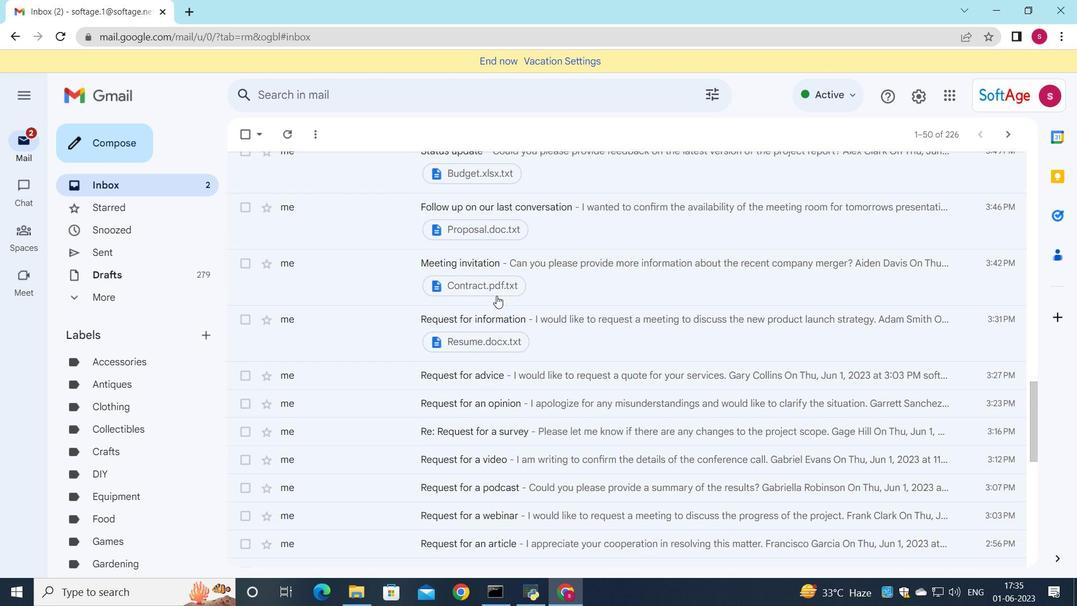 
Action: Mouse scrolled (496, 295) with delta (0, 0)
Screenshot: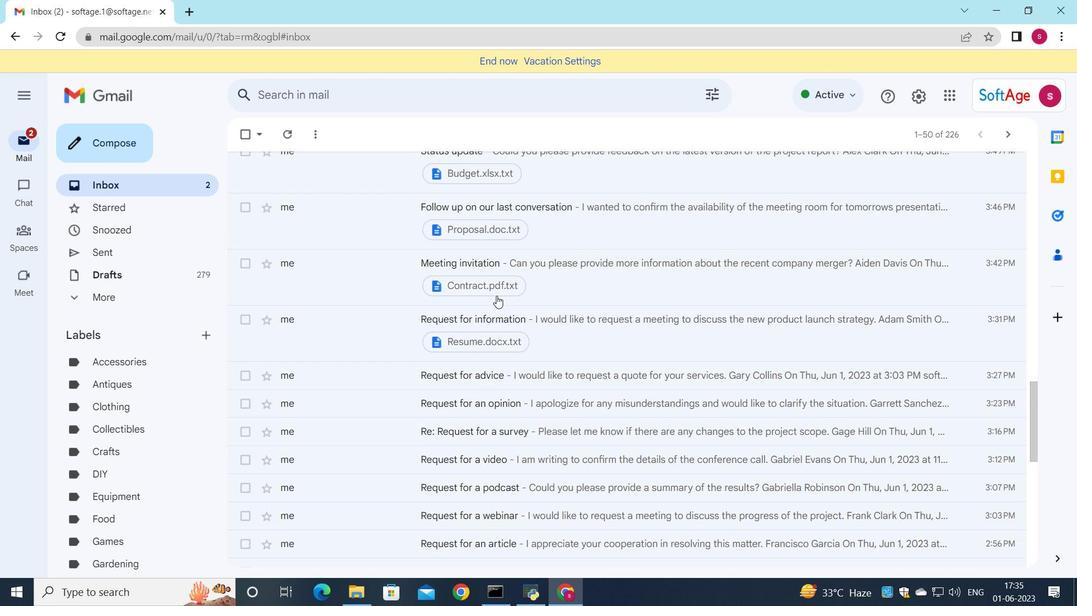 
Action: Mouse scrolled (496, 295) with delta (0, 0)
Screenshot: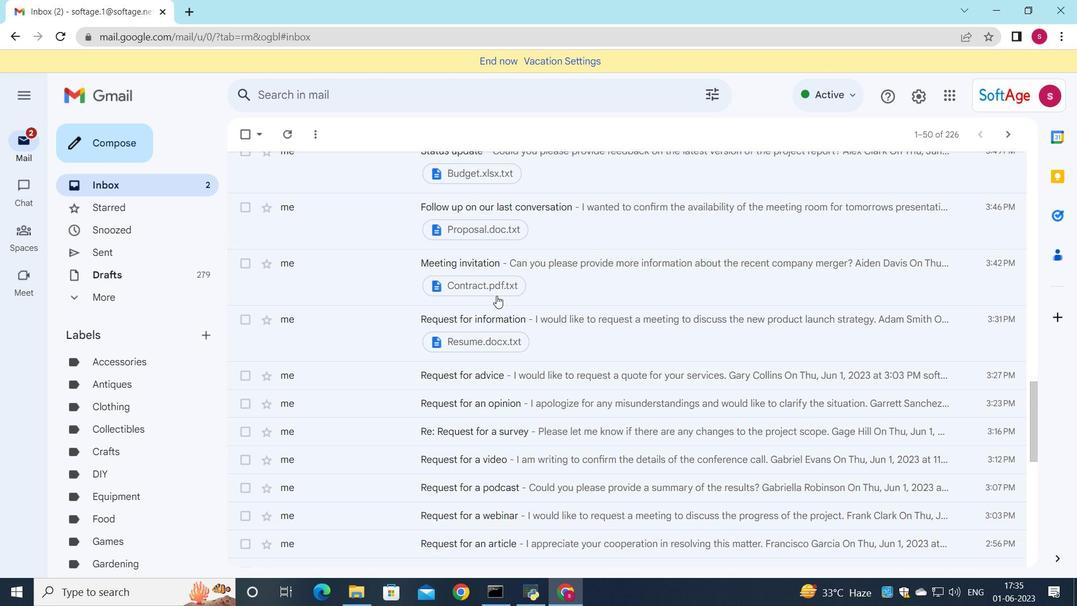 
Action: Mouse scrolled (496, 295) with delta (0, 0)
Screenshot: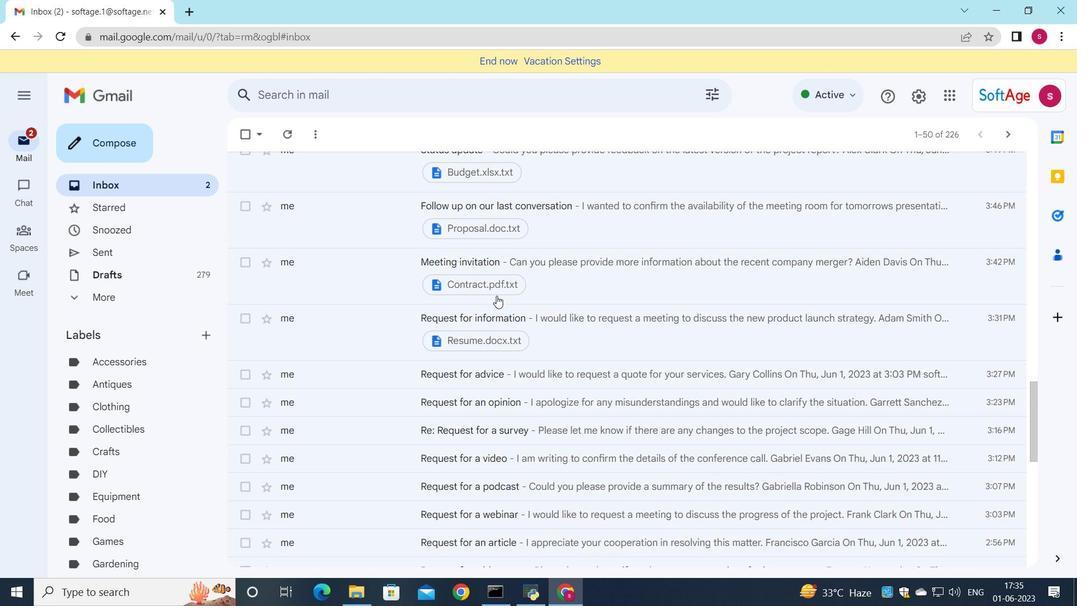 
Action: Mouse scrolled (496, 296) with delta (0, 0)
Screenshot: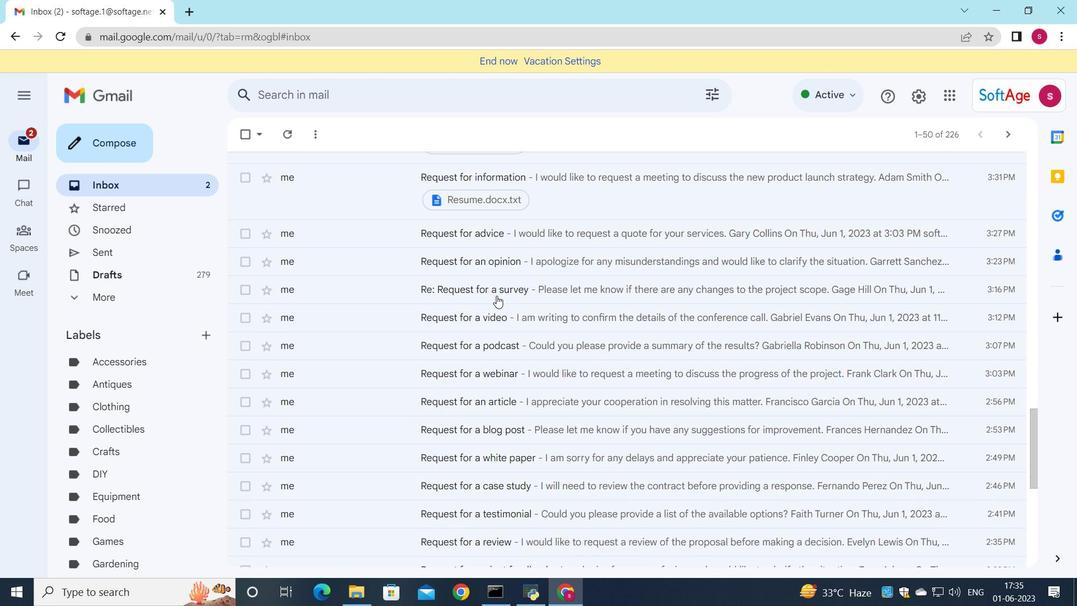 
Action: Mouse scrolled (496, 296) with delta (0, 0)
Screenshot: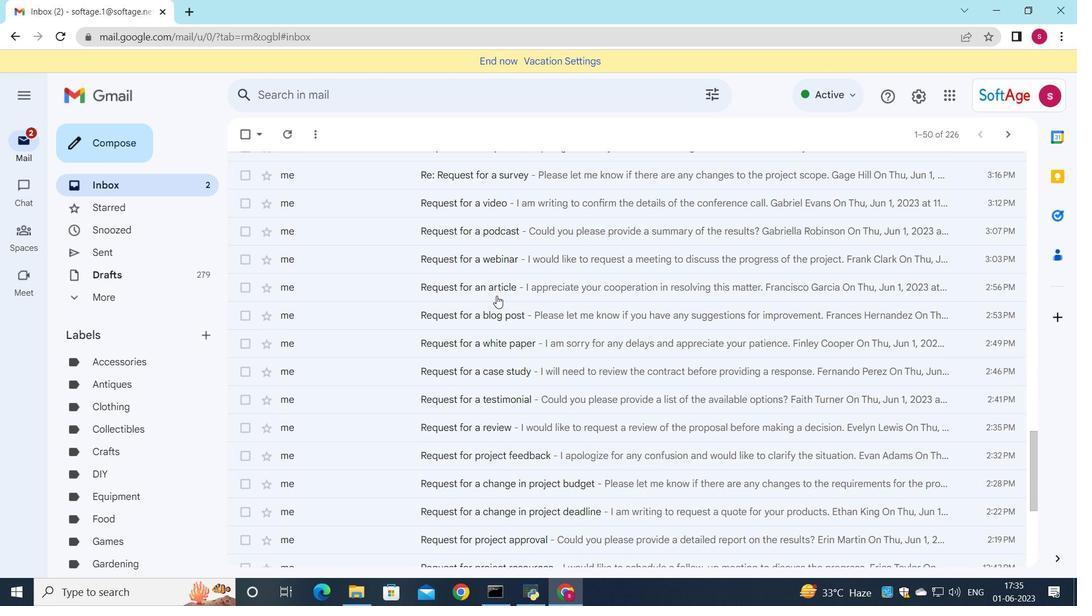 
Action: Mouse scrolled (496, 296) with delta (0, 0)
Screenshot: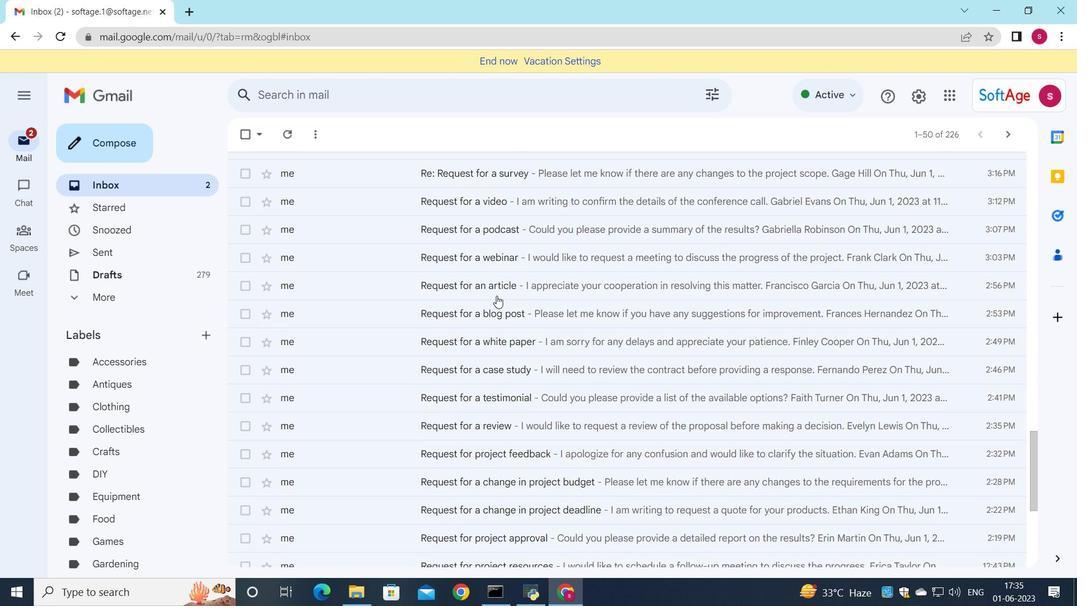 
Action: Mouse moved to (502, 305)
Screenshot: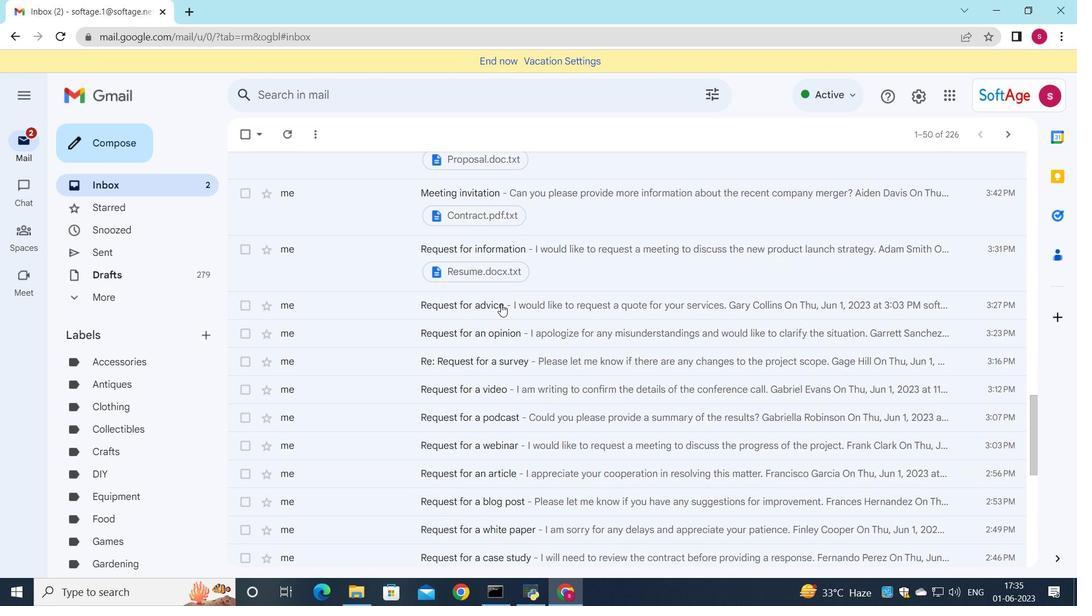 
Action: Mouse pressed left at (502, 305)
Screenshot: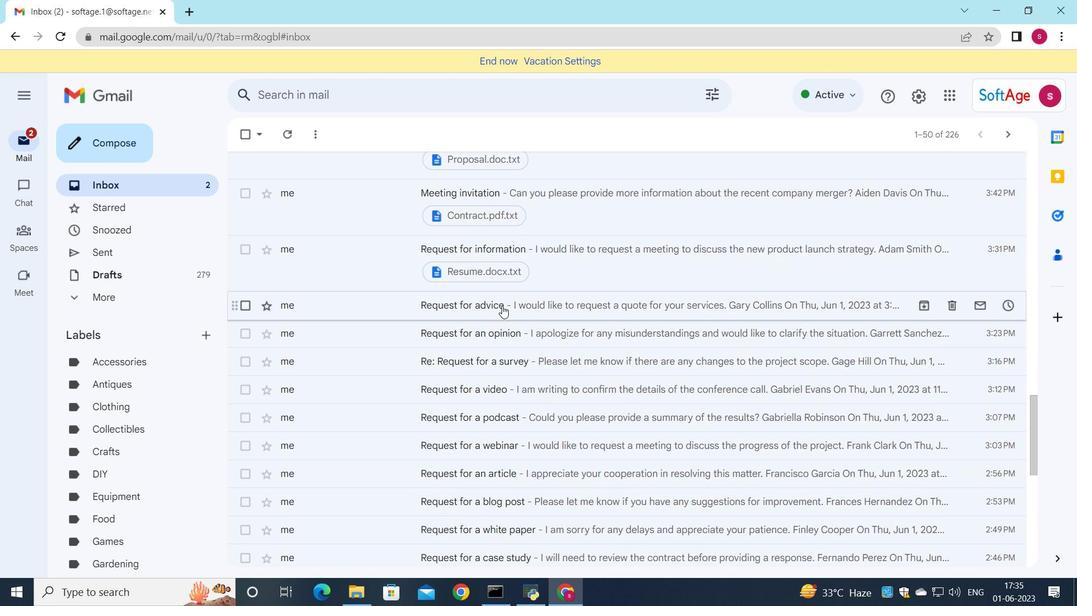 
Action: Mouse moved to (419, 358)
Screenshot: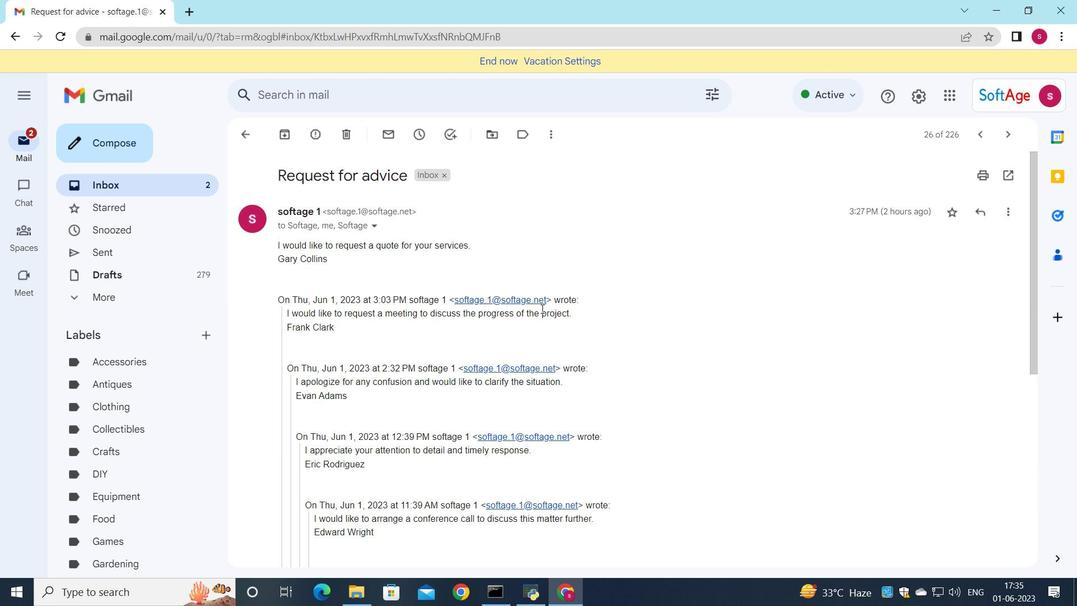
Action: Mouse scrolled (515, 325) with delta (0, 0)
Screenshot: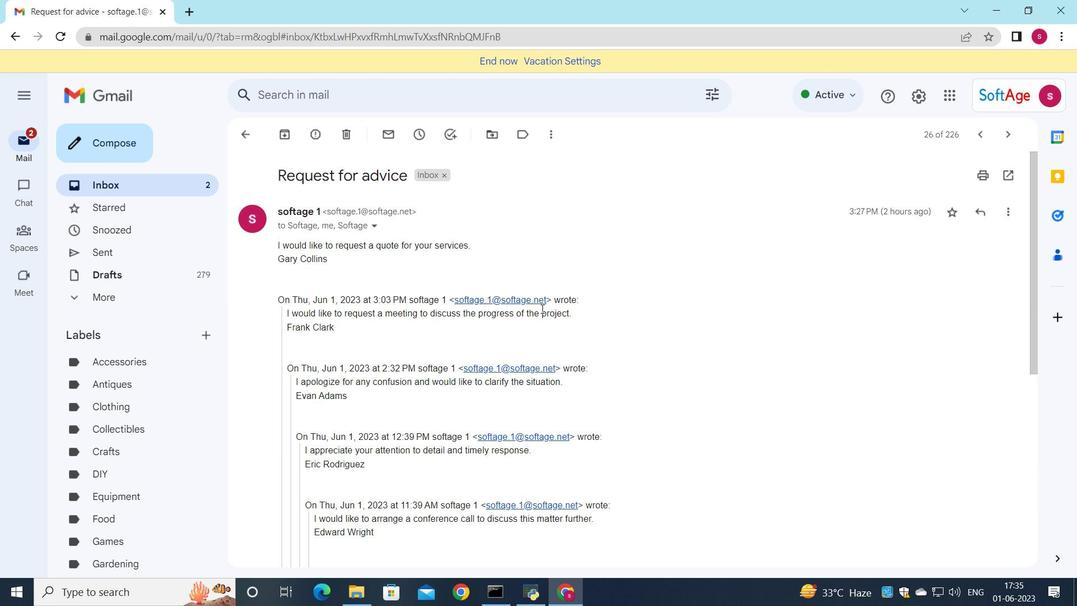 
Action: Mouse moved to (414, 358)
Screenshot: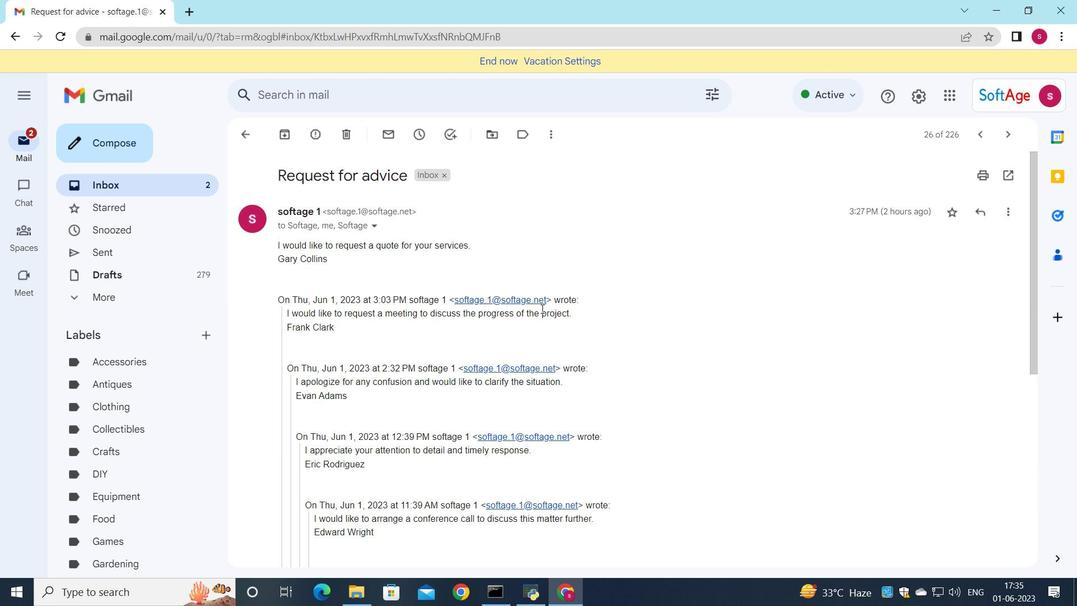 
Action: Mouse scrolled (511, 329) with delta (0, 0)
Screenshot: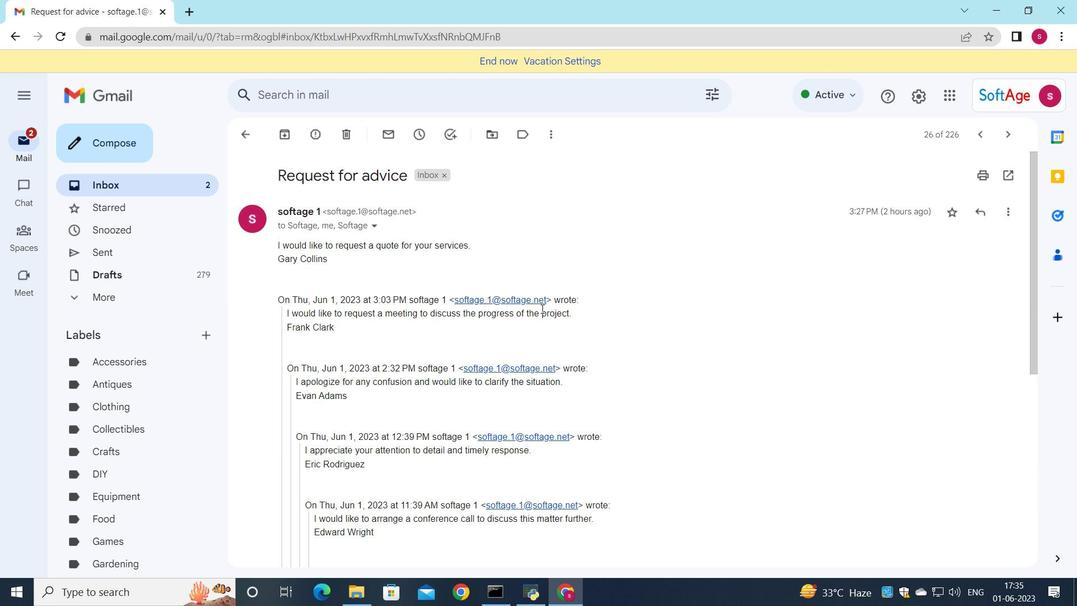 
Action: Mouse moved to (408, 358)
Screenshot: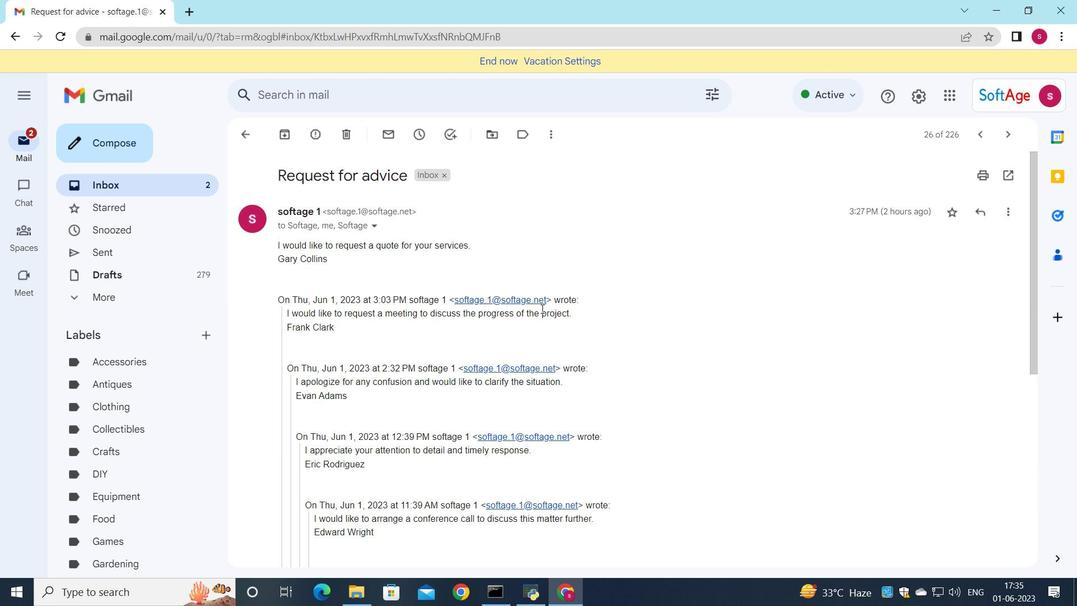 
Action: Mouse scrolled (499, 336) with delta (0, 0)
Screenshot: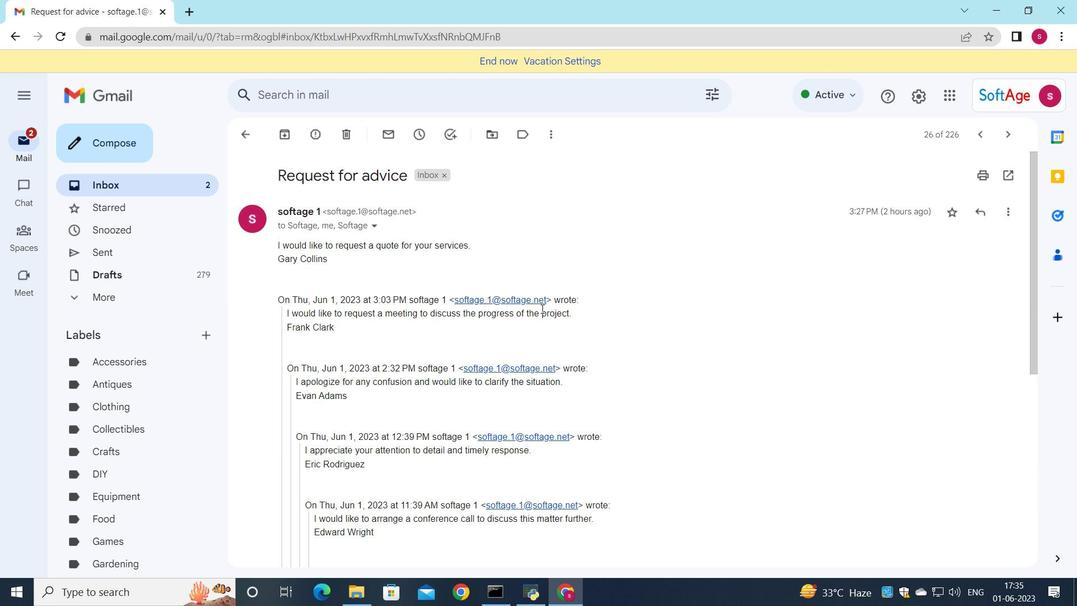 
Action: Mouse moved to (331, 364)
Screenshot: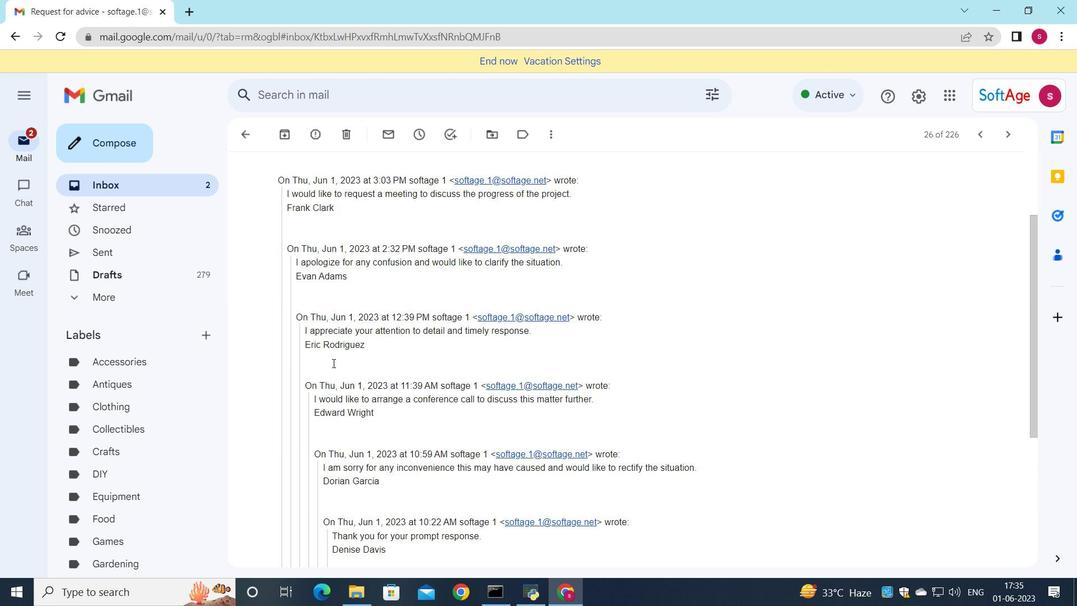 
Action: Mouse scrolled (331, 363) with delta (0, 0)
Screenshot: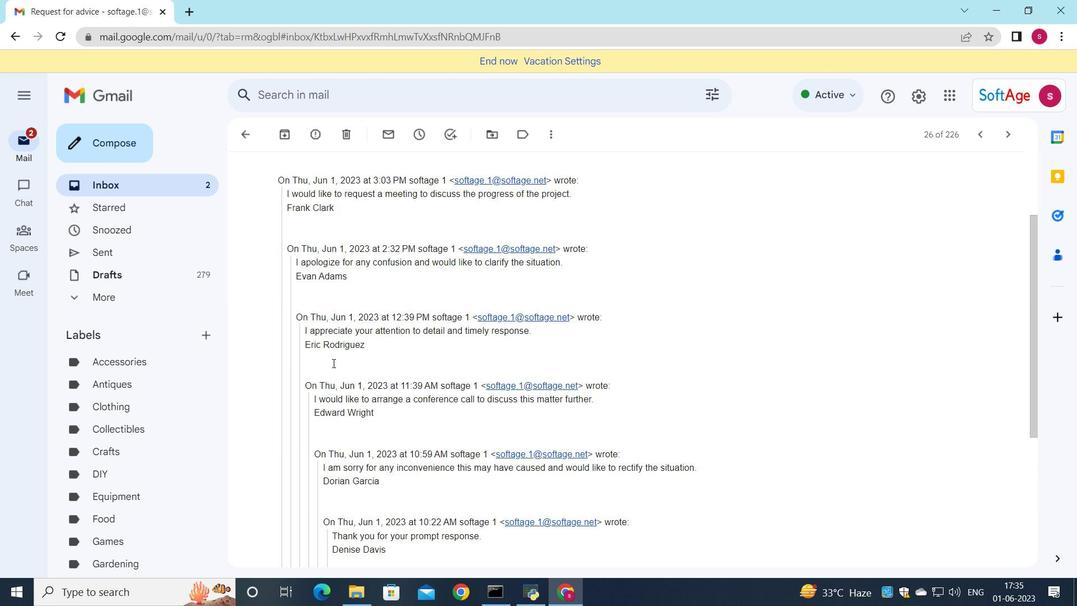 
Action: Mouse moved to (331, 364)
Screenshot: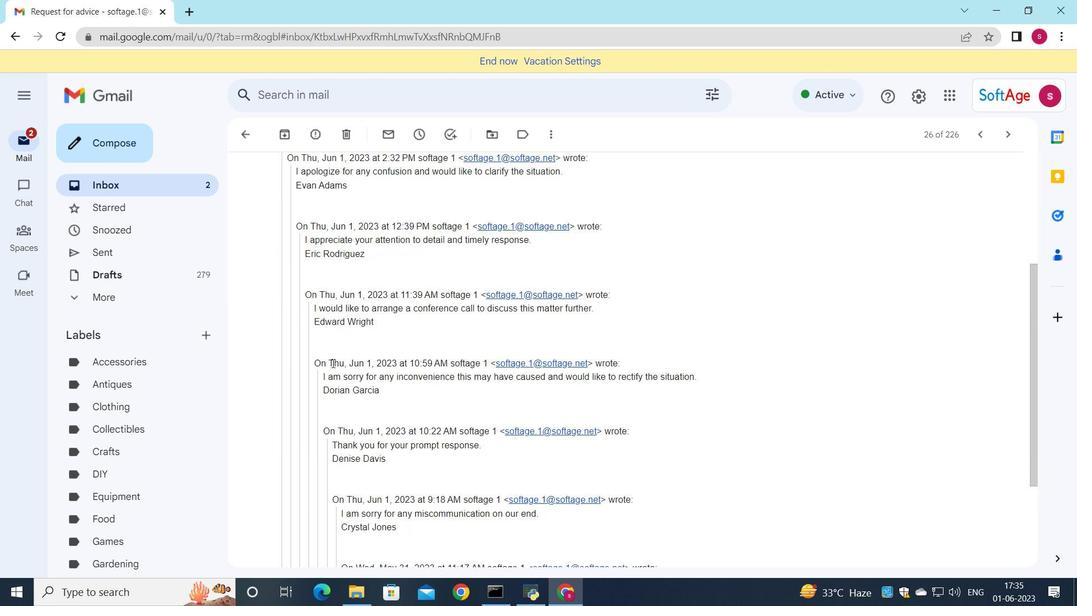 
Action: Mouse scrolled (331, 364) with delta (0, 0)
Screenshot: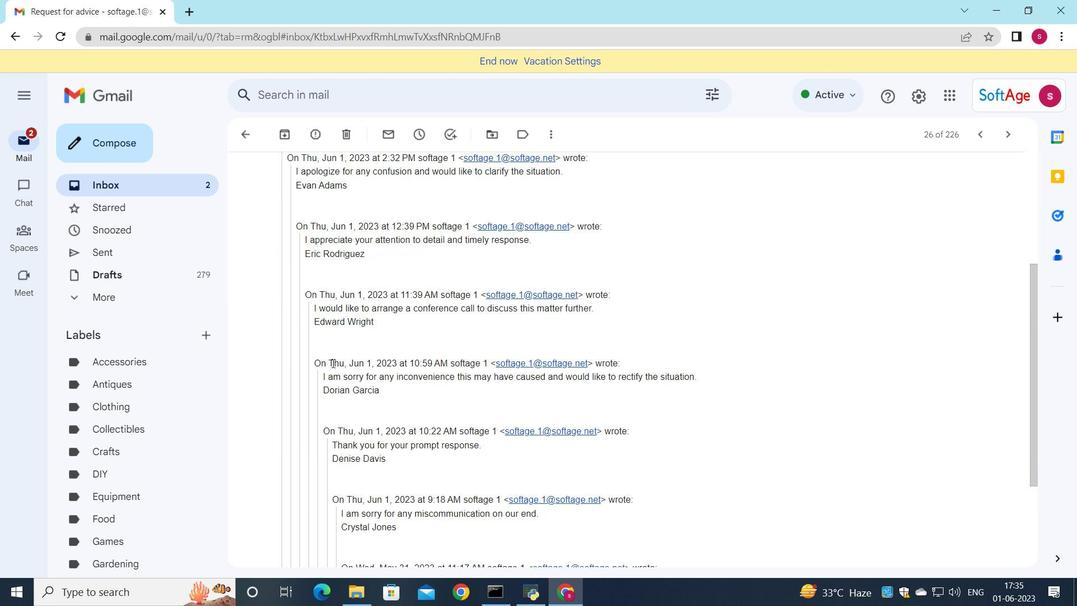 
Action: Mouse moved to (331, 366)
Screenshot: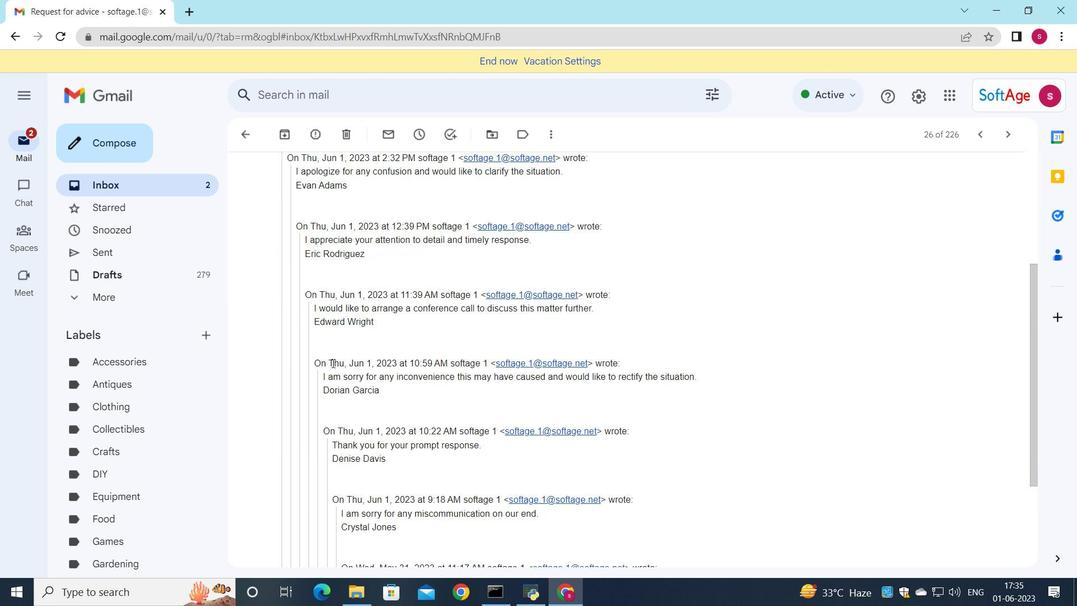 
Action: Mouse scrolled (331, 365) with delta (0, 0)
Screenshot: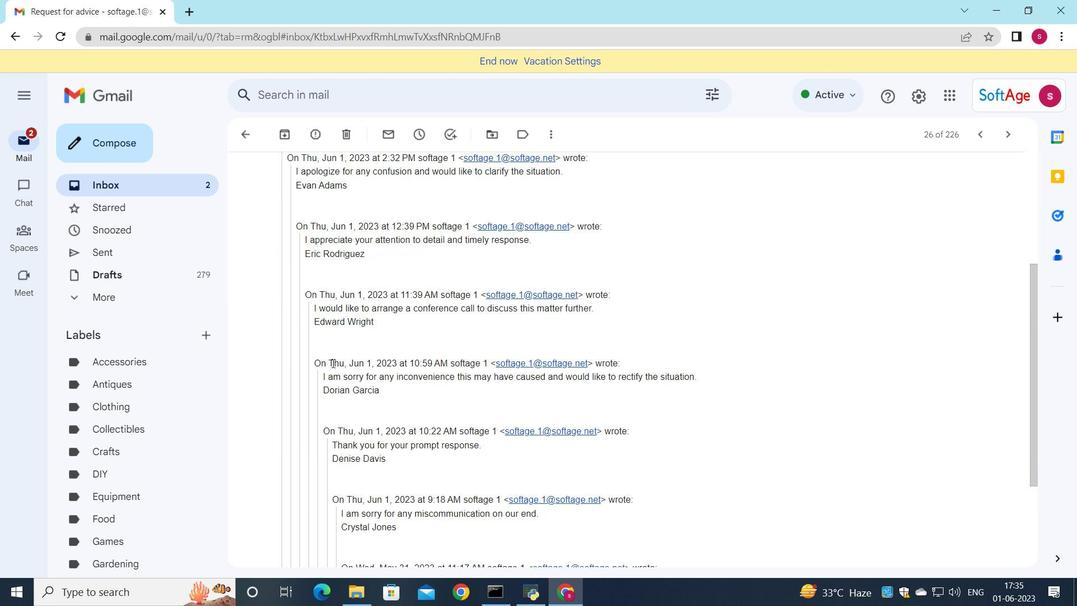 
Action: Mouse moved to (331, 371)
Screenshot: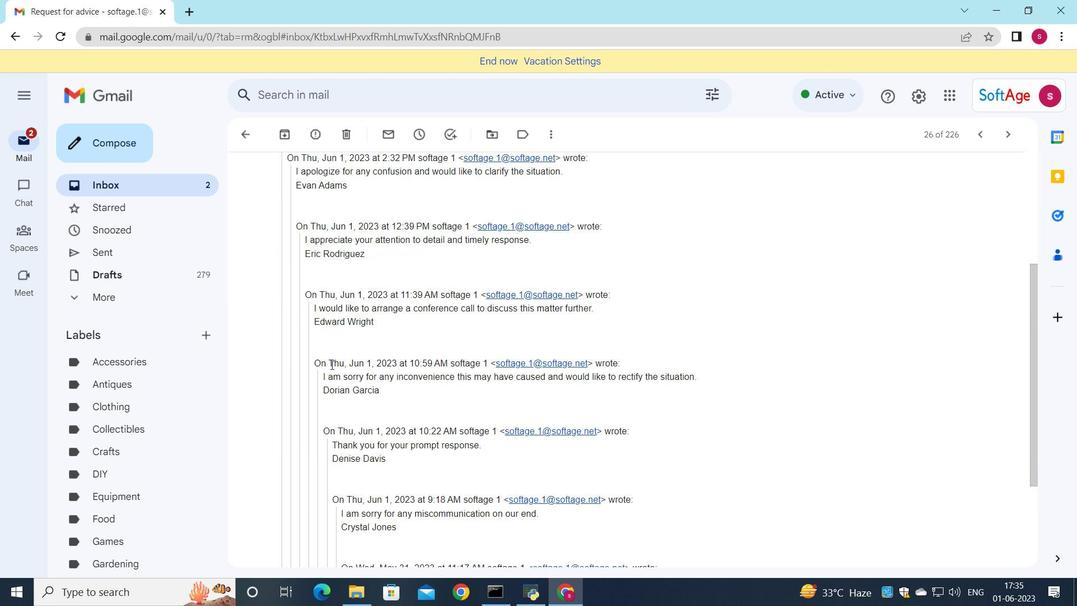 
Action: Mouse scrolled (331, 371) with delta (0, 0)
Screenshot: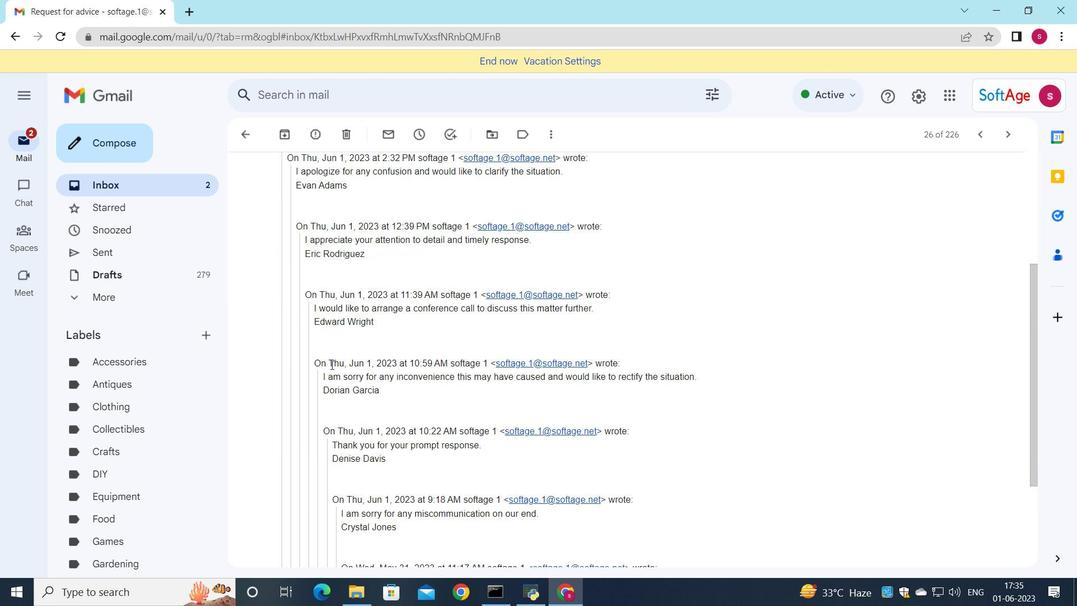 
Action: Mouse moved to (332, 375)
Screenshot: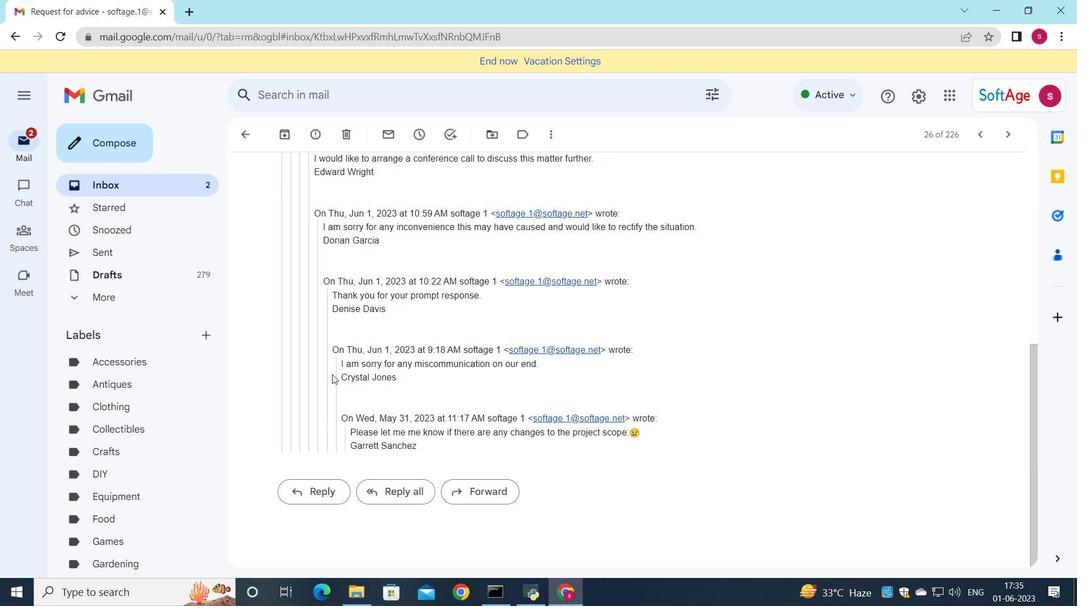 
Action: Mouse scrolled (332, 374) with delta (0, 0)
Screenshot: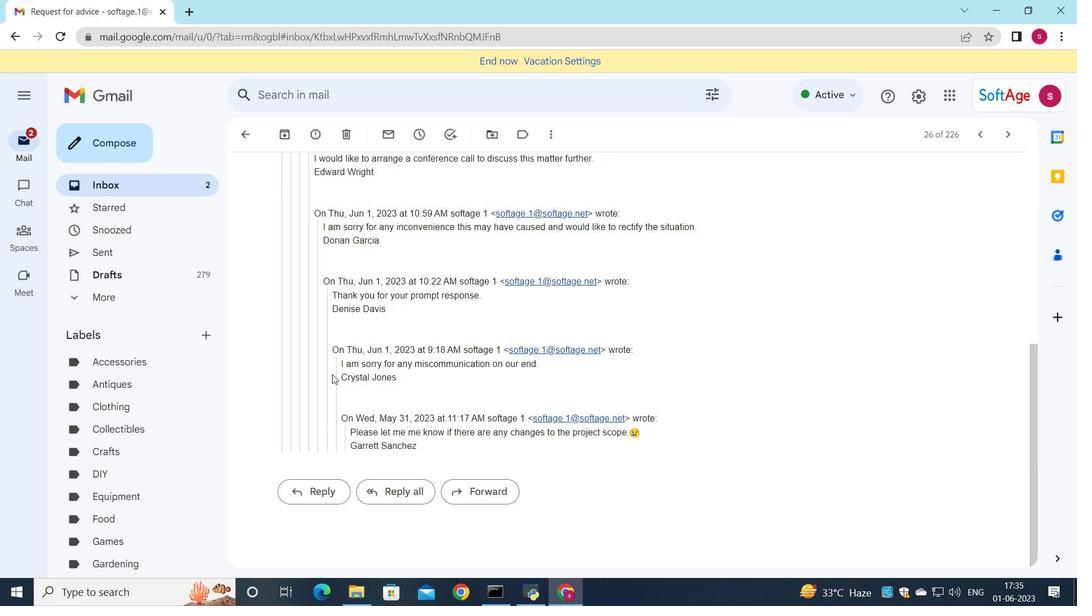 
Action: Mouse moved to (332, 375)
Screenshot: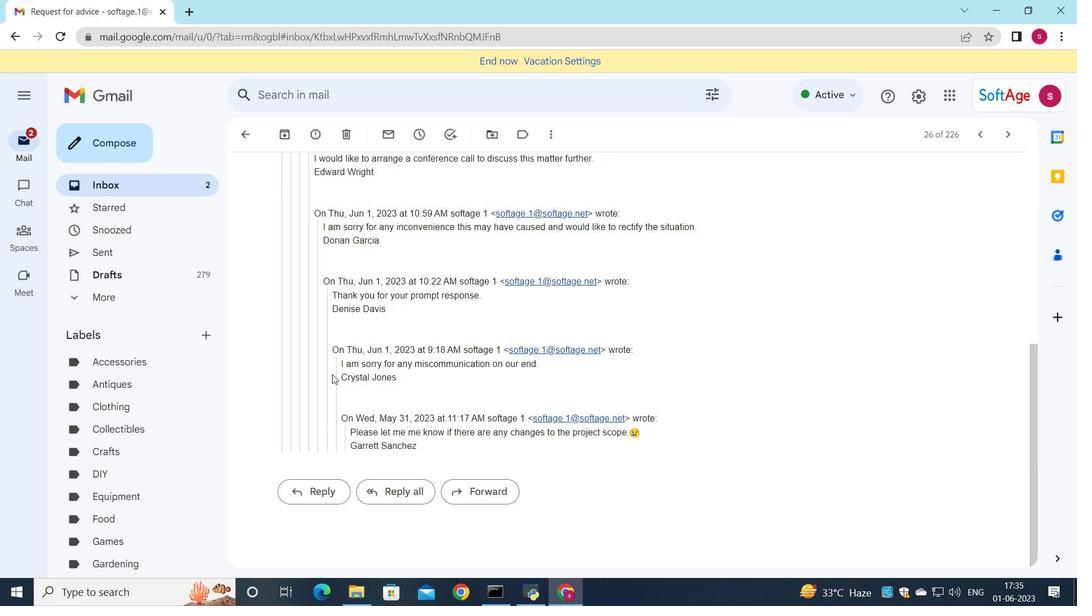 
Action: Mouse scrolled (332, 375) with delta (0, 0)
Screenshot: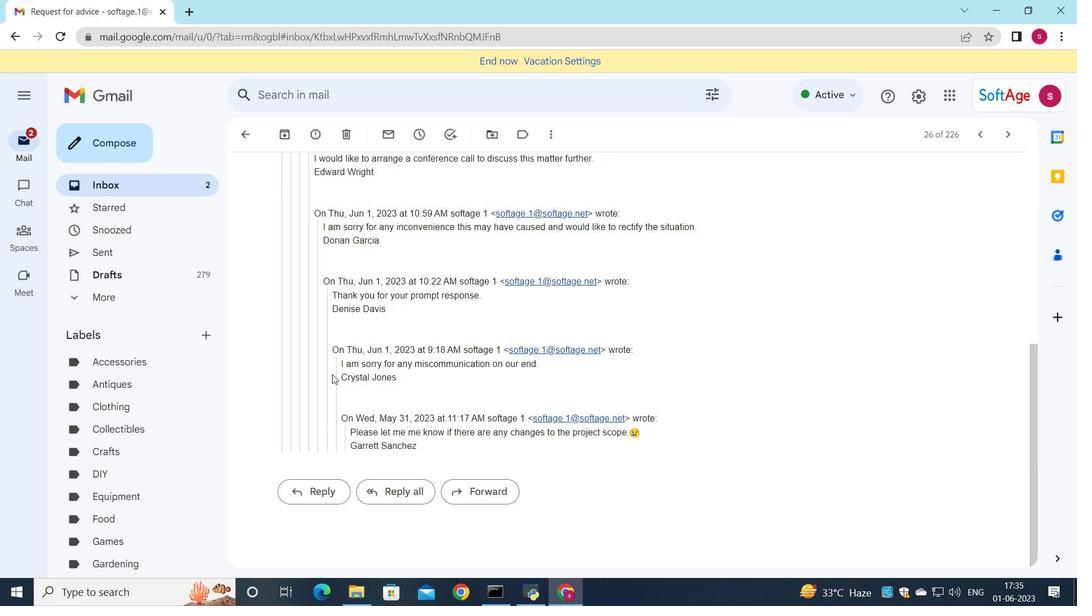 
Action: Mouse moved to (332, 375)
Screenshot: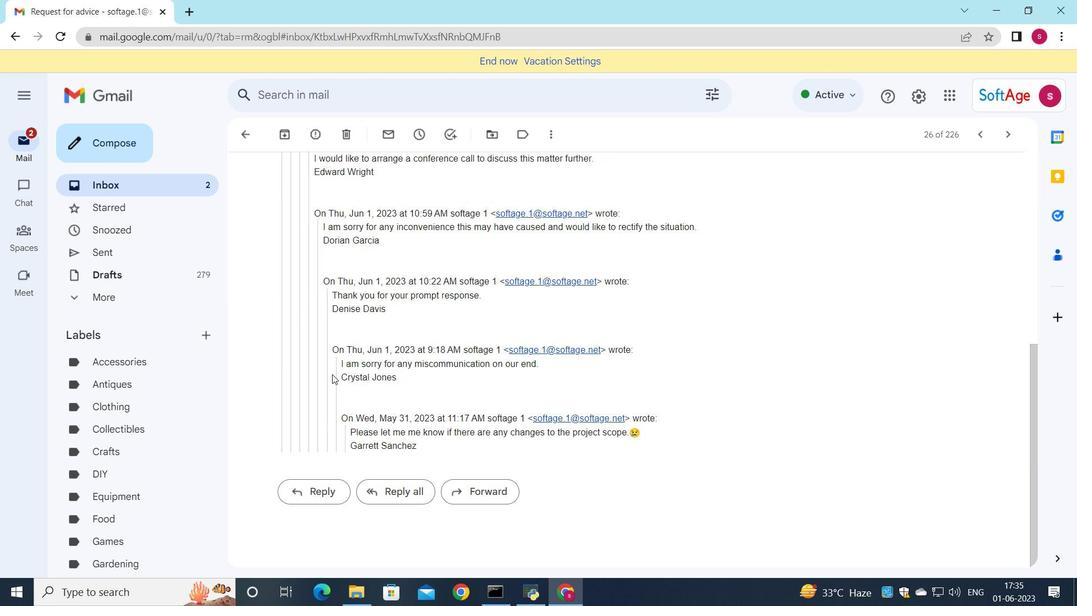 
Action: Mouse scrolled (332, 375) with delta (0, 0)
Screenshot: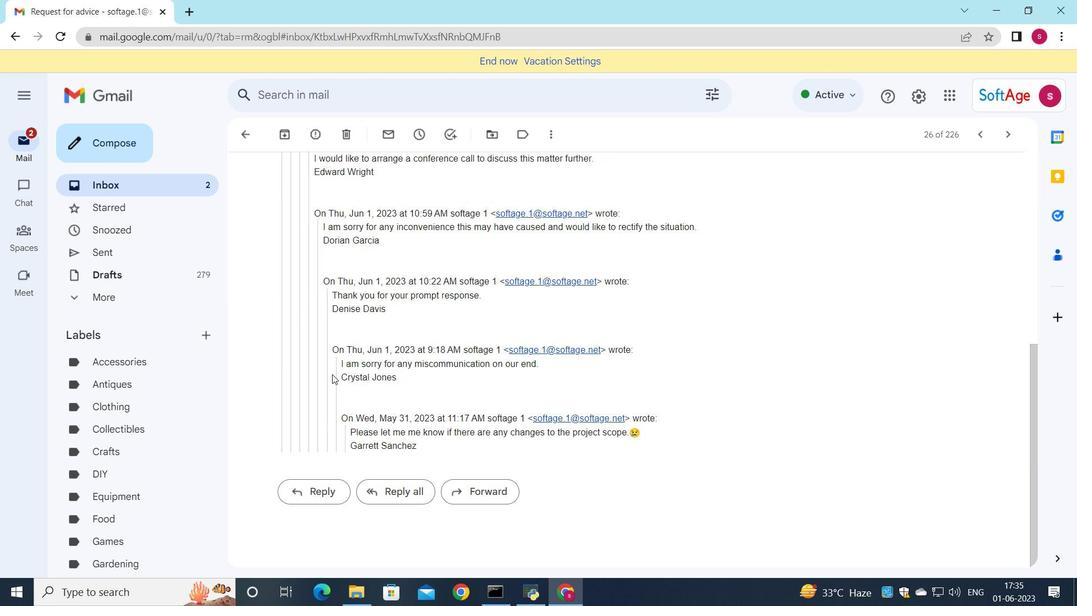 
Action: Mouse moved to (335, 495)
Screenshot: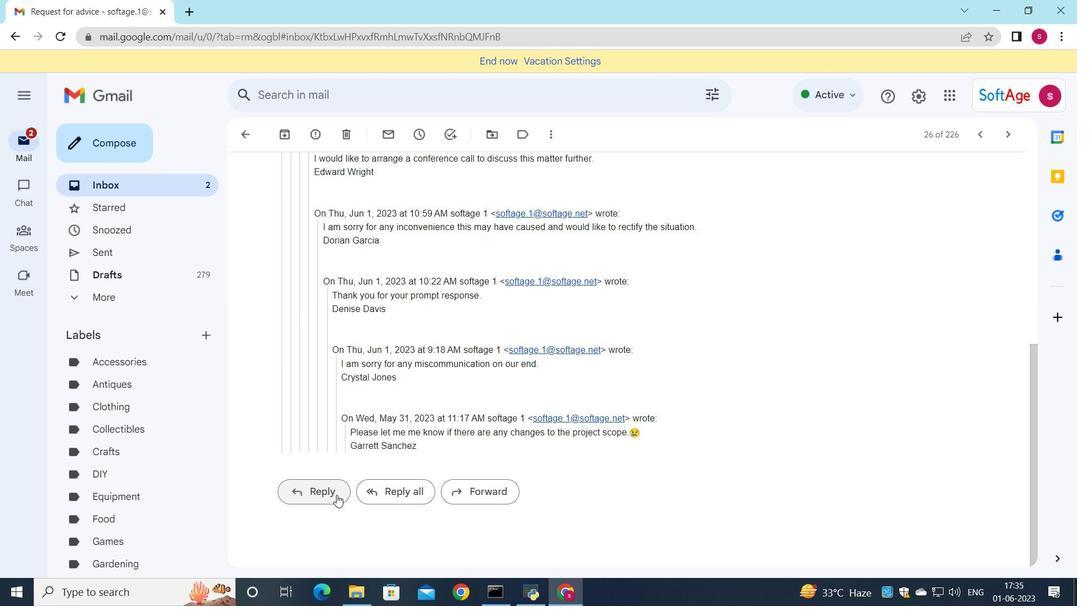 
Action: Mouse pressed left at (335, 495)
Screenshot: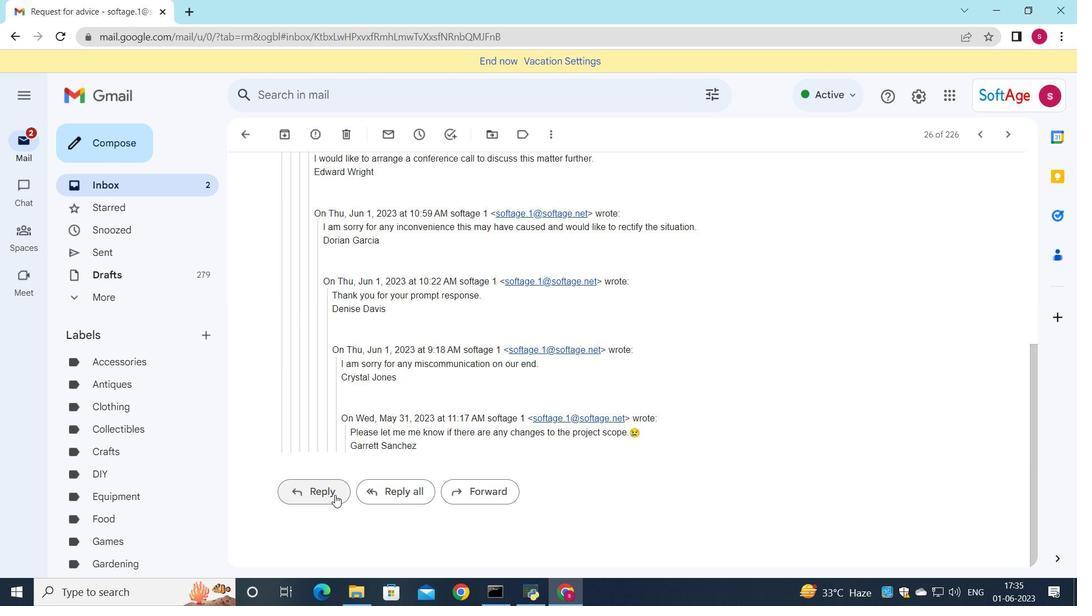 
Action: Mouse moved to (305, 385)
Screenshot: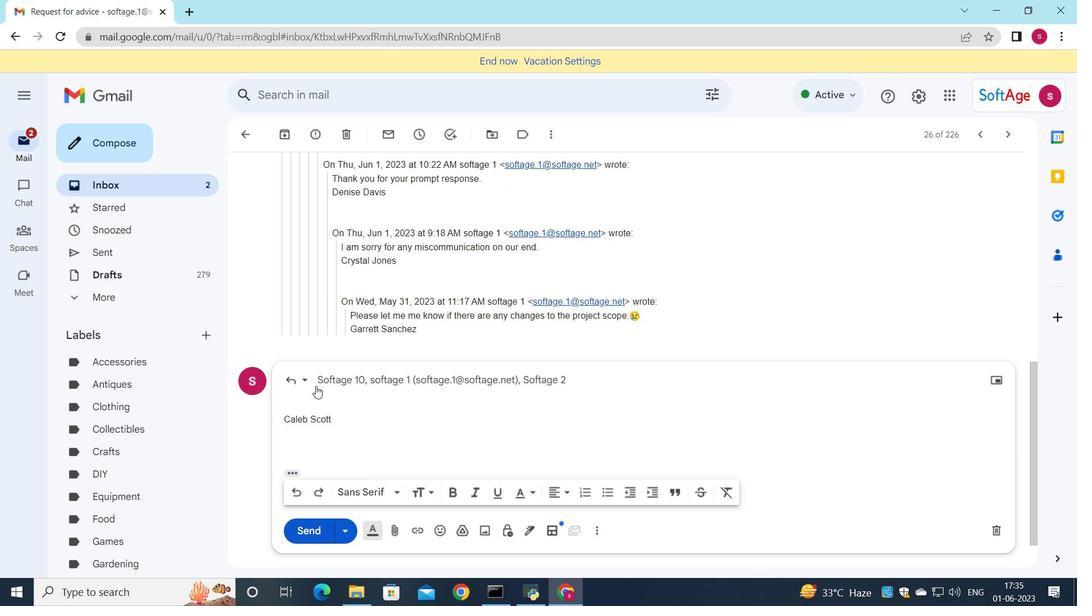 
Action: Mouse pressed left at (305, 385)
Screenshot: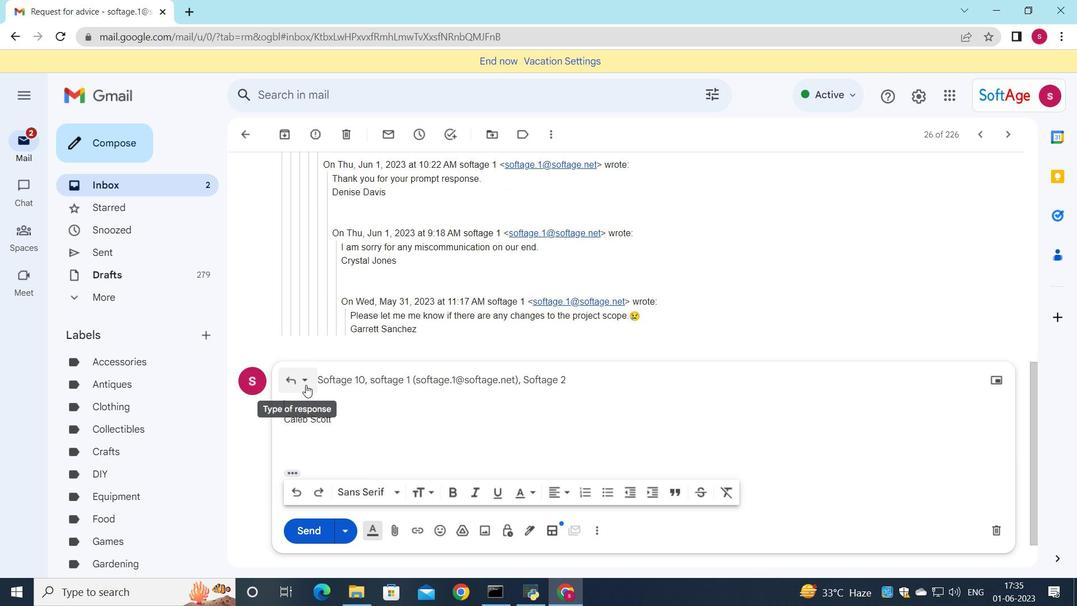 
Action: Mouse moved to (333, 474)
Screenshot: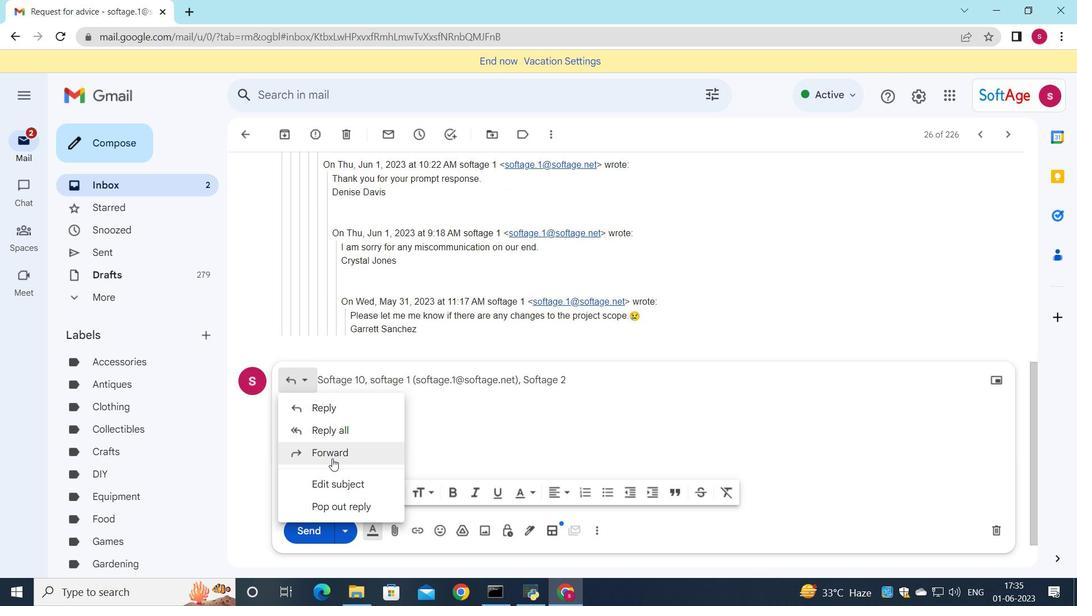 
Action: Mouse pressed left at (333, 474)
Screenshot: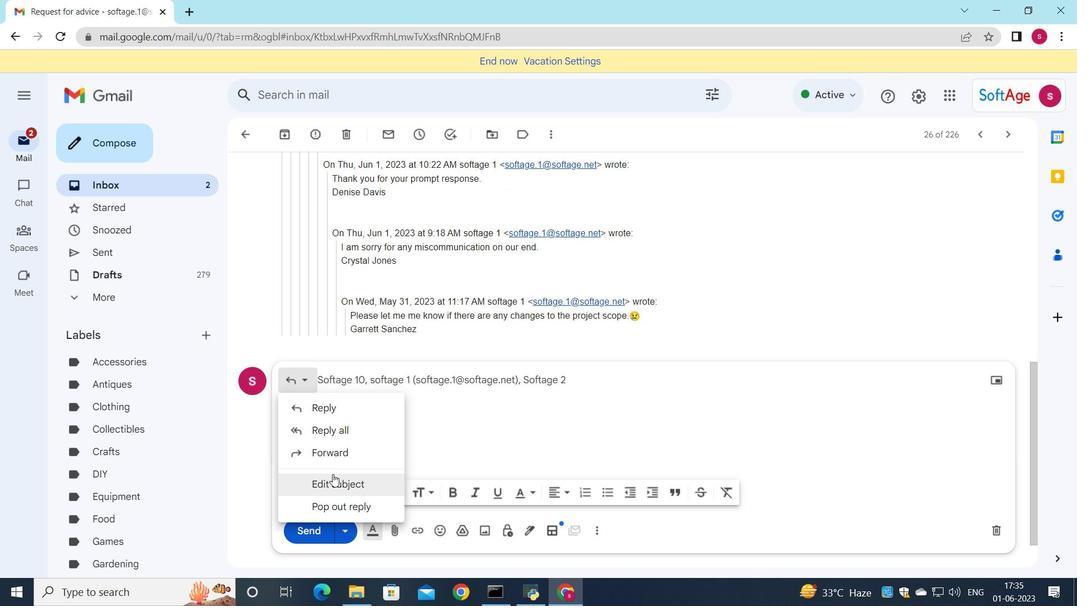 
Action: Mouse moved to (775, 228)
Screenshot: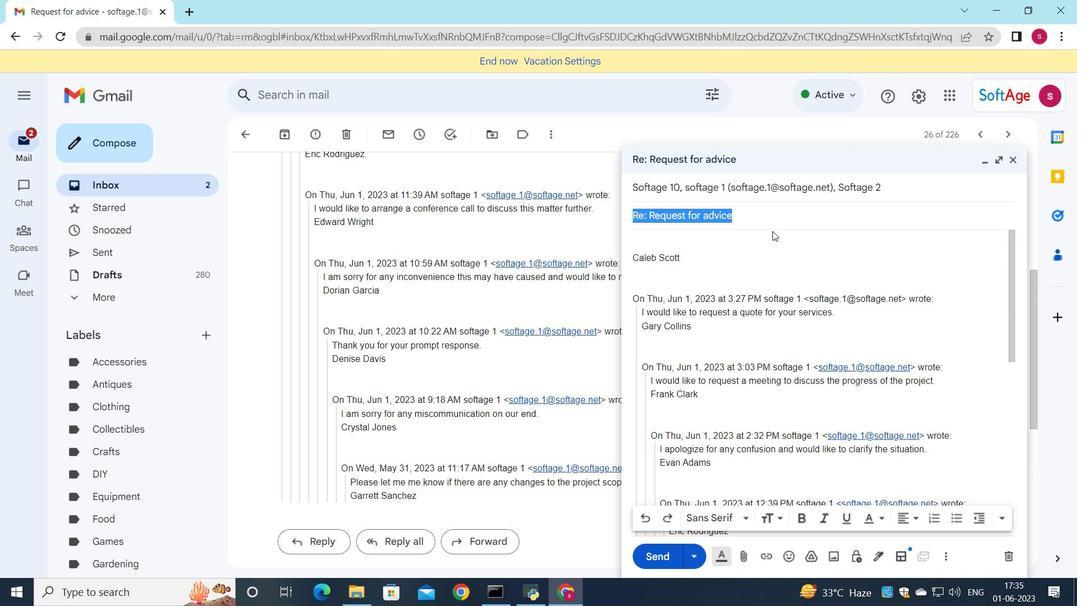 
Action: Key pressed <Key.shift><Key.shift><Key.shift><Key.shift><Key.shift><Key.shift><Key.shift><Key.shift><Key.shift>Apology
Screenshot: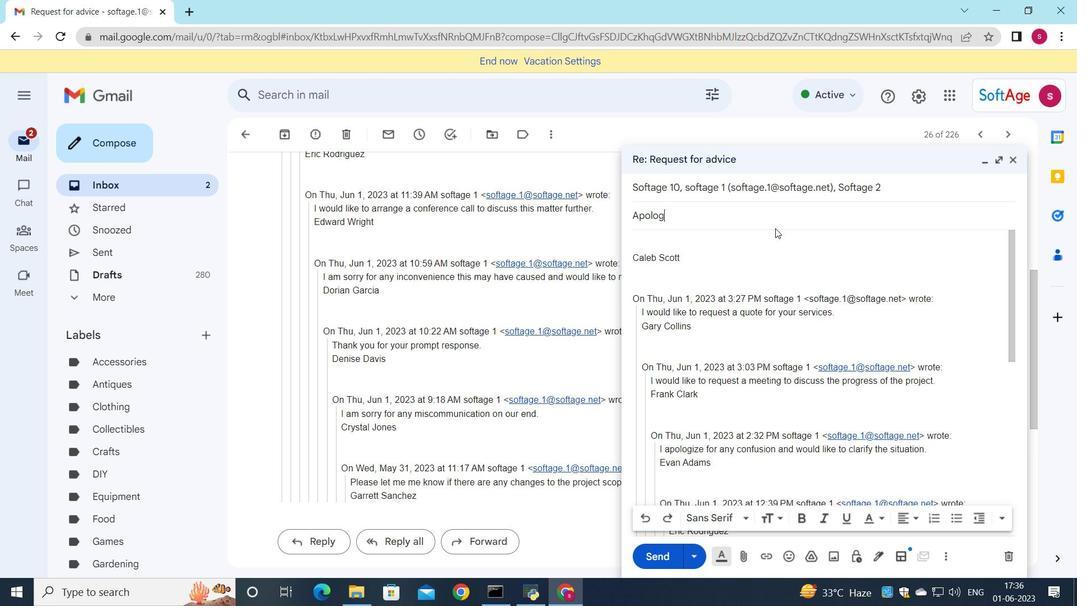 
Action: Mouse moved to (655, 241)
Screenshot: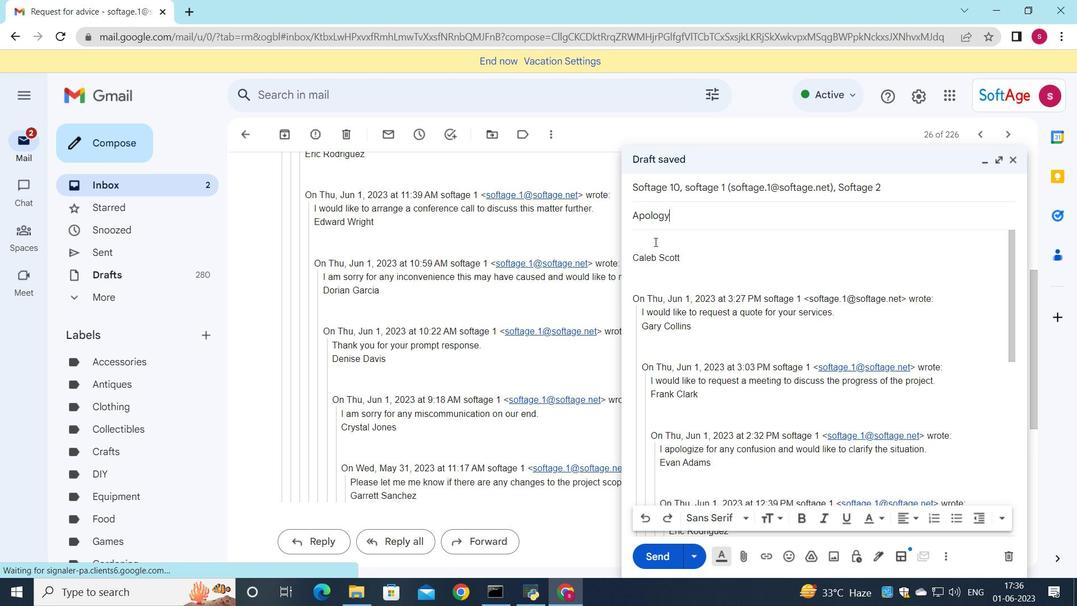 
Action: Mouse pressed left at (655, 241)
Screenshot: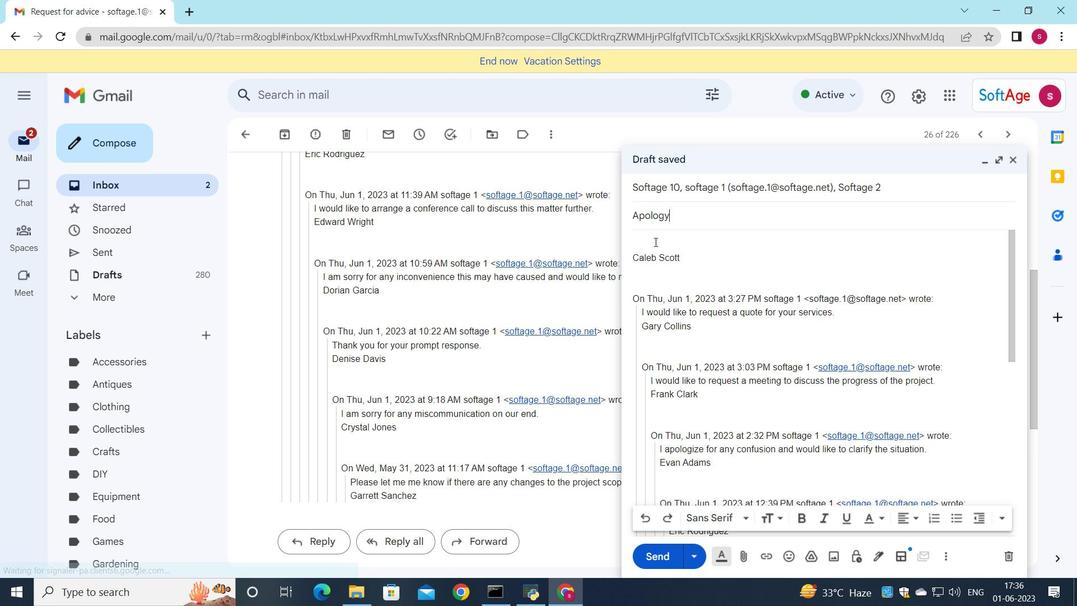 
Action: Key pressed <Key.shift>Can<Key.space>you<Key.space><Key.shift>Please<Key.space>provide<Key.space>more<Key.space>infoe<Key.backspace>rmation<Key.space>about<Key.space>the<Key.space>new<Key.space>company<Key.space>branding<Key.space>intiative<Key.shift><Key.shift><Key.shift><Key.shift><Key.shift><Key.shift><Key.shift><Key.shift><Key.shift><Key.shift><Key.shift><Key.shift><Key.shift><Key.shift><Key.shift><Key.shift><Key.shift><Key.shift><Key.shift><Key.shift><Key.shift><Key.shift><Key.shift><Key.shift><Key.shift><Key.shift><Key.shift><Key.shift><Key.shift><Key.shift><Key.shift><Key.shift><Key.shift><Key.shift><Key.shift>?
Screenshot: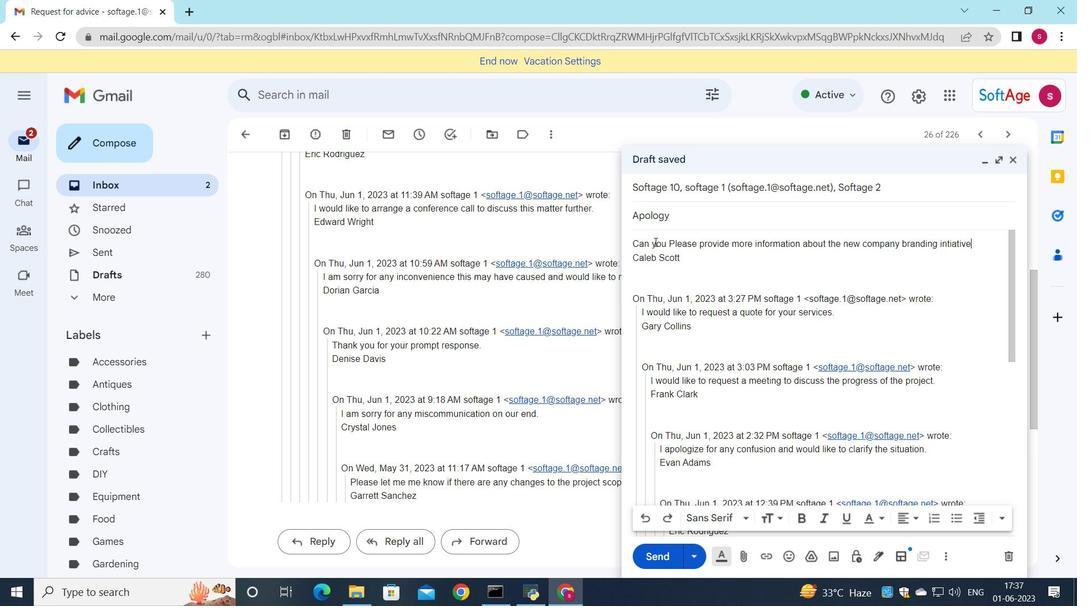 
Action: Mouse moved to (885, 183)
Screenshot: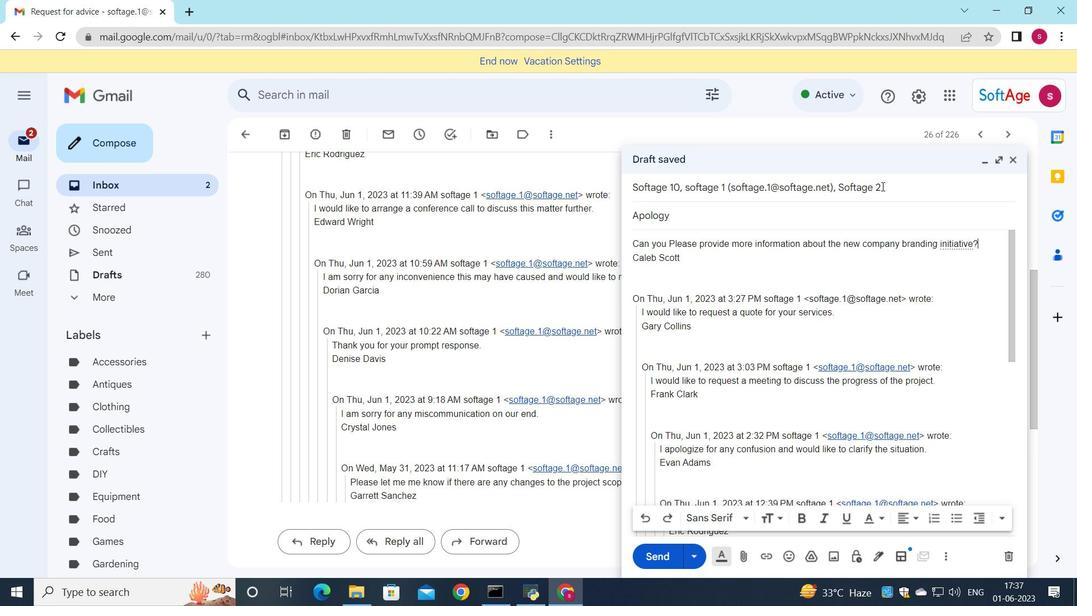 
Action: Mouse pressed left at (885, 183)
Screenshot: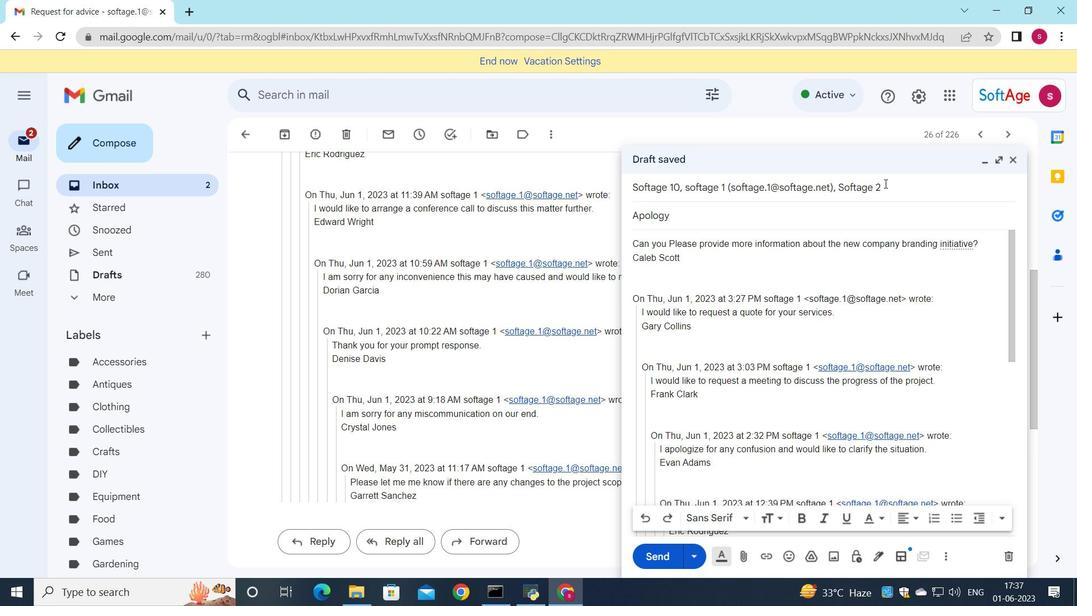 
Action: Mouse moved to (990, 207)
Screenshot: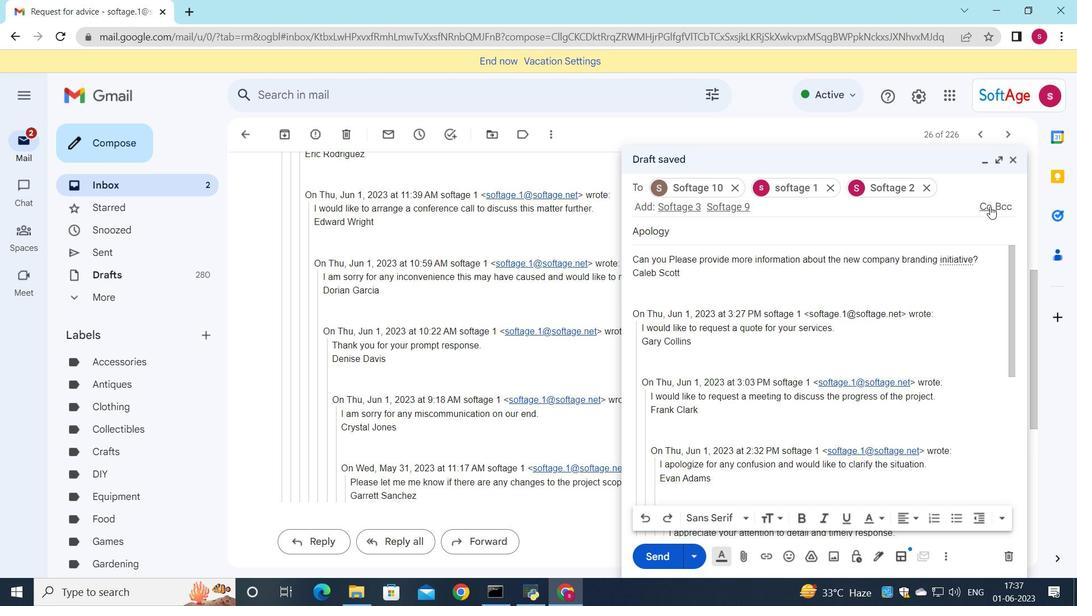 
Action: Mouse pressed left at (990, 207)
Screenshot: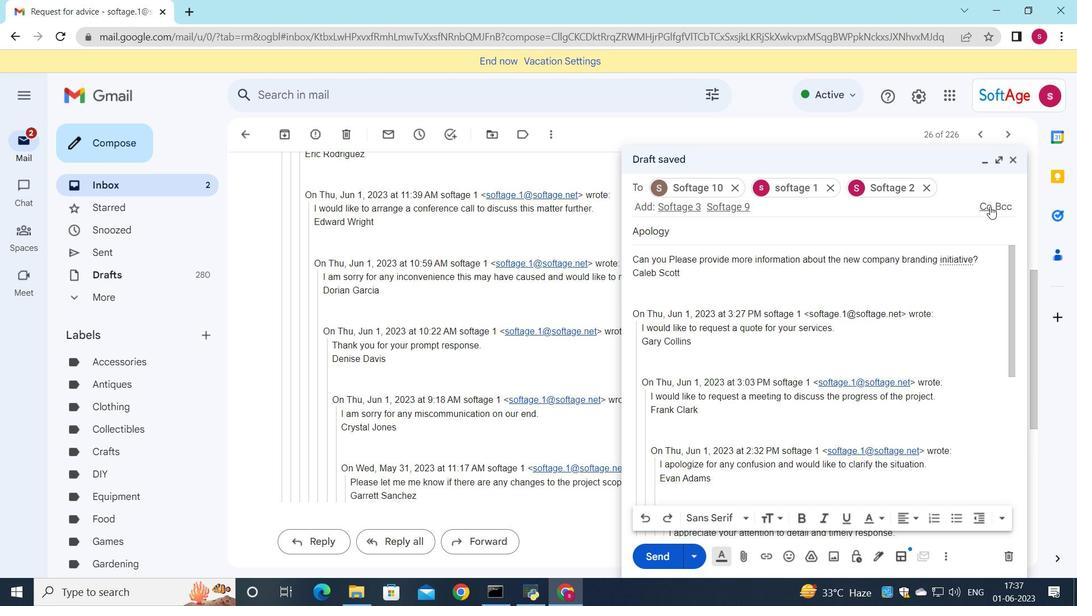 
Action: Mouse moved to (940, 229)
Screenshot: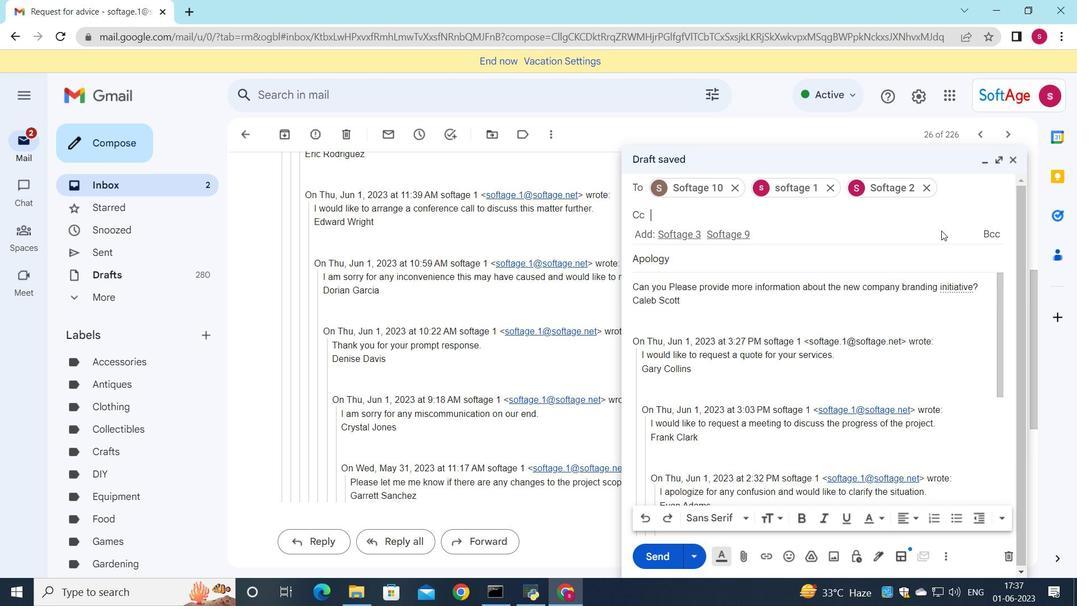
Action: Key pressed softage.9
Screenshot: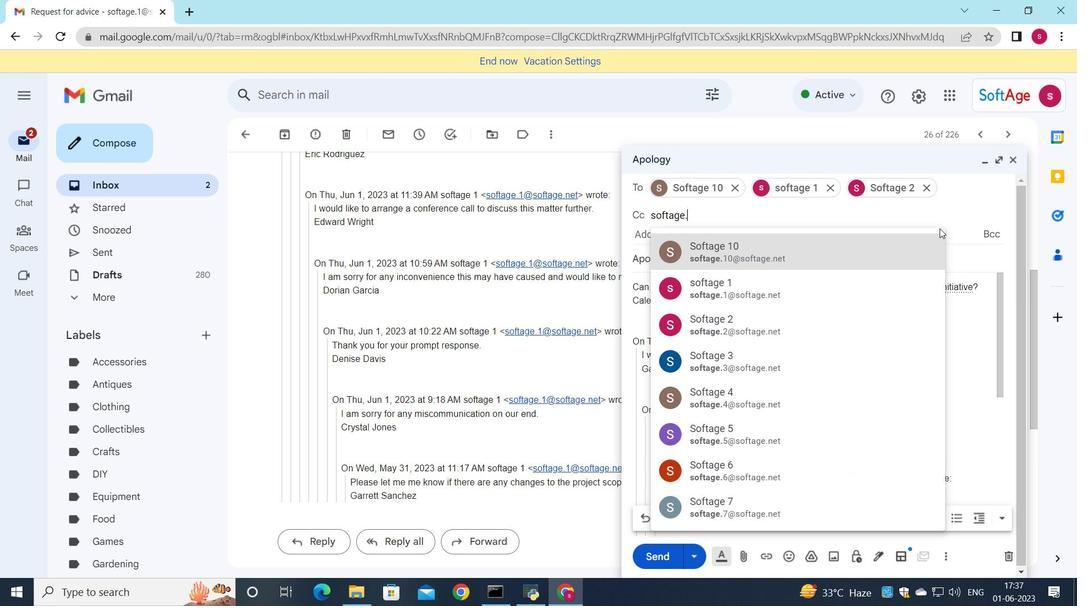 
Action: Mouse moved to (911, 248)
Screenshot: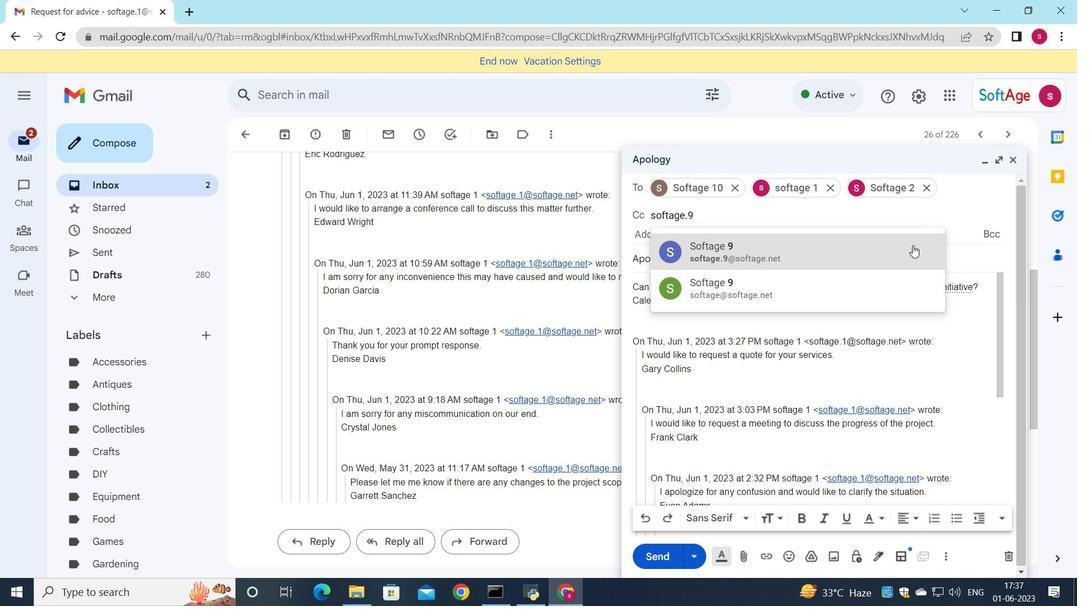 
Action: Mouse pressed left at (911, 248)
Screenshot: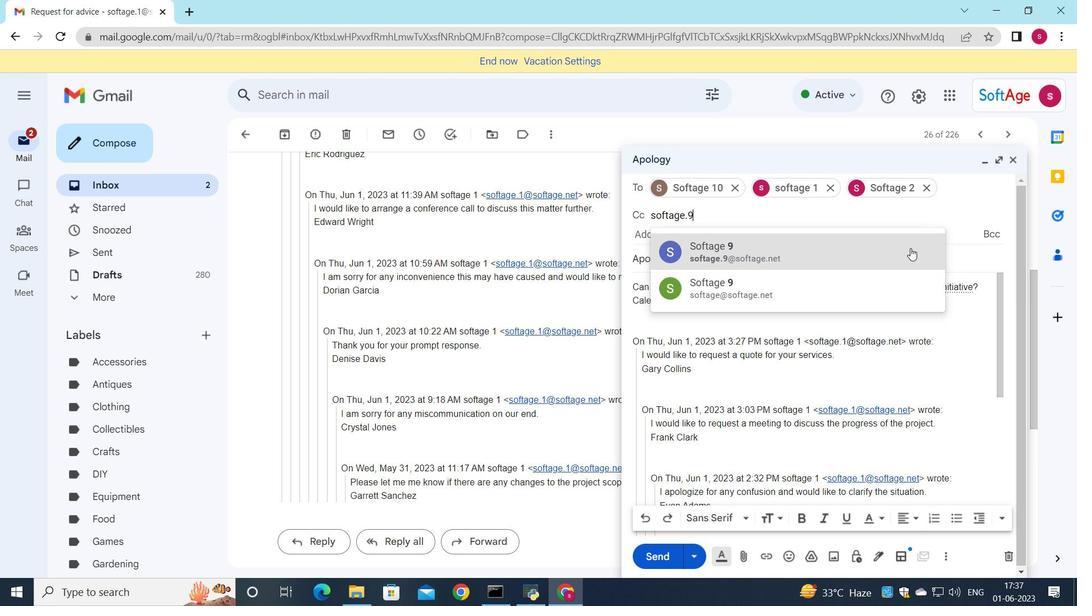 
Action: Mouse moved to (817, 360)
Screenshot: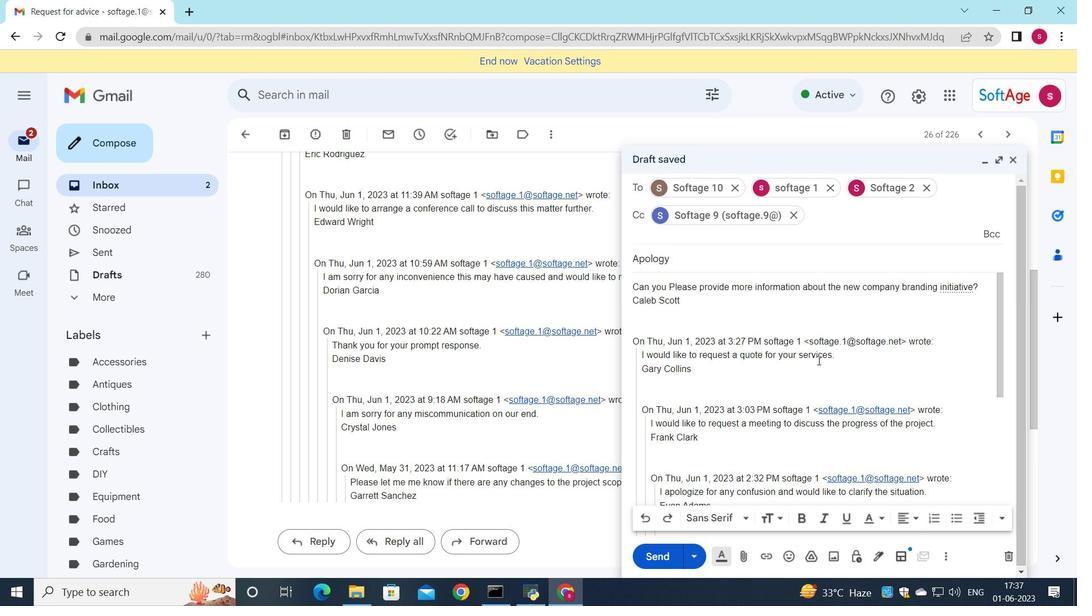 
Action: Mouse scrolled (817, 360) with delta (0, 0)
Screenshot: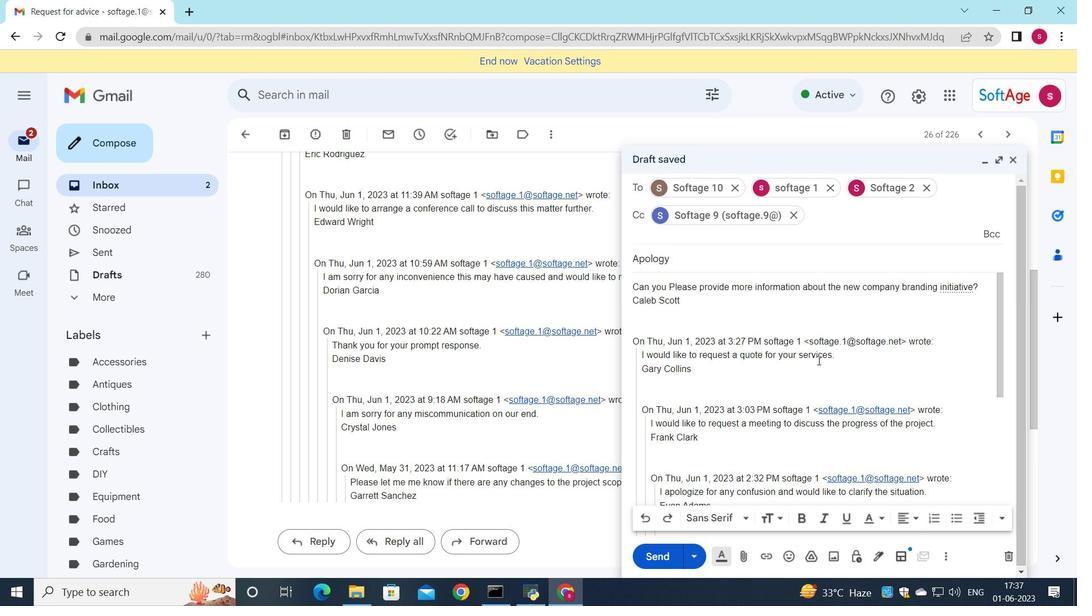 
Action: Mouse moved to (808, 353)
Screenshot: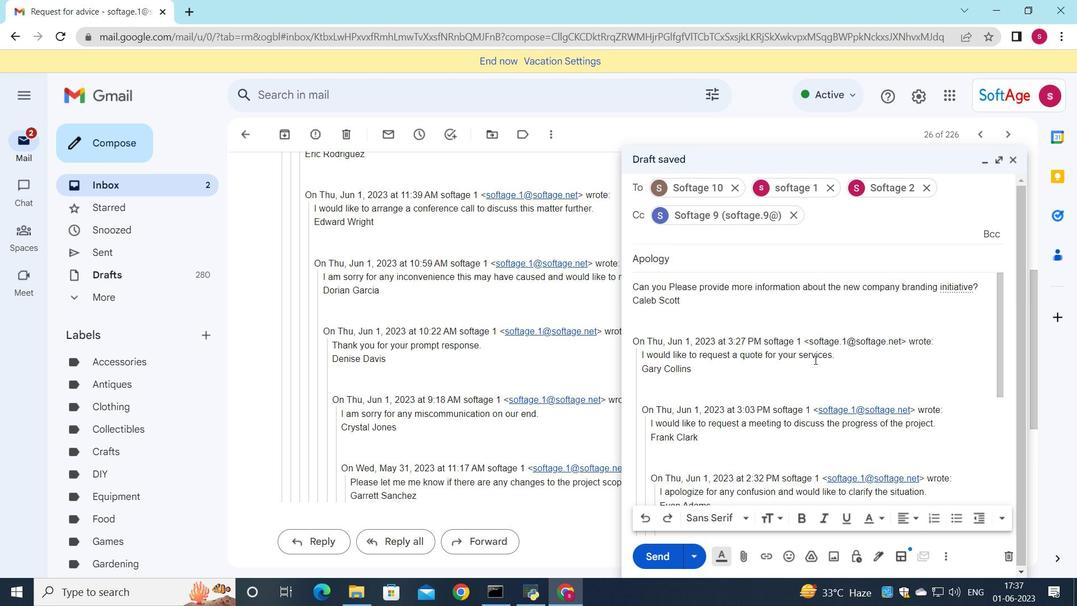 
Action: Mouse scrolled (808, 353) with delta (0, 0)
Screenshot: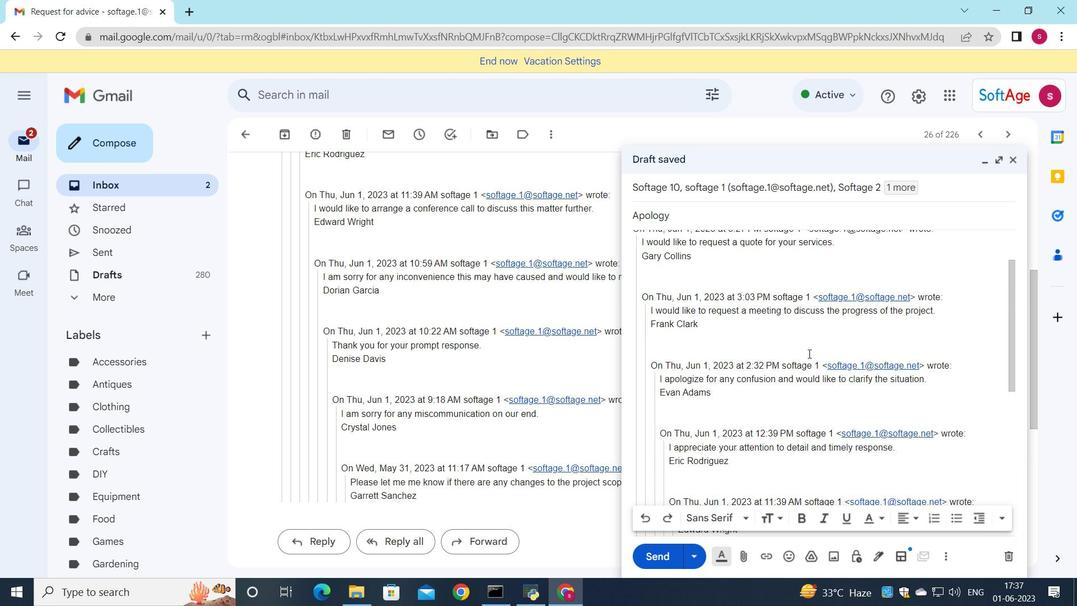 
Action: Mouse scrolled (808, 353) with delta (0, 0)
Screenshot: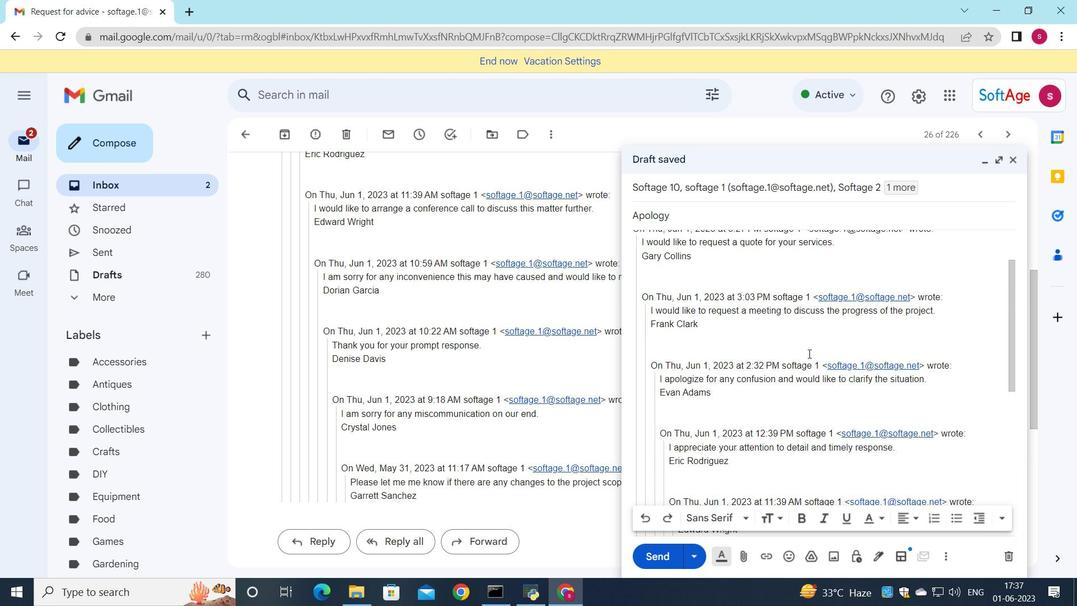 
Action: Mouse moved to (740, 557)
Screenshot: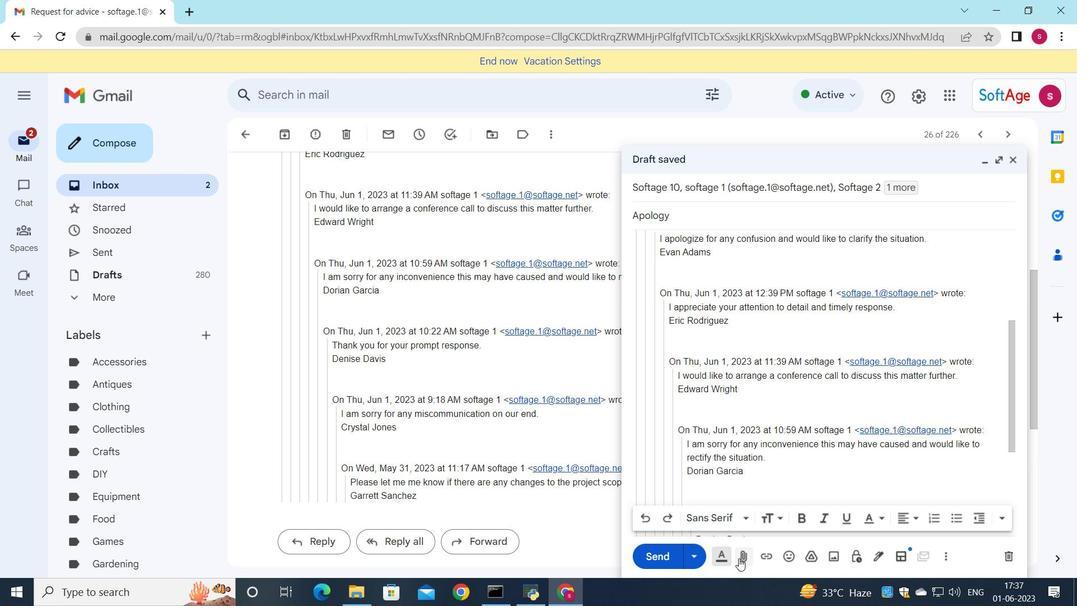 
Action: Mouse pressed left at (740, 557)
Screenshot: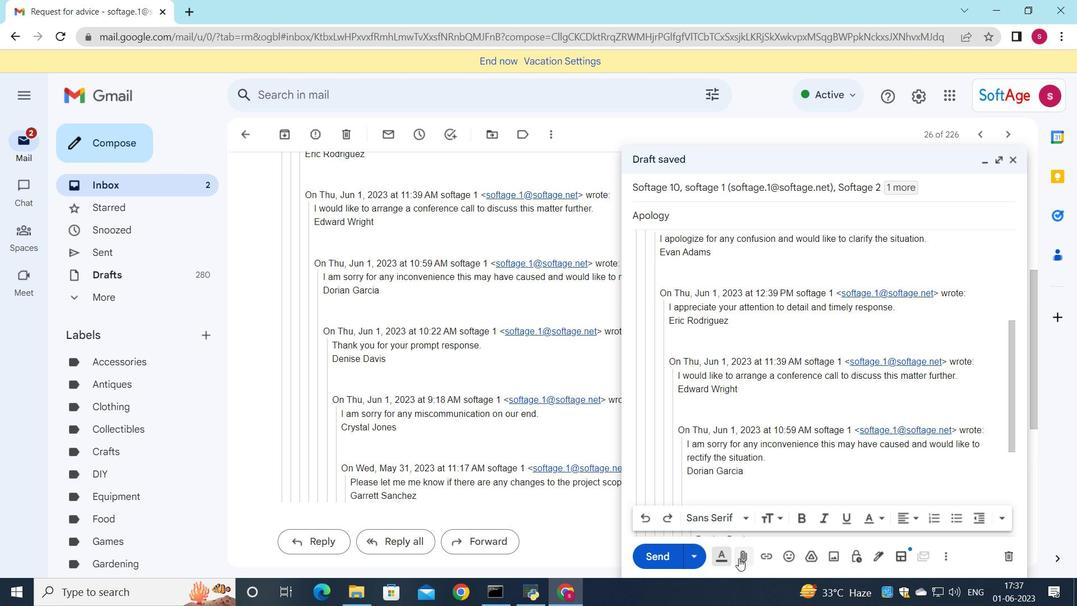 
Action: Mouse moved to (215, 96)
Screenshot: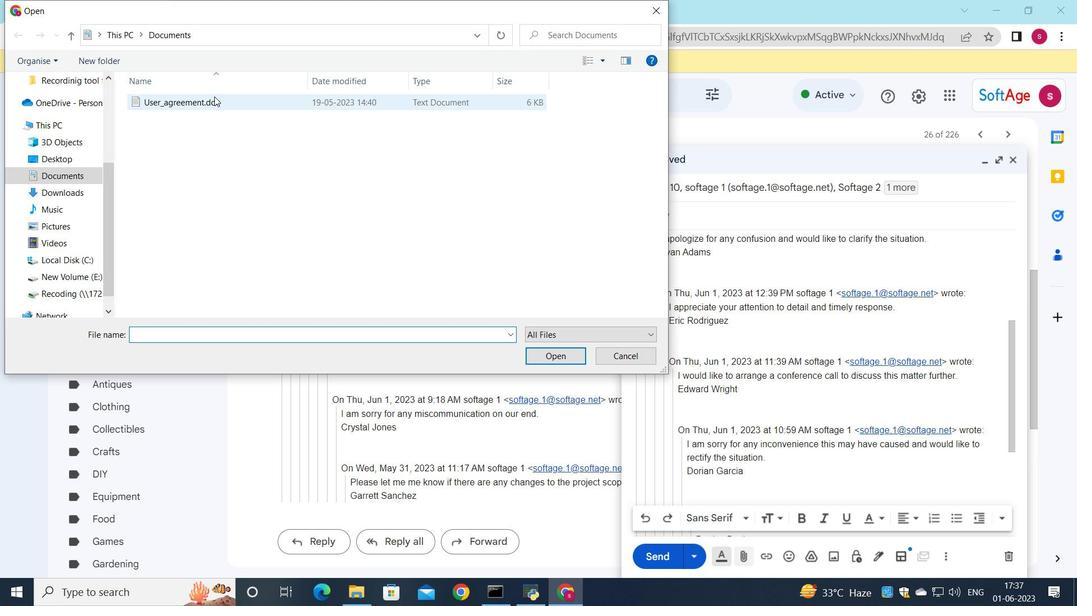 
Action: Mouse pressed left at (215, 96)
Screenshot: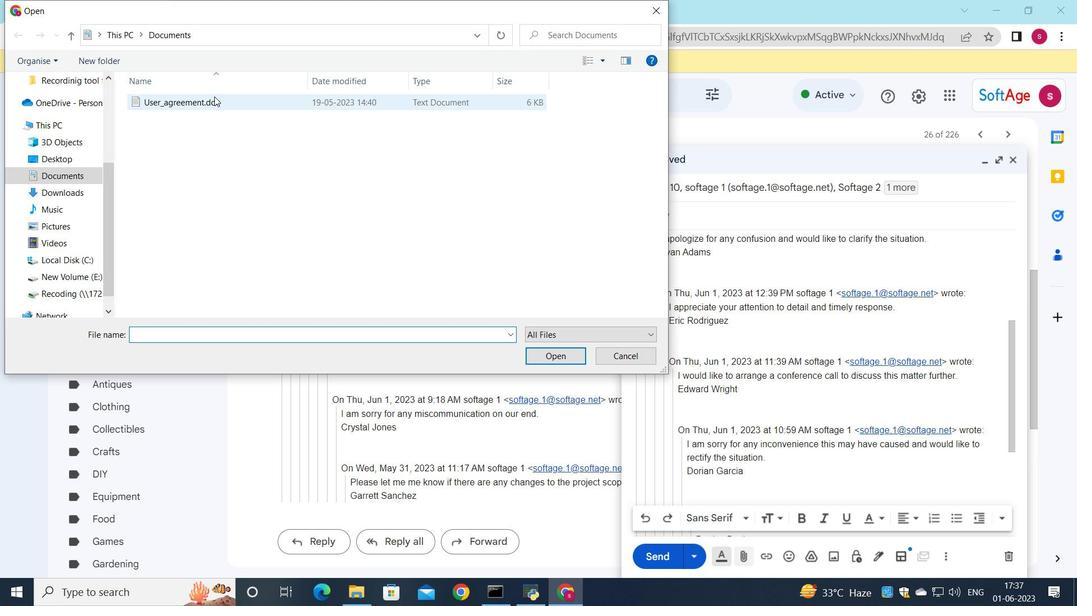 
Action: Mouse moved to (240, 103)
Screenshot: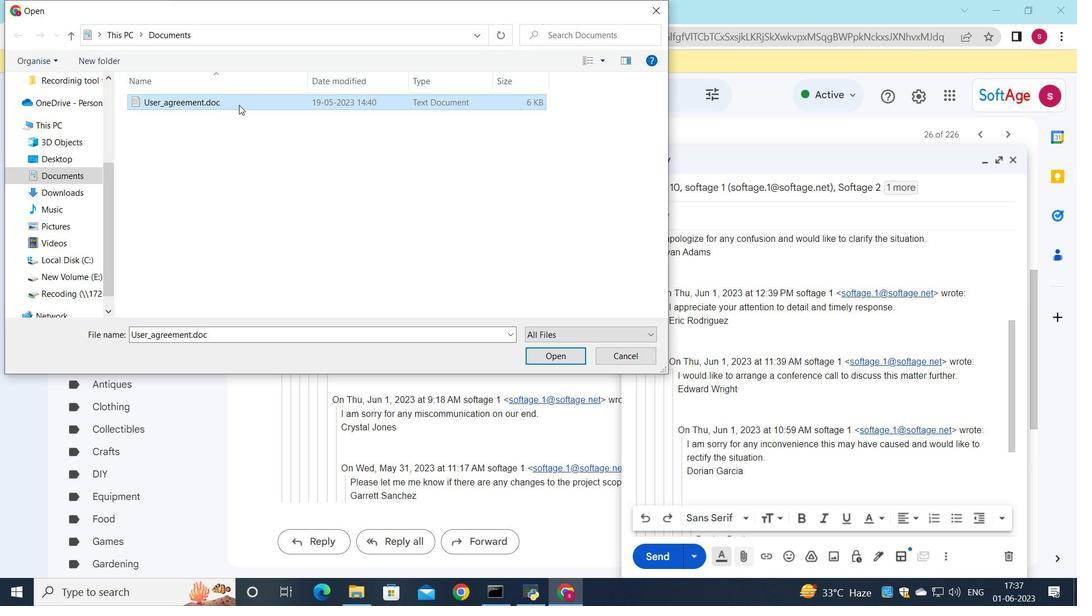 
Action: Mouse pressed left at (240, 103)
Screenshot: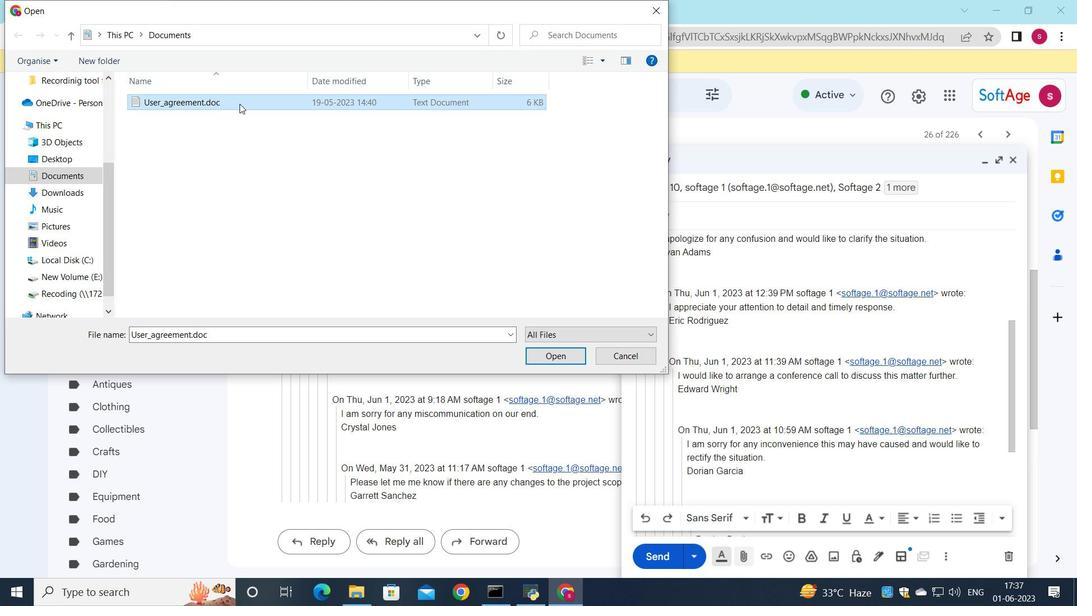 
Action: Mouse moved to (311, 118)
Screenshot: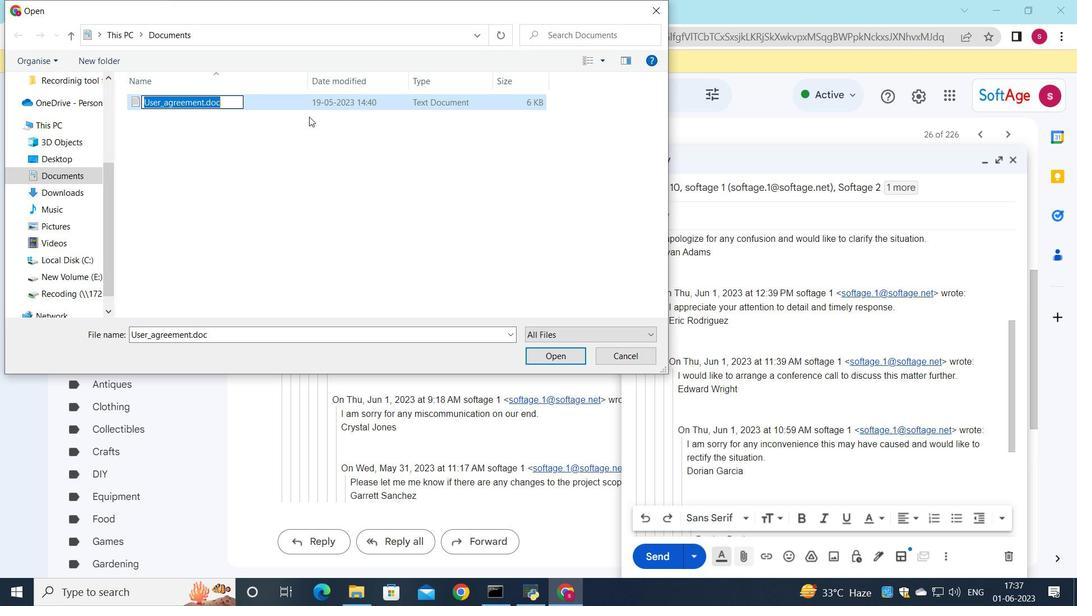 
Action: Key pressed <Key.shift>Privacy<Key.shift><Key.shift><Key.shift><Key.shift><Key.shift><Key.shift><Key.shift><Key.shift><Key.shift><Key.shift><Key.shift><Key.shift><Key.shift><Key.shift>_policy.pdf
Screenshot: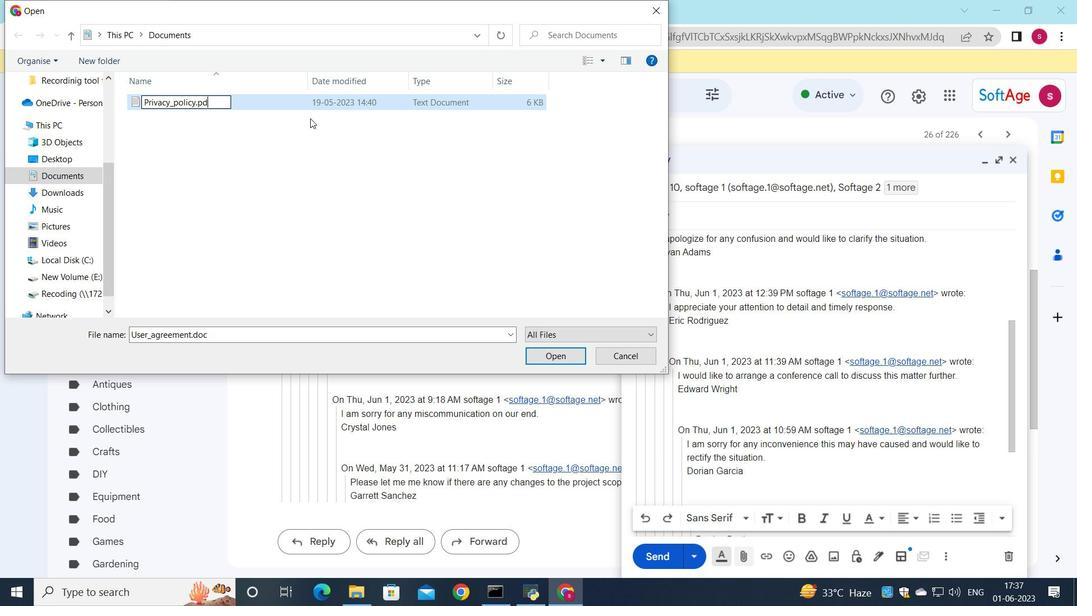 
Action: Mouse moved to (298, 110)
Screenshot: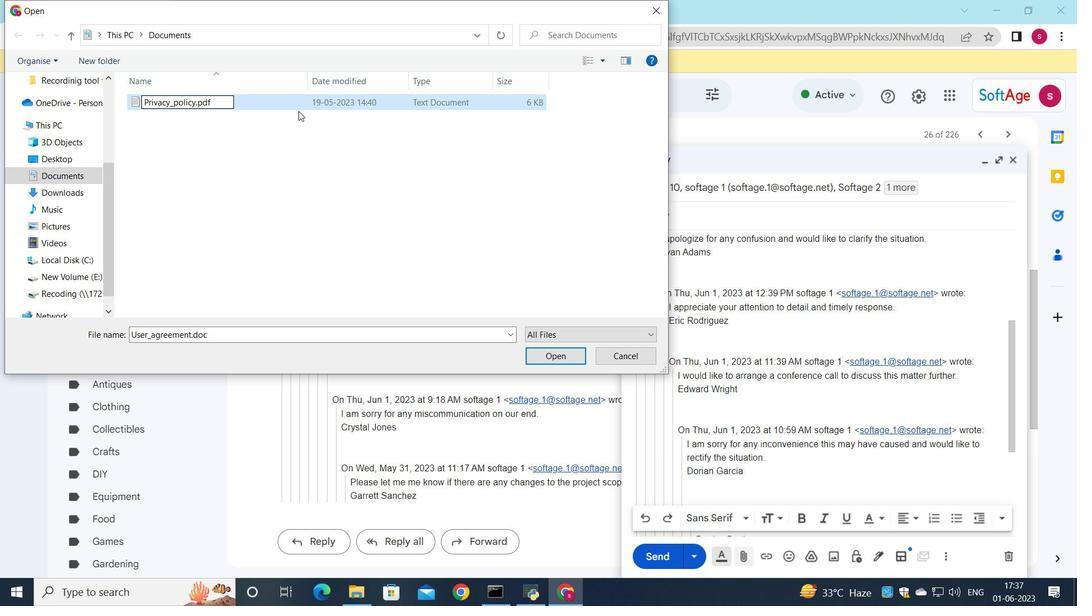 
Action: Mouse pressed left at (298, 110)
Screenshot: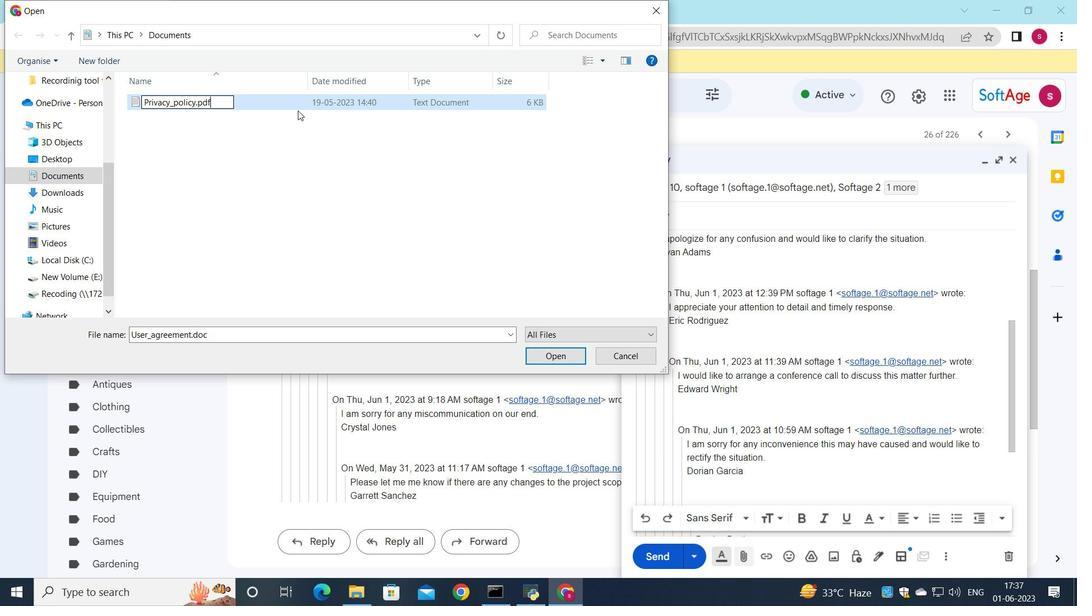 
Action: Mouse moved to (307, 97)
Screenshot: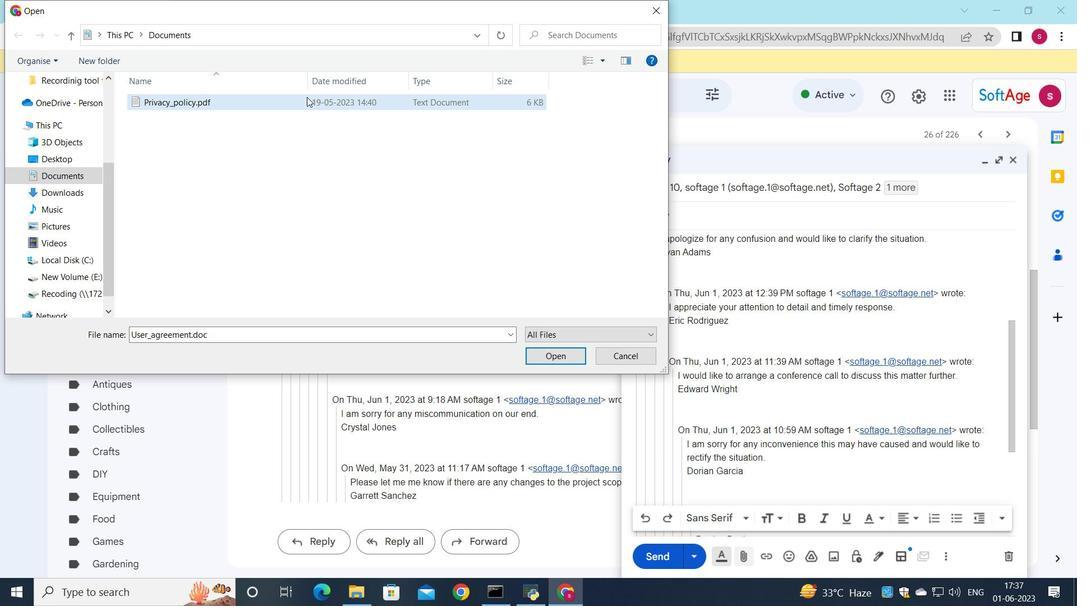 
Action: Mouse pressed left at (307, 97)
Screenshot: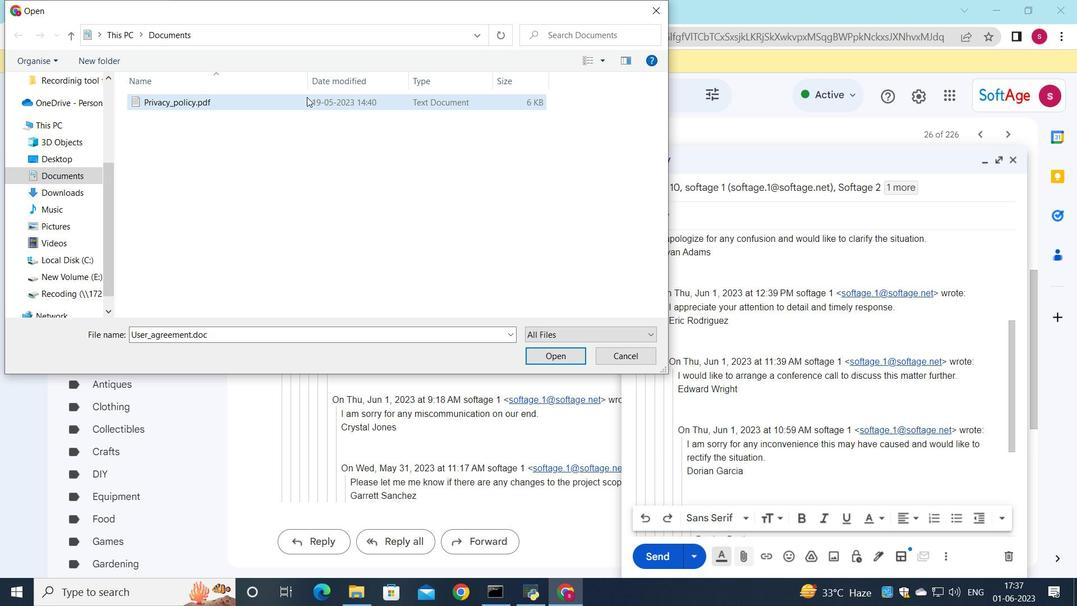 
Action: Mouse moved to (547, 357)
Screenshot: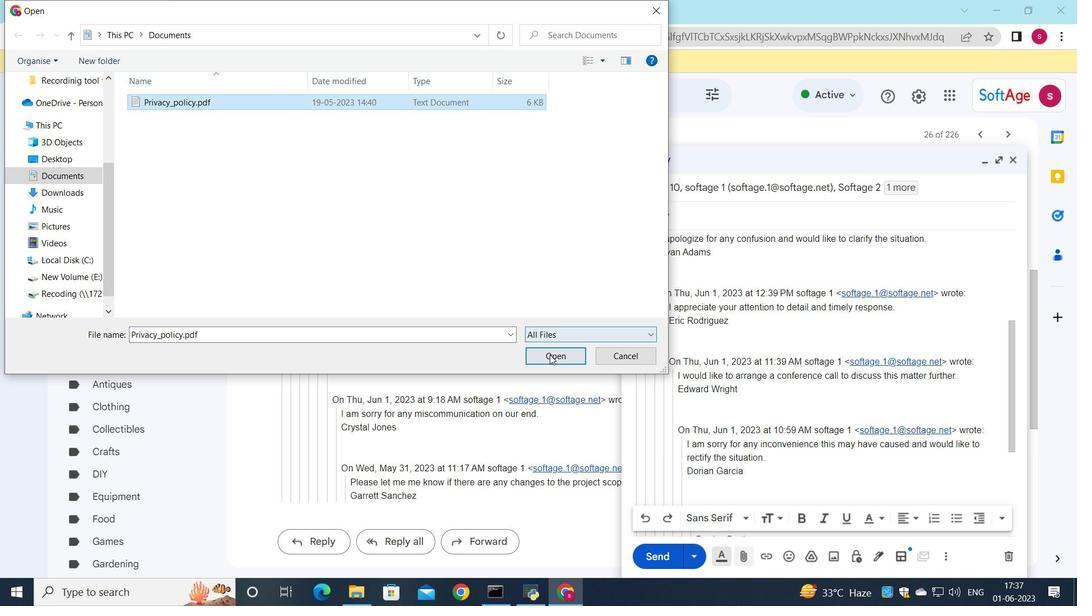 
Action: Mouse pressed left at (547, 357)
Screenshot: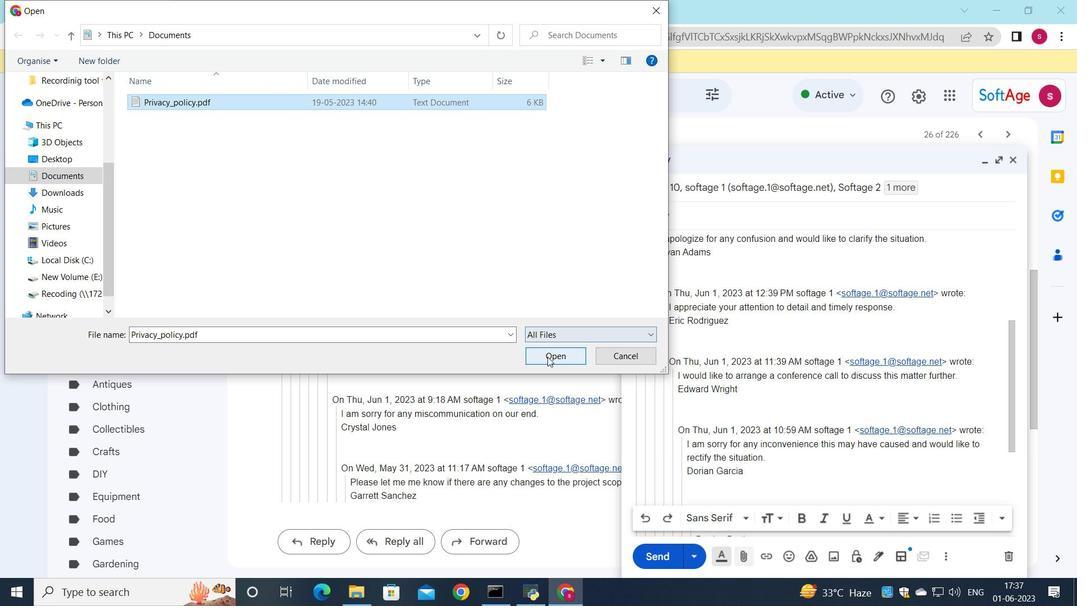 
Action: Mouse moved to (659, 554)
Screenshot: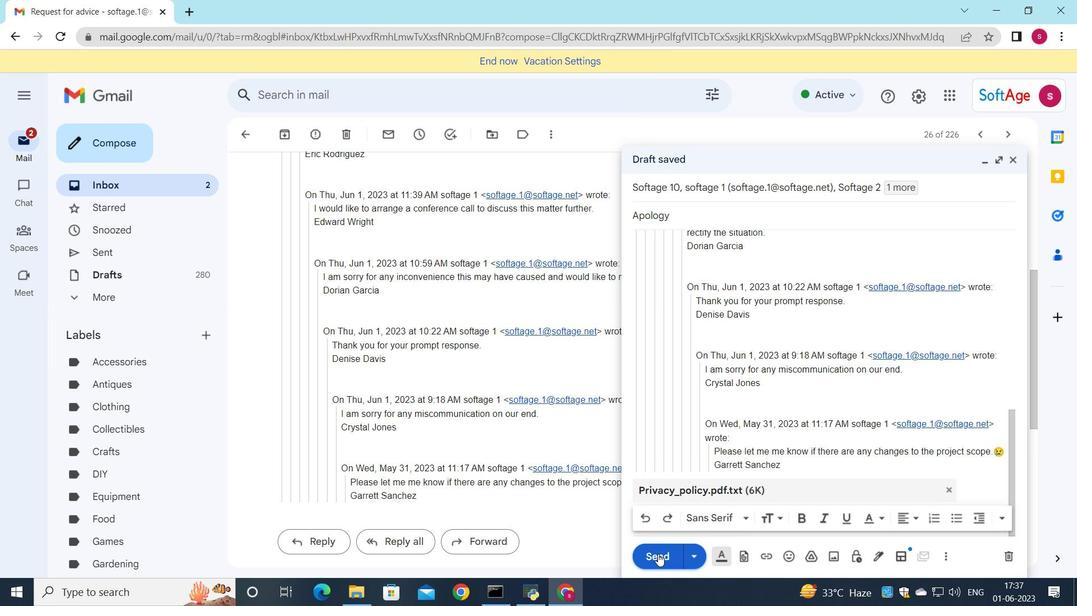 
Action: Mouse pressed left at (659, 554)
Screenshot: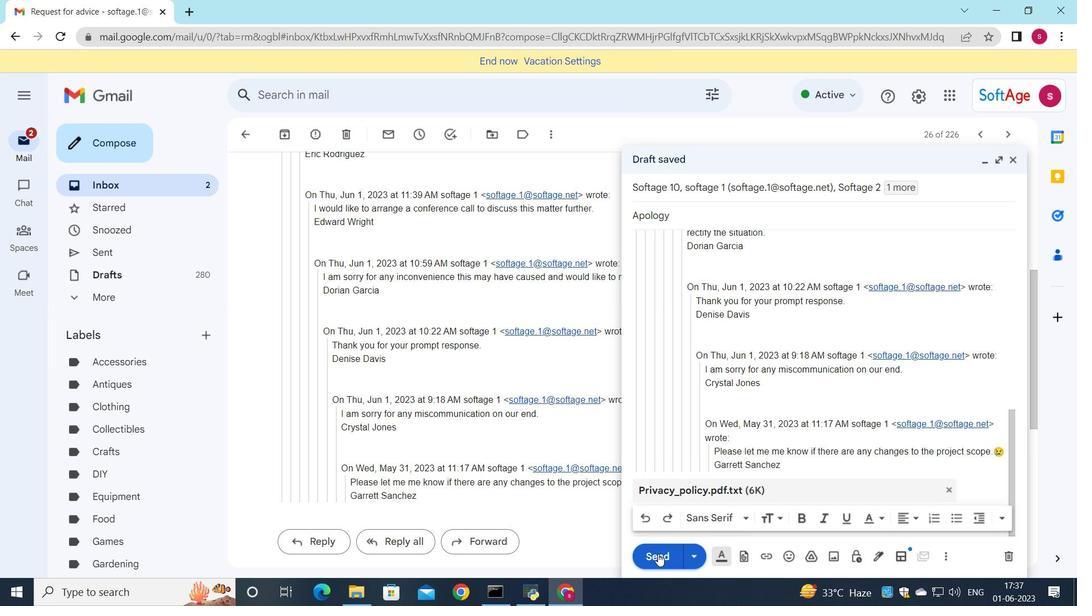
Action: Mouse moved to (169, 190)
Screenshot: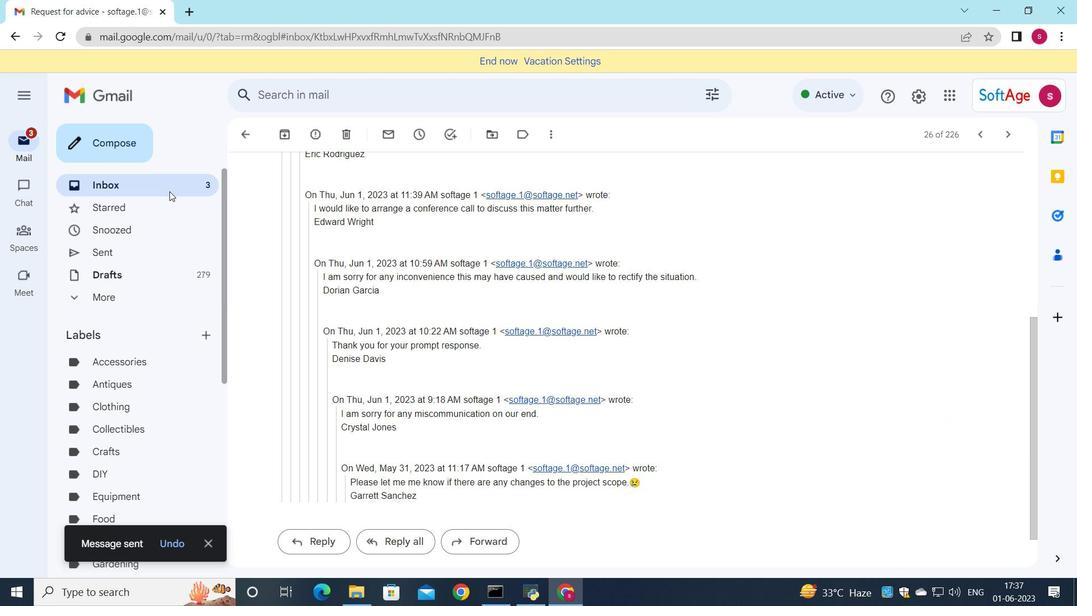 
Action: Mouse pressed left at (169, 190)
Screenshot: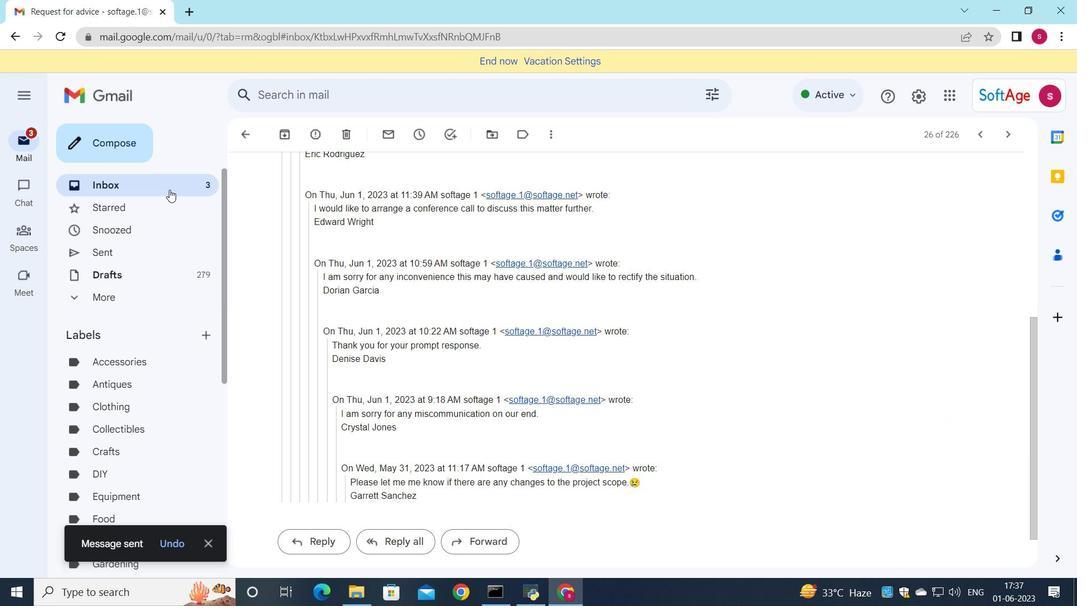 
Action: Mouse moved to (490, 239)
Screenshot: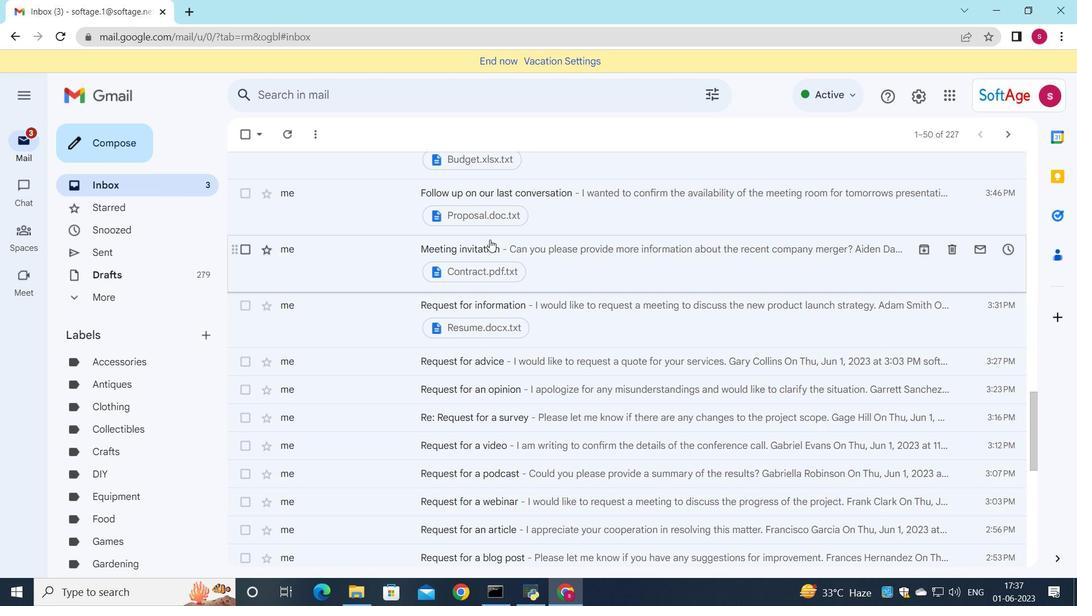 
Action: Mouse scrolled (490, 239) with delta (0, 0)
Screenshot: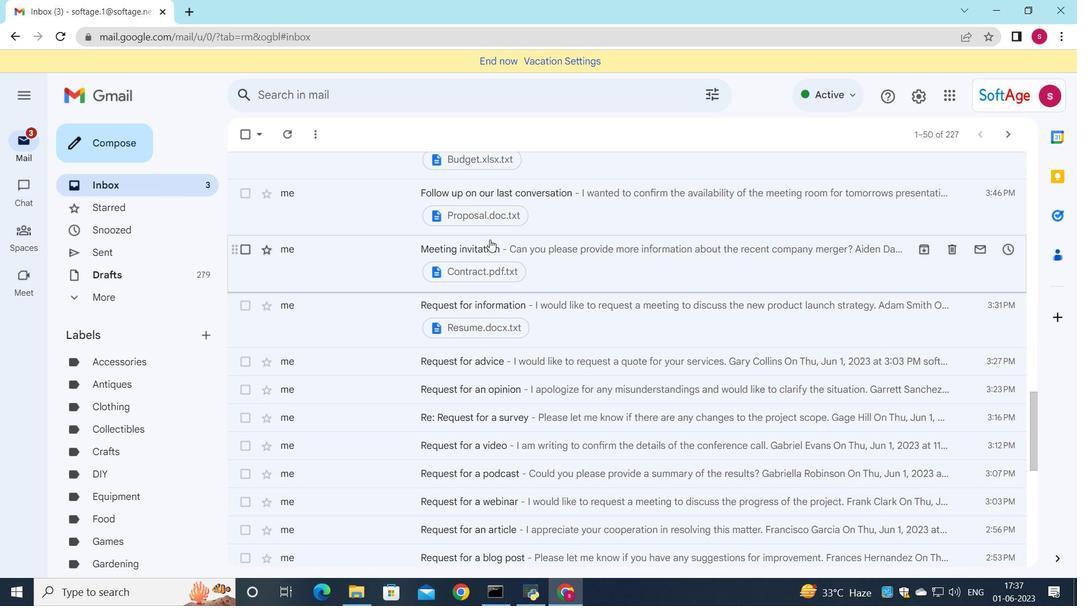 
Action: Mouse moved to (490, 236)
Screenshot: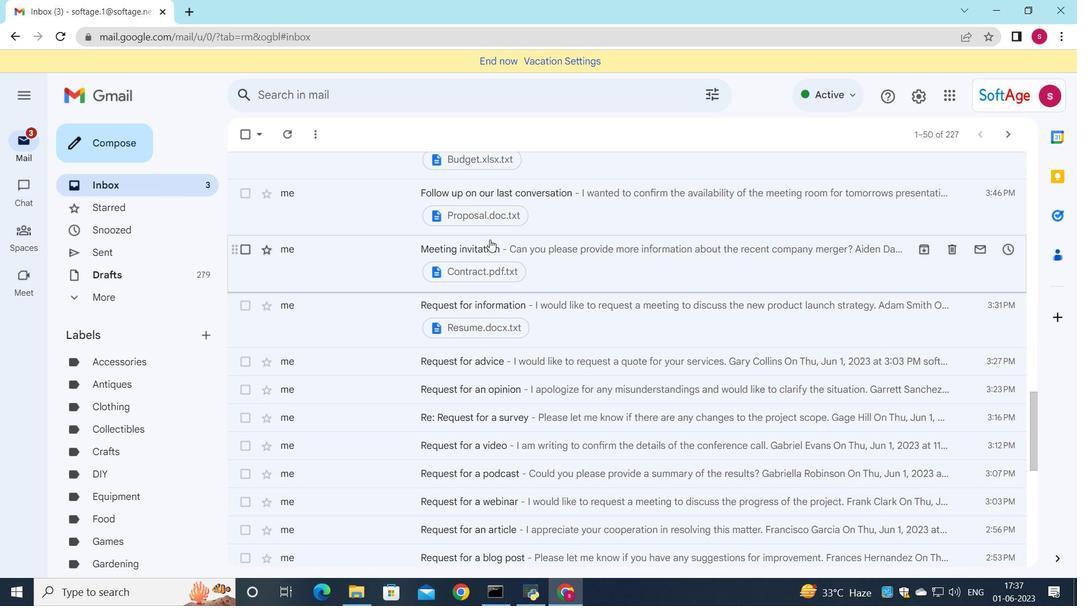 
Action: Mouse scrolled (490, 237) with delta (0, 0)
Screenshot: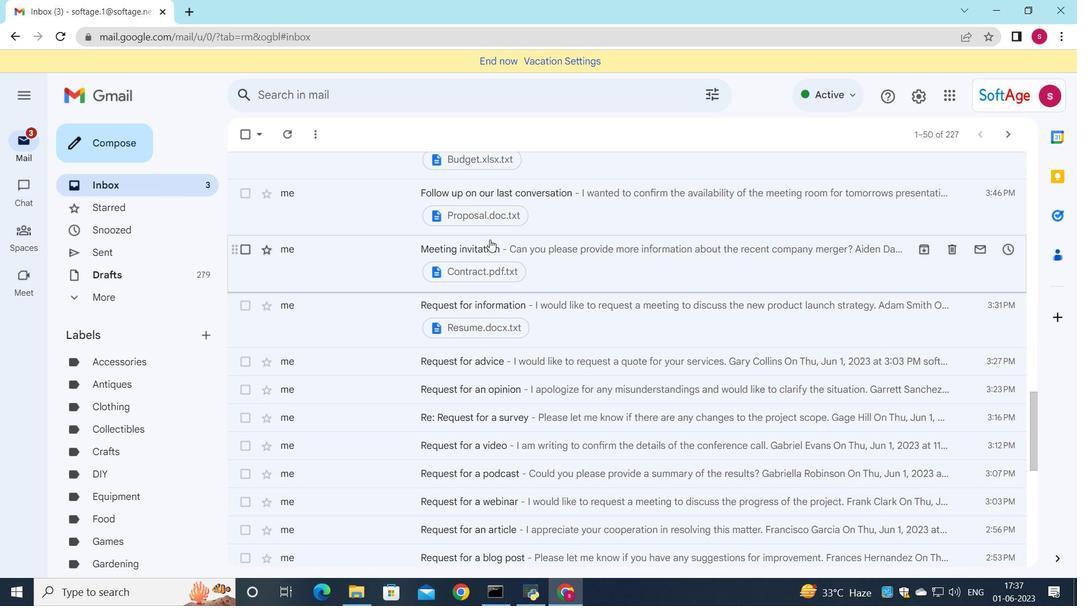 
Action: Mouse moved to (490, 231)
Screenshot: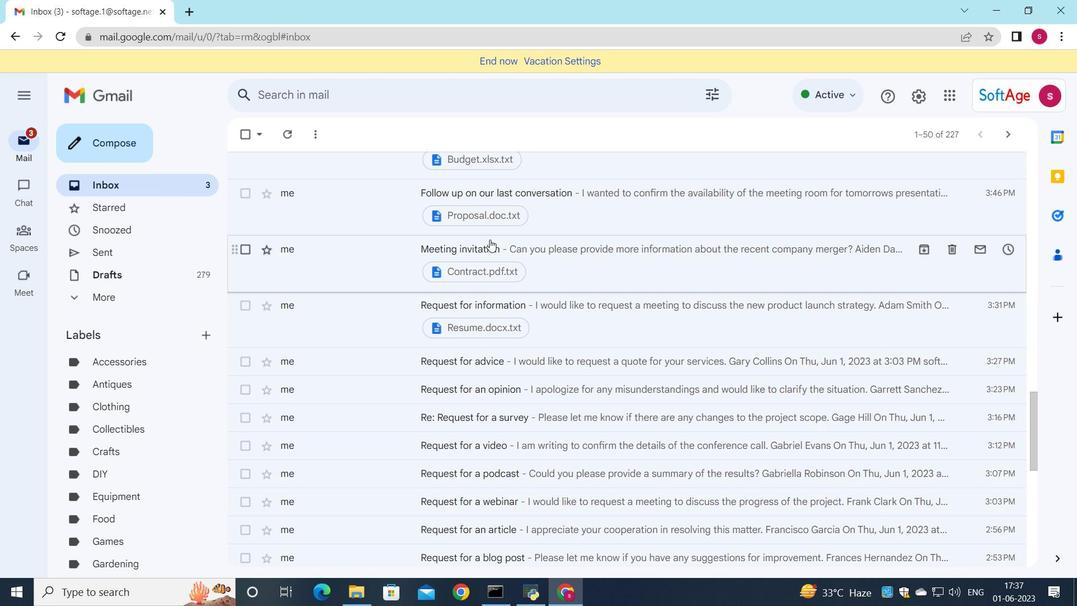 
Action: Mouse scrolled (490, 231) with delta (0, 0)
Screenshot: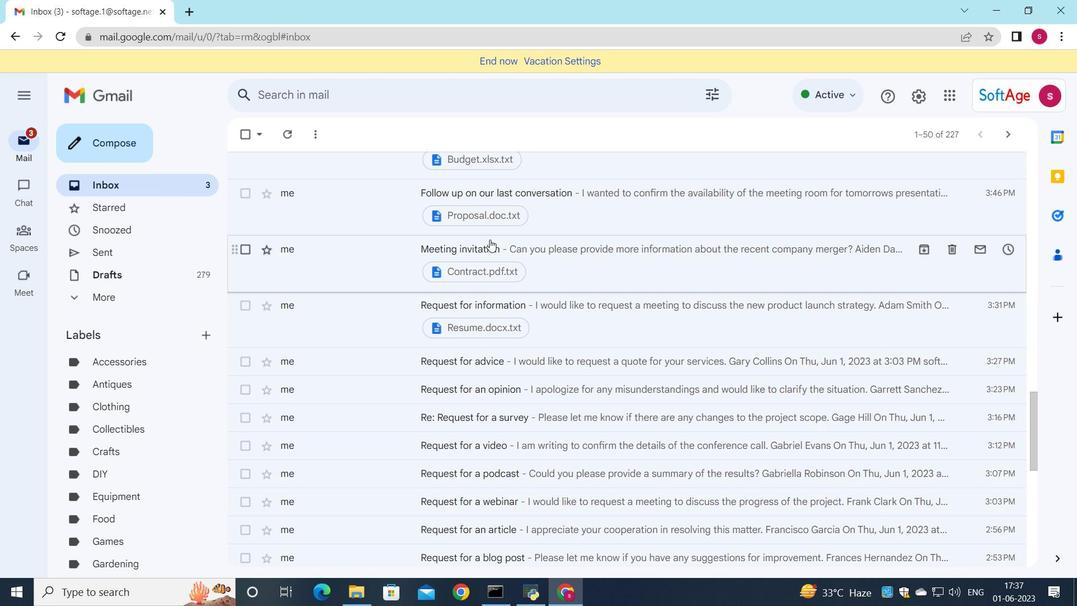 
Action: Mouse moved to (490, 212)
Screenshot: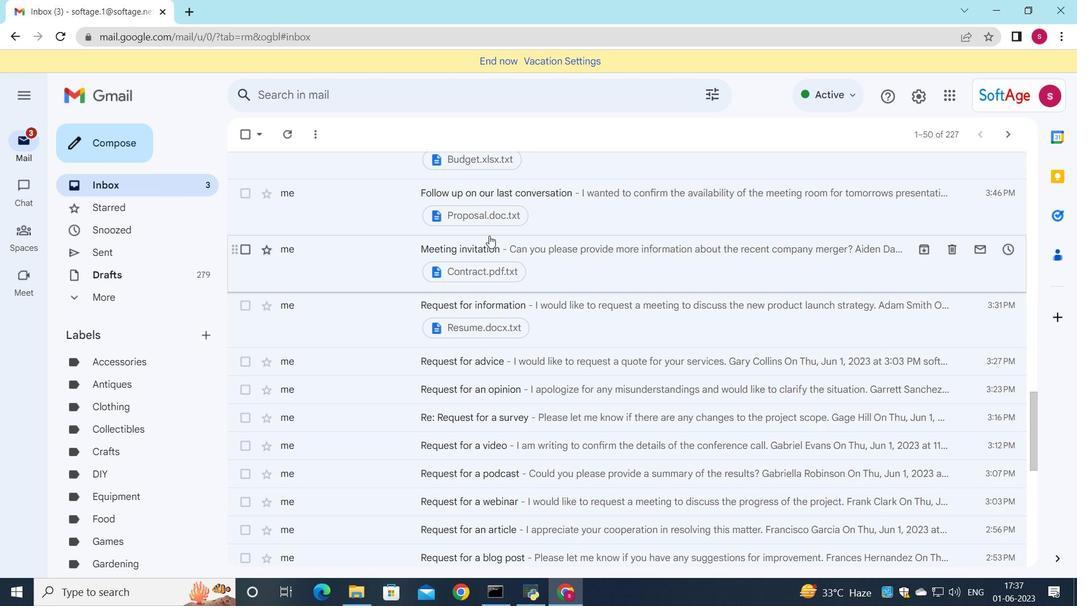 
Action: Mouse scrolled (490, 213) with delta (0, 0)
Screenshot: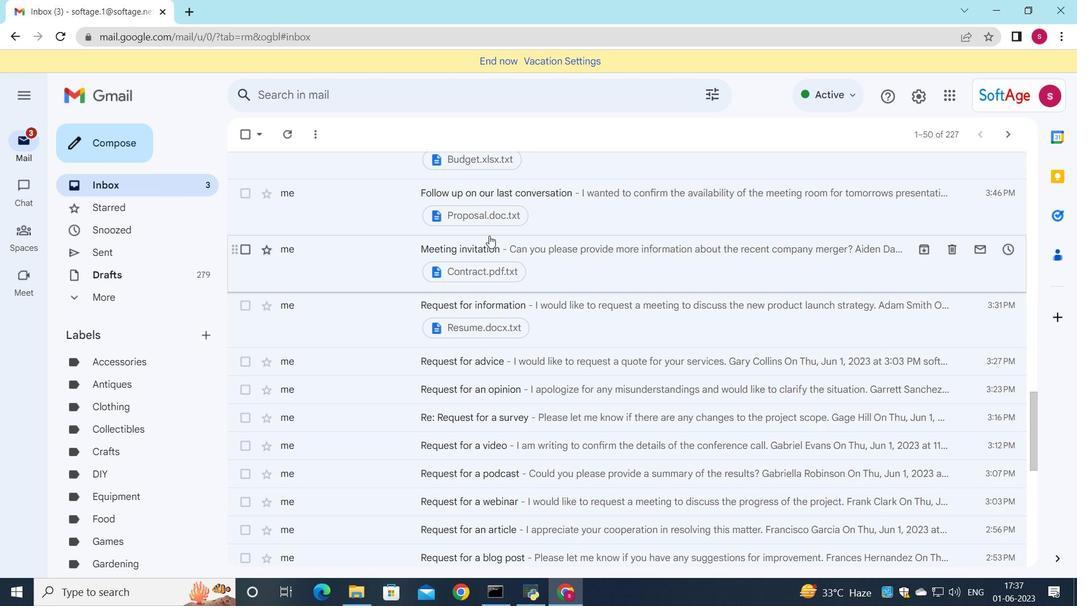
Action: Mouse moved to (489, 210)
Screenshot: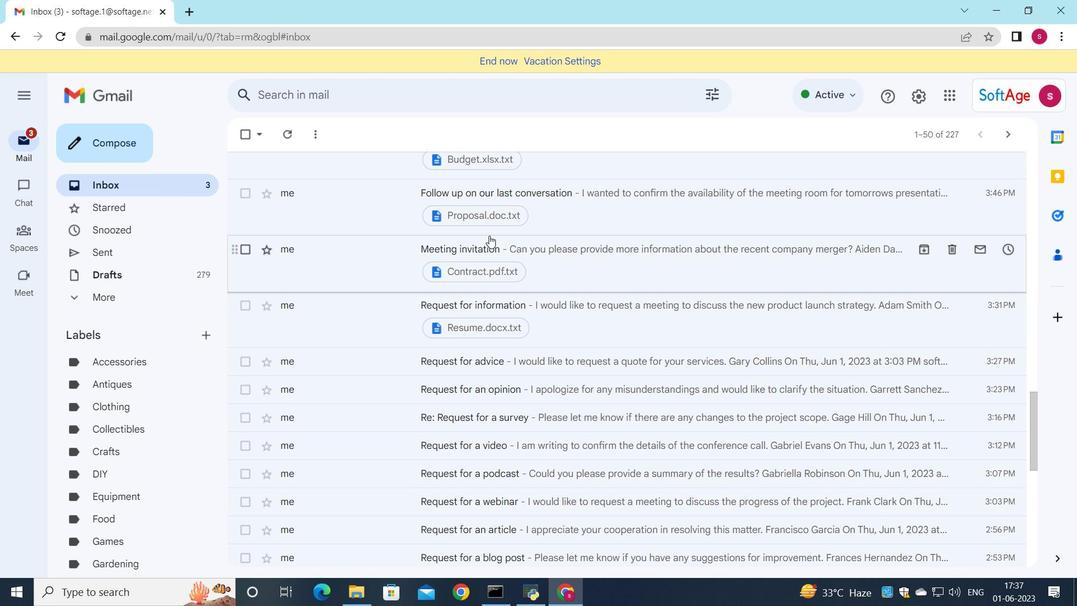 
Action: Mouse scrolled (489, 211) with delta (0, 0)
Screenshot: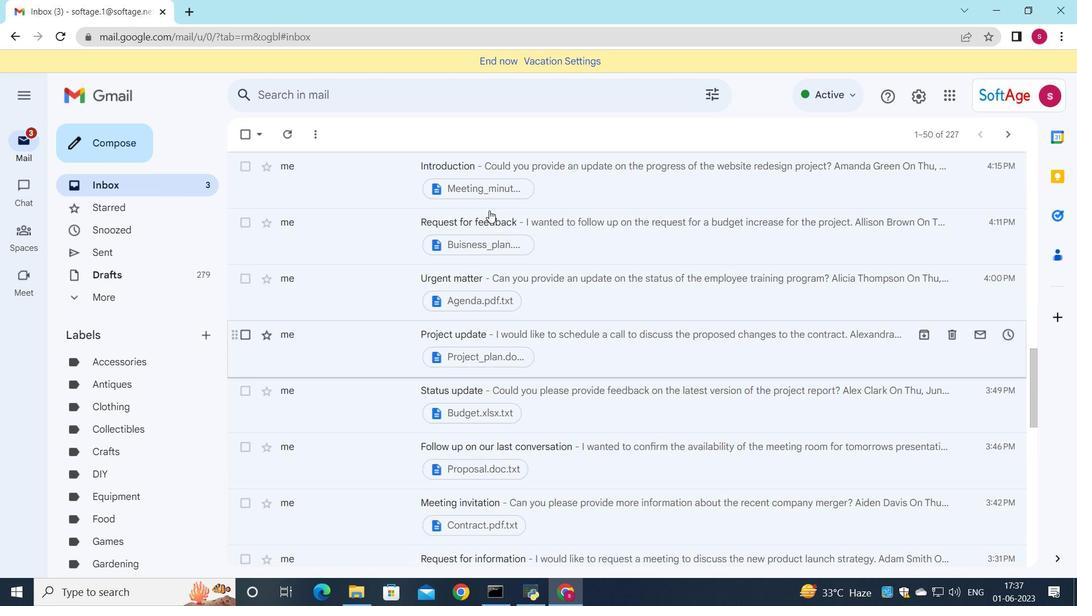
Action: Mouse scrolled (489, 211) with delta (0, 0)
Screenshot: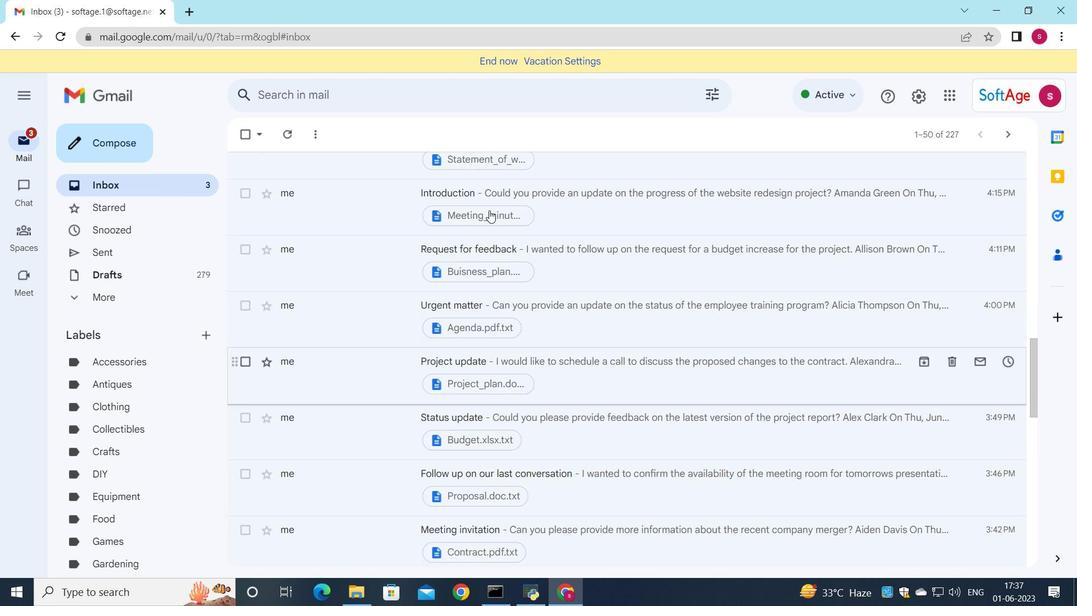 
Action: Mouse scrolled (489, 211) with delta (0, 0)
Screenshot: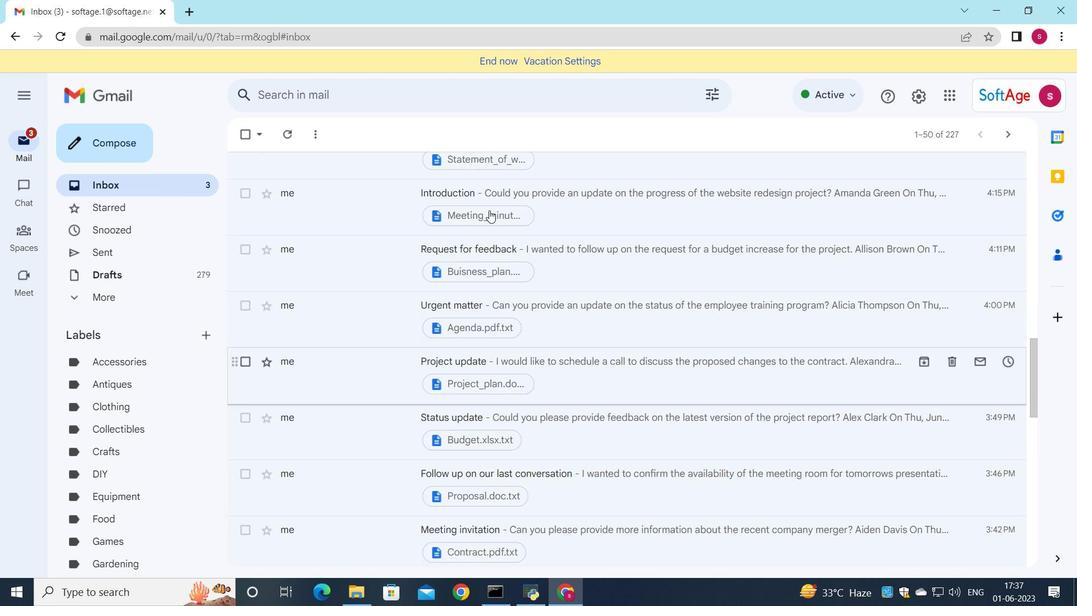 
Action: Mouse scrolled (489, 211) with delta (0, 0)
Screenshot: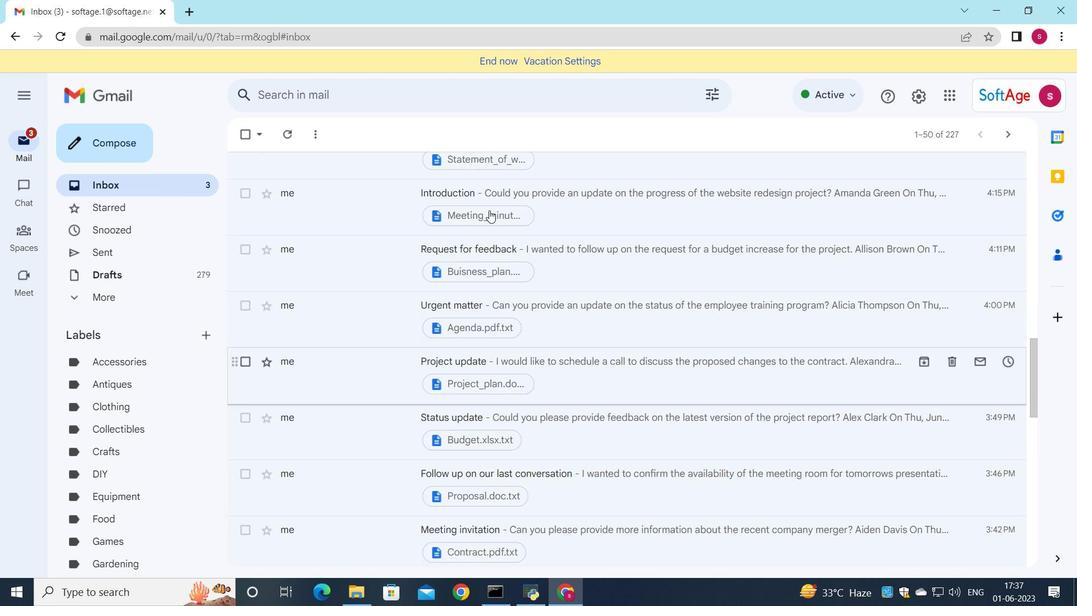 
Action: Mouse scrolled (489, 211) with delta (0, 0)
Screenshot: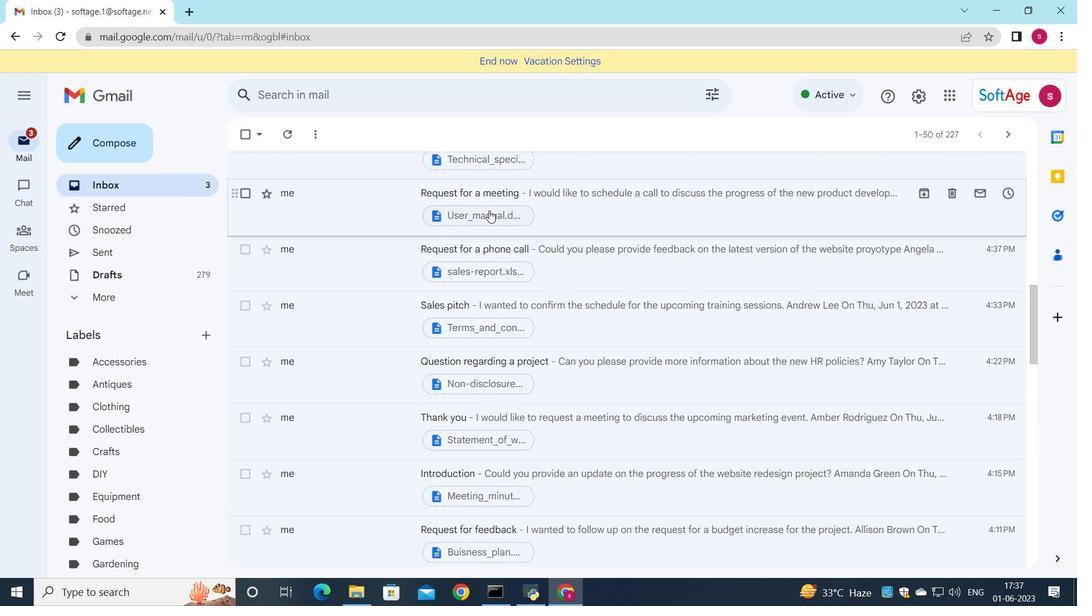 
Action: Mouse scrolled (489, 211) with delta (0, 0)
Screenshot: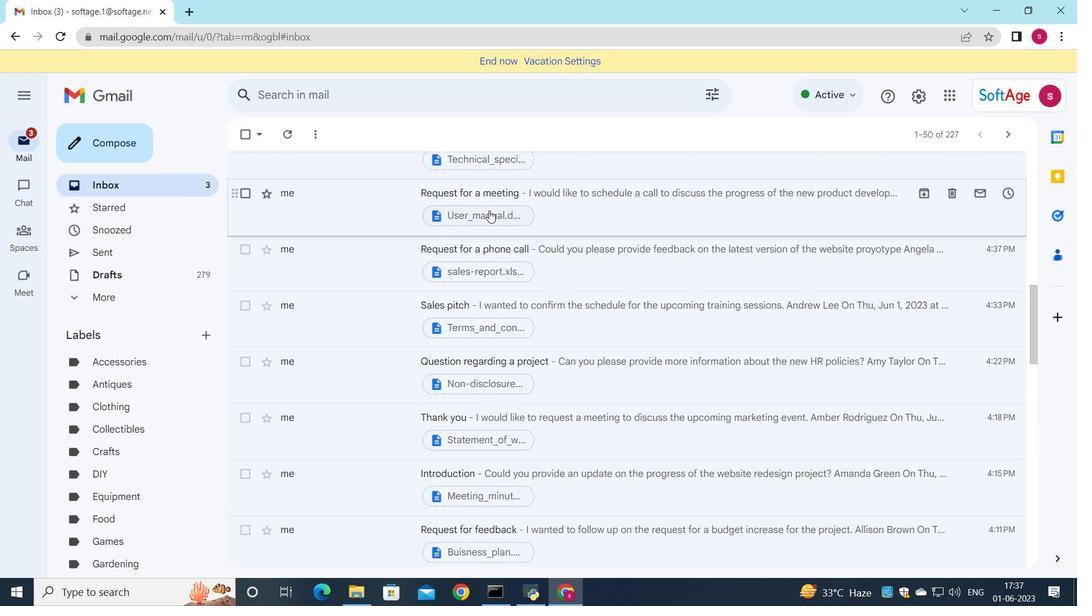 
Action: Mouse scrolled (489, 211) with delta (0, 0)
Screenshot: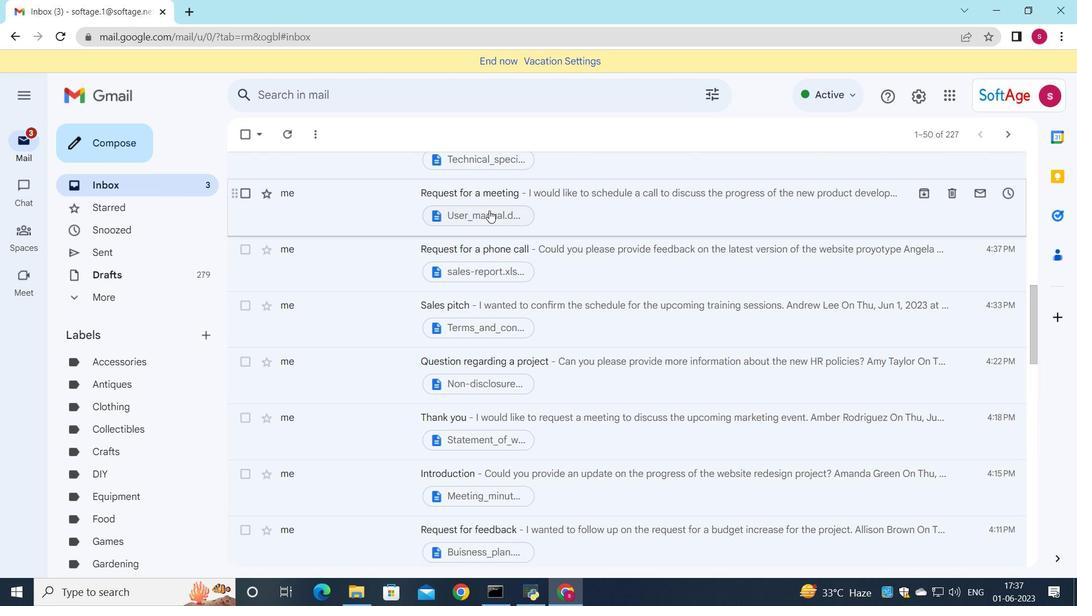 
Action: Mouse scrolled (489, 211) with delta (0, 0)
Screenshot: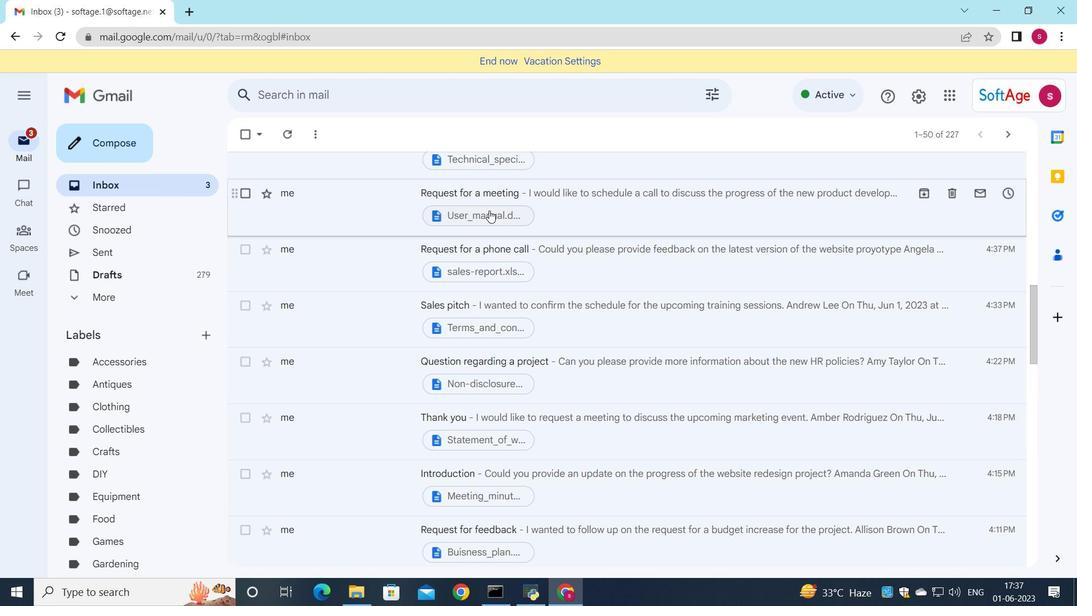
Action: Mouse scrolled (489, 211) with delta (0, 0)
Screenshot: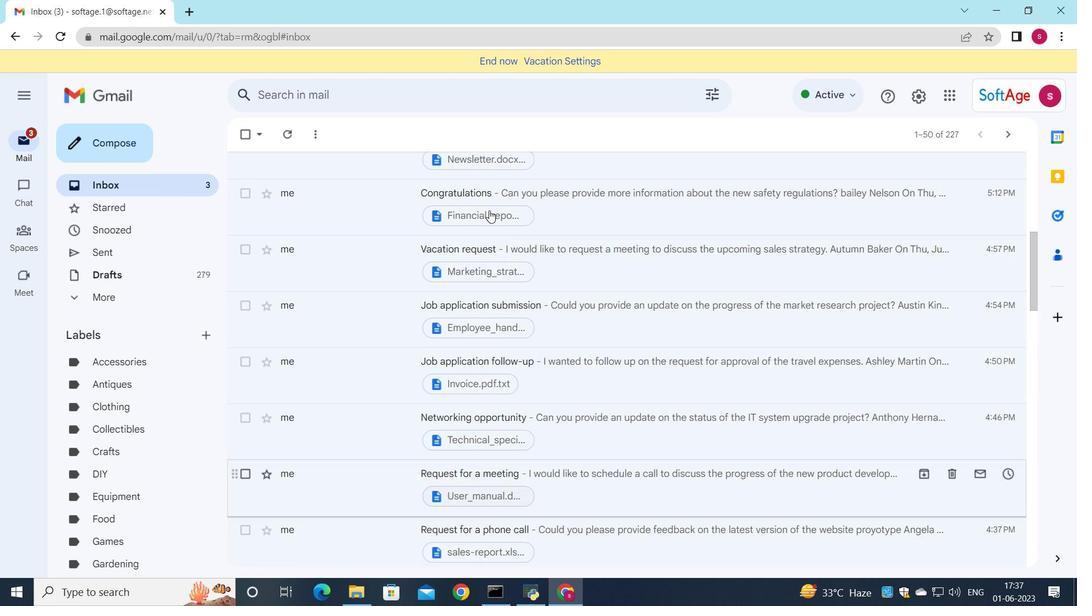
Action: Mouse scrolled (489, 211) with delta (0, 0)
Screenshot: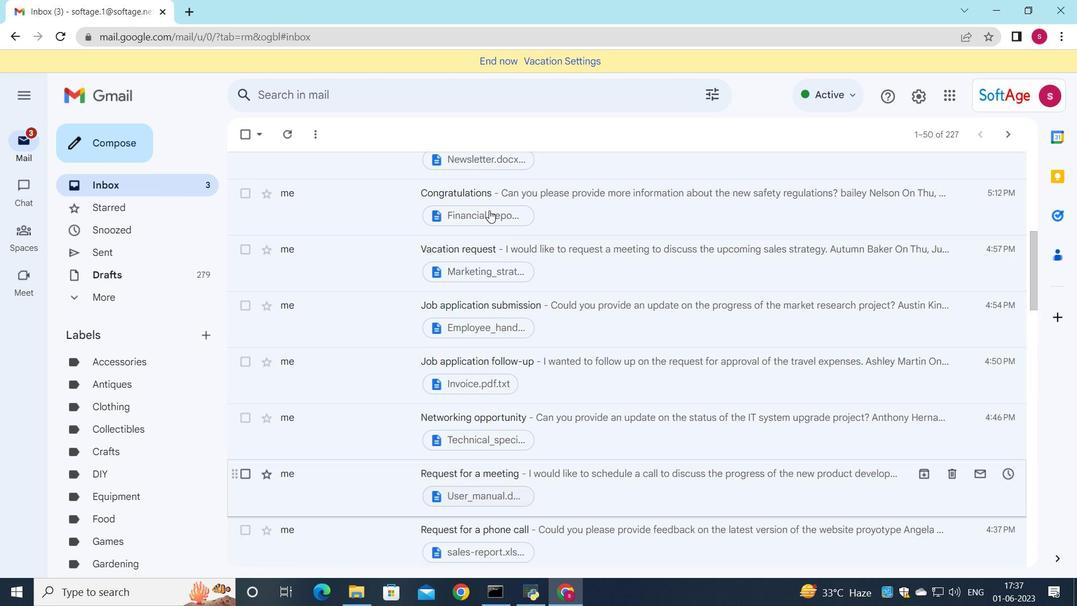 
Action: Mouse scrolled (489, 211) with delta (0, 0)
Screenshot: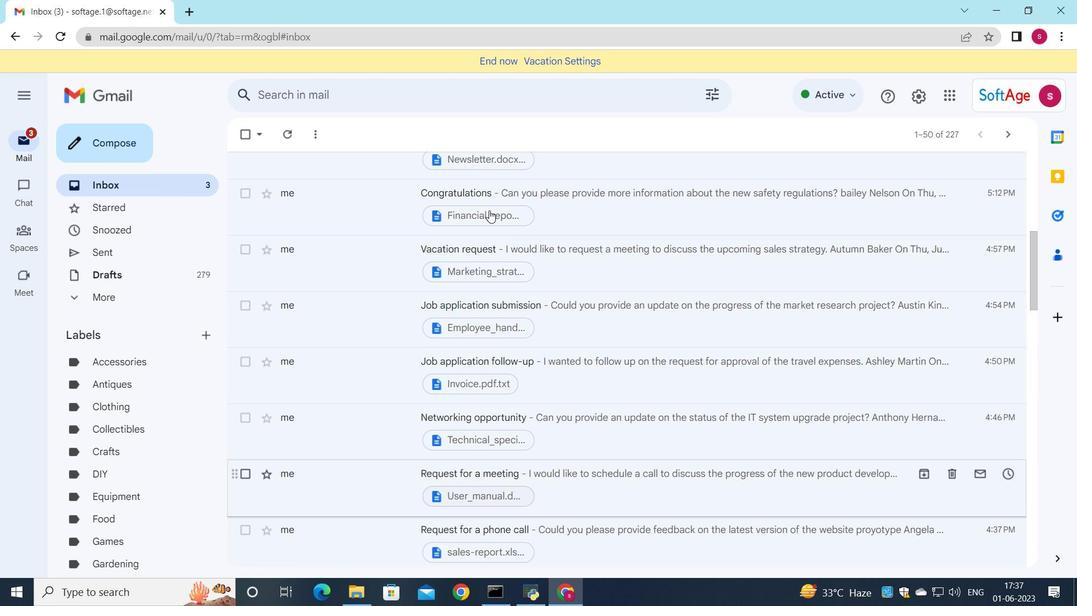 
Action: Mouse scrolled (489, 211) with delta (0, 0)
Screenshot: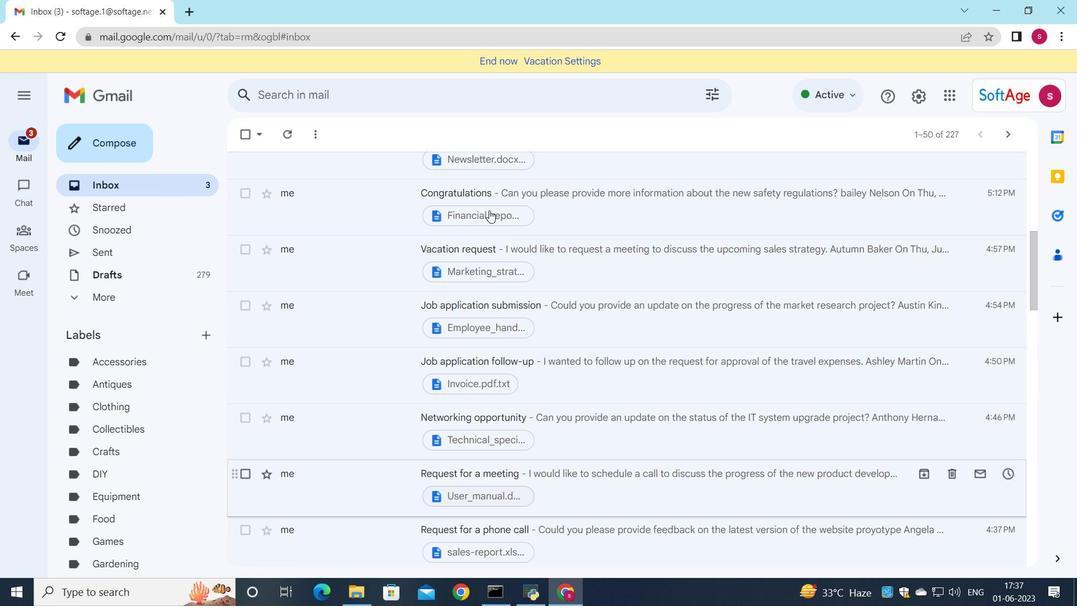 
Action: Mouse scrolled (489, 211) with delta (0, 0)
Screenshot: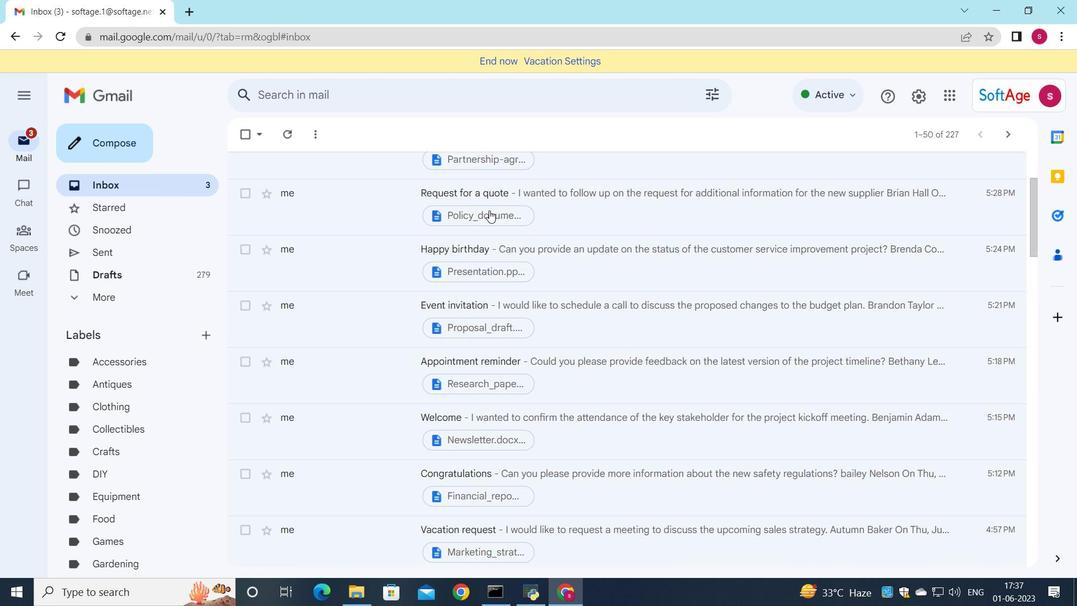 
Action: Mouse scrolled (489, 211) with delta (0, 0)
Screenshot: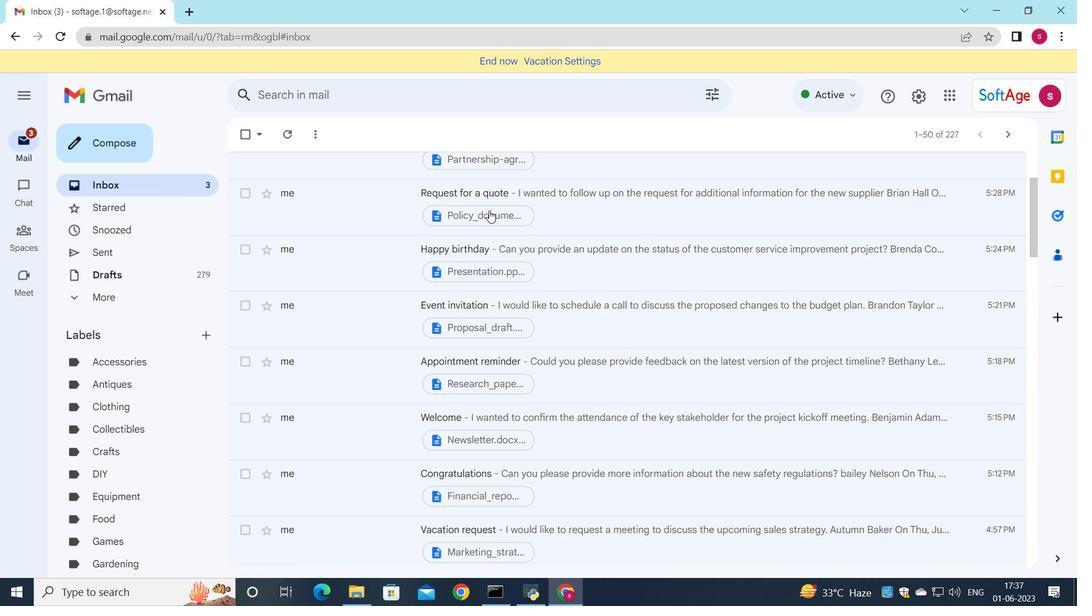 
Action: Mouse scrolled (489, 211) with delta (0, 0)
Screenshot: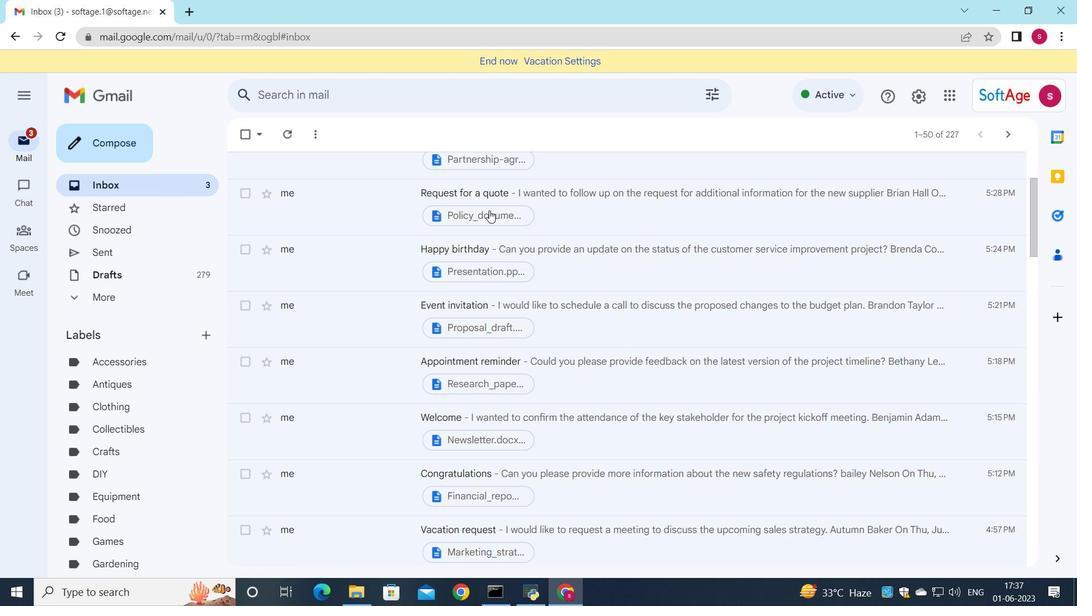 
Action: Mouse scrolled (489, 211) with delta (0, 0)
Screenshot: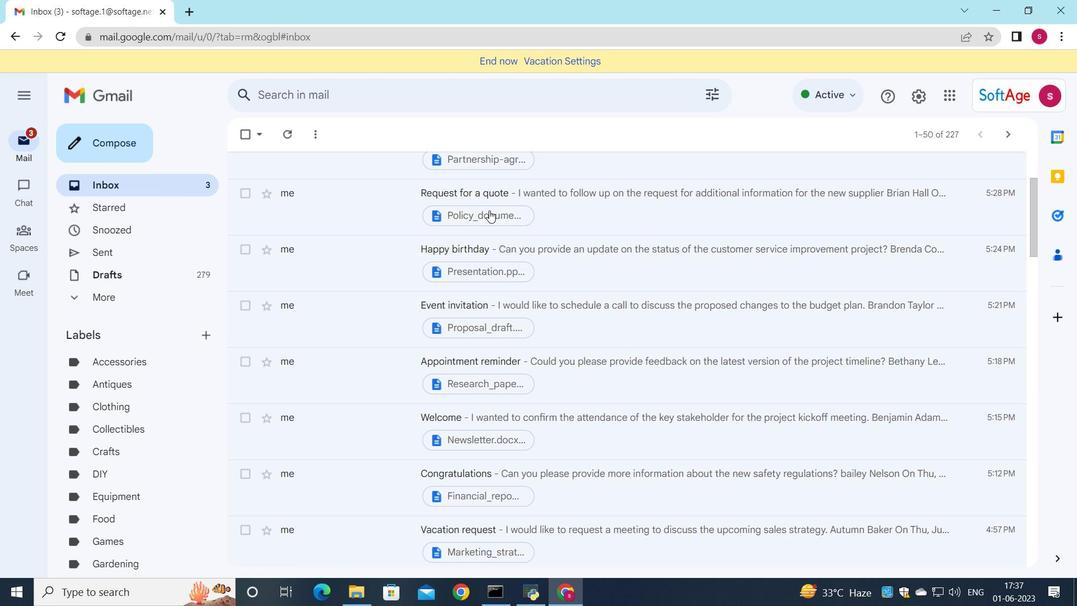
Action: Mouse scrolled (489, 211) with delta (0, 0)
Screenshot: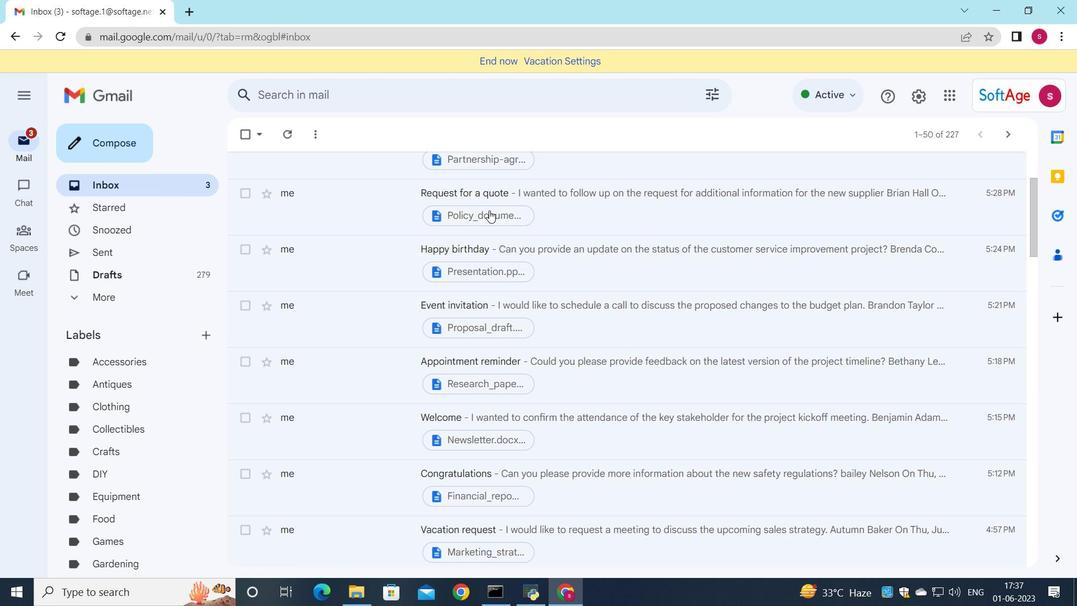 
Action: Mouse moved to (489, 197)
Screenshot: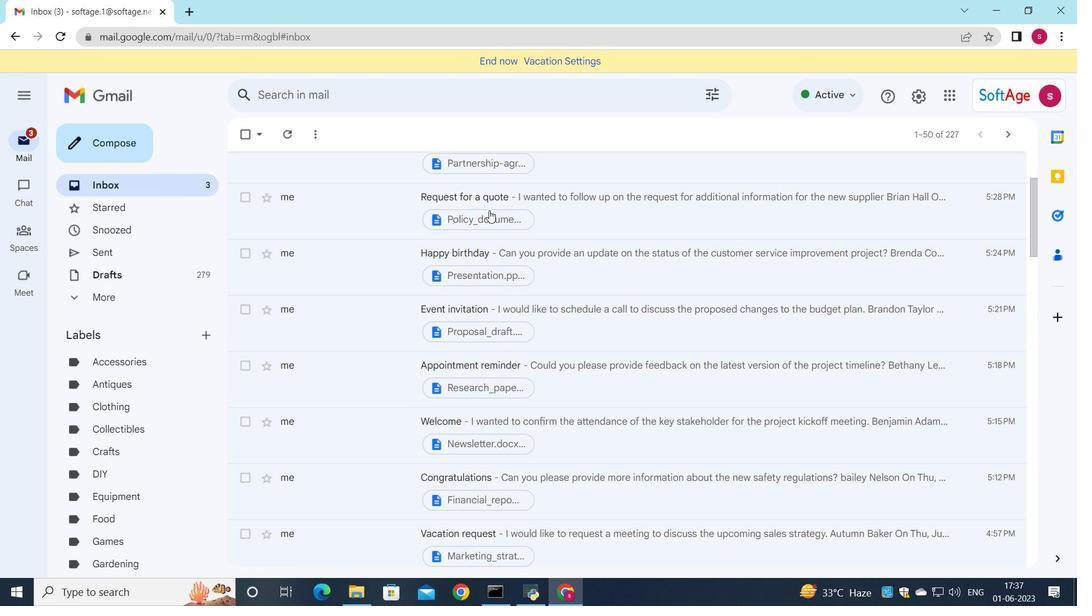 
Action: Mouse scrolled (489, 197) with delta (0, 0)
Screenshot: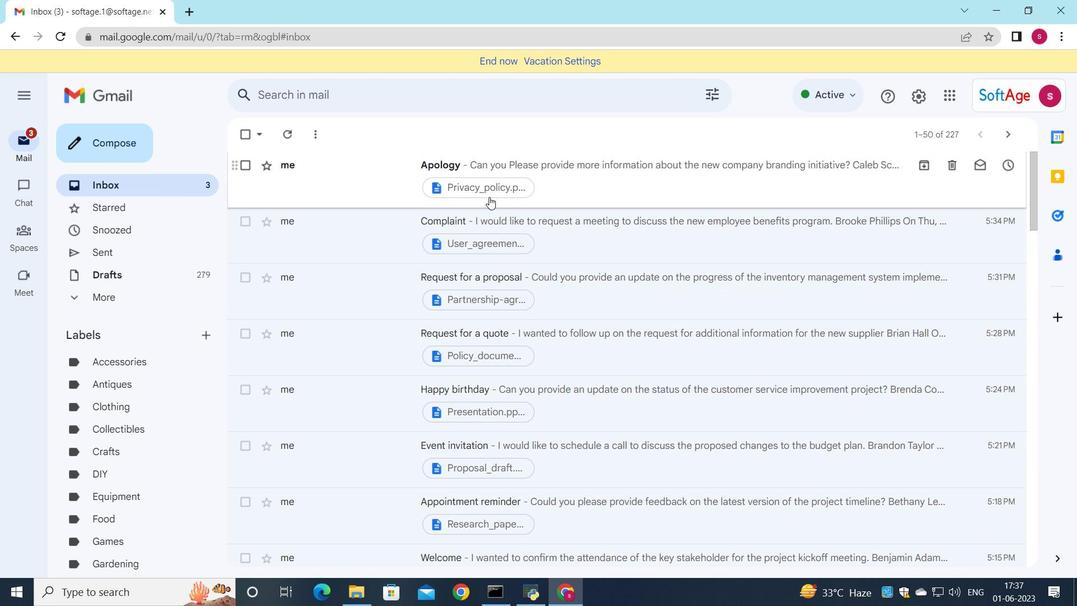 
Action: Mouse scrolled (489, 197) with delta (0, 0)
Screenshot: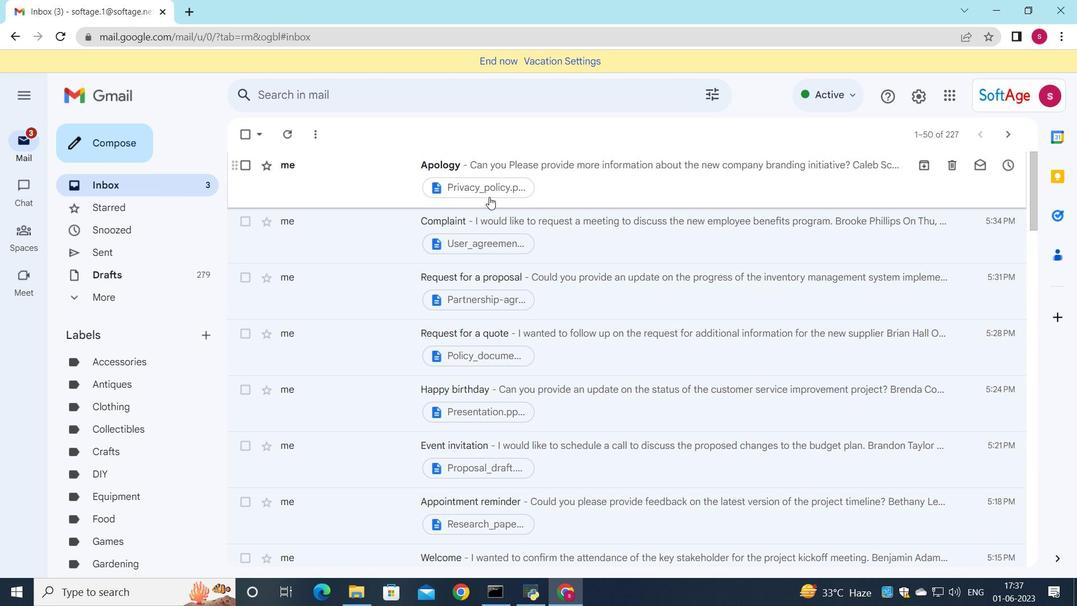 
Action: Mouse scrolled (489, 197) with delta (0, 0)
Screenshot: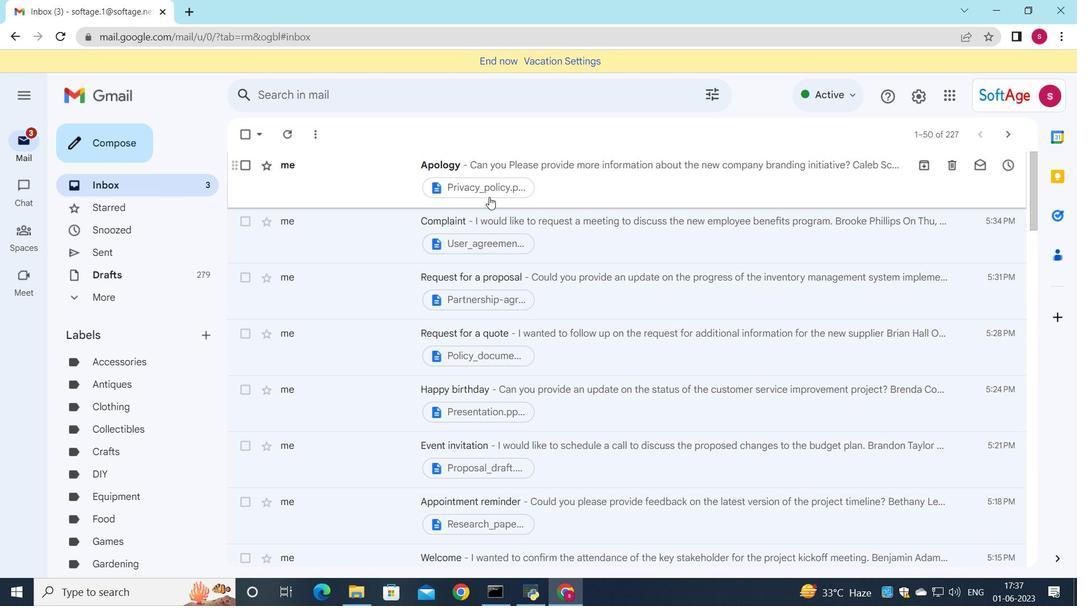 
Action: Mouse scrolled (489, 197) with delta (0, 0)
Screenshot: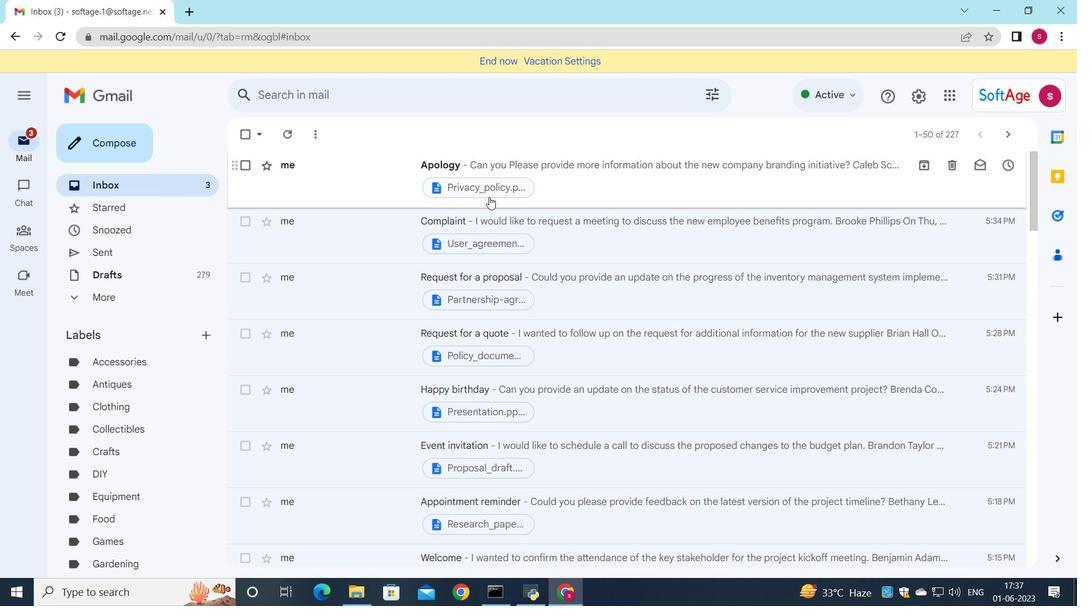 
Action: Mouse moved to (546, 169)
Screenshot: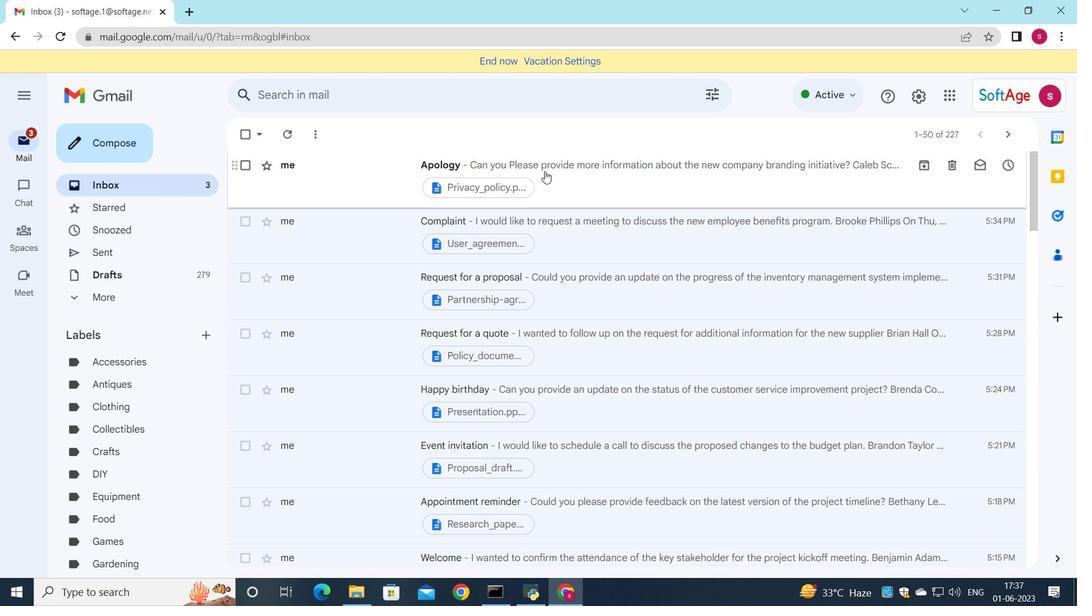 
Action: Mouse pressed left at (546, 169)
Screenshot: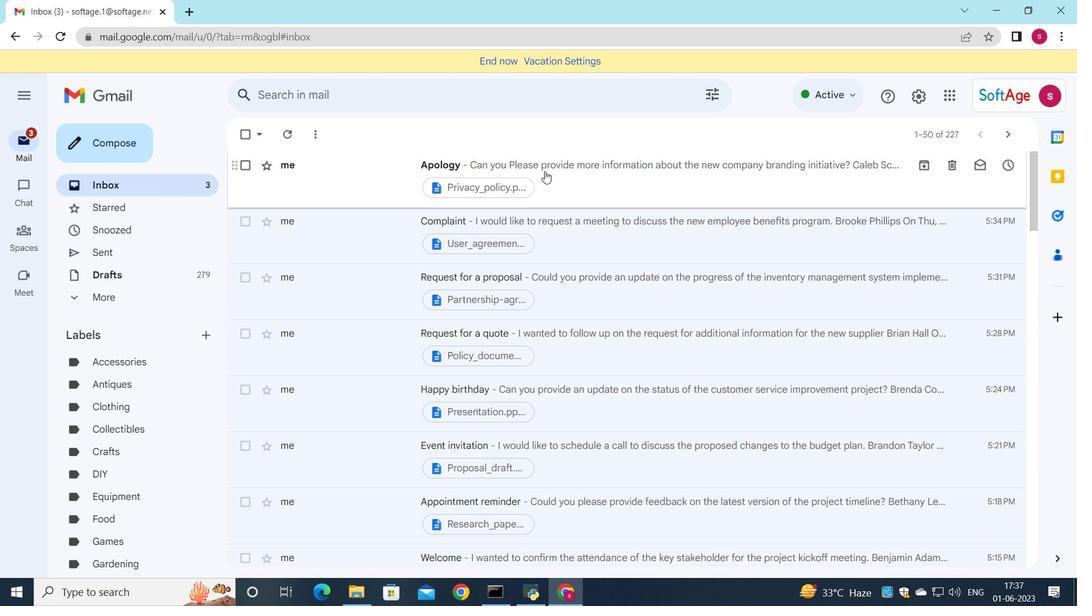 
Action: Mouse moved to (581, 206)
Screenshot: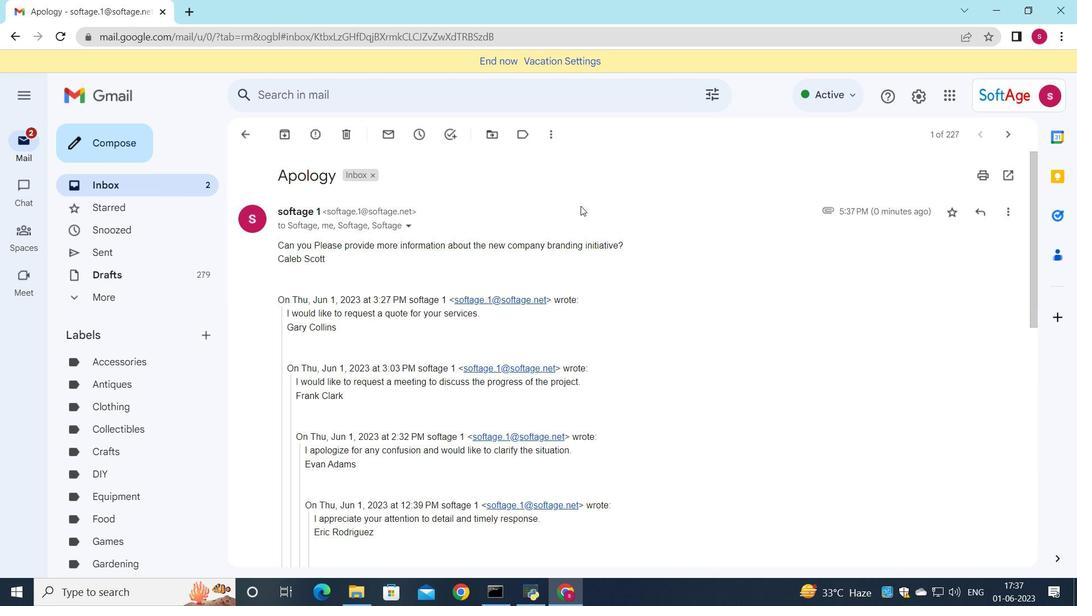 
